 Task: Find connections with filter location Saint-Ouen-l'Aumône with filter topic #contentmarketingwith filter profile language English with filter current company Vitra with filter school AAKASH INSTITUTE with filter industry IT System Design Services with filter service category Product Marketing with filter keywords title Architect
Action: Mouse moved to (290, 235)
Screenshot: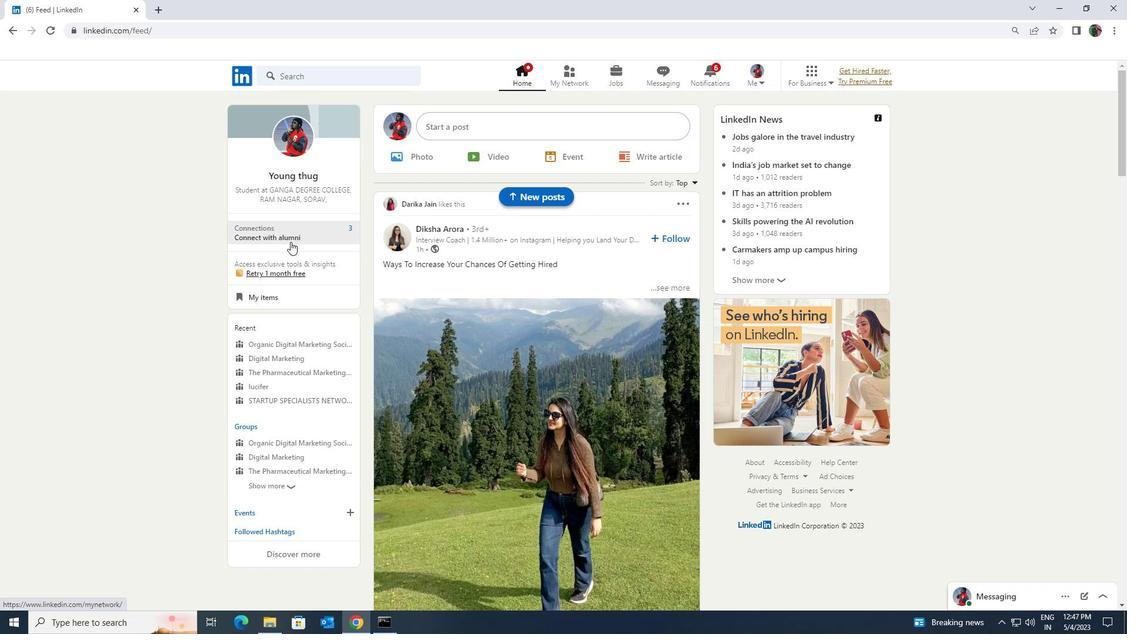 
Action: Mouse pressed left at (290, 235)
Screenshot: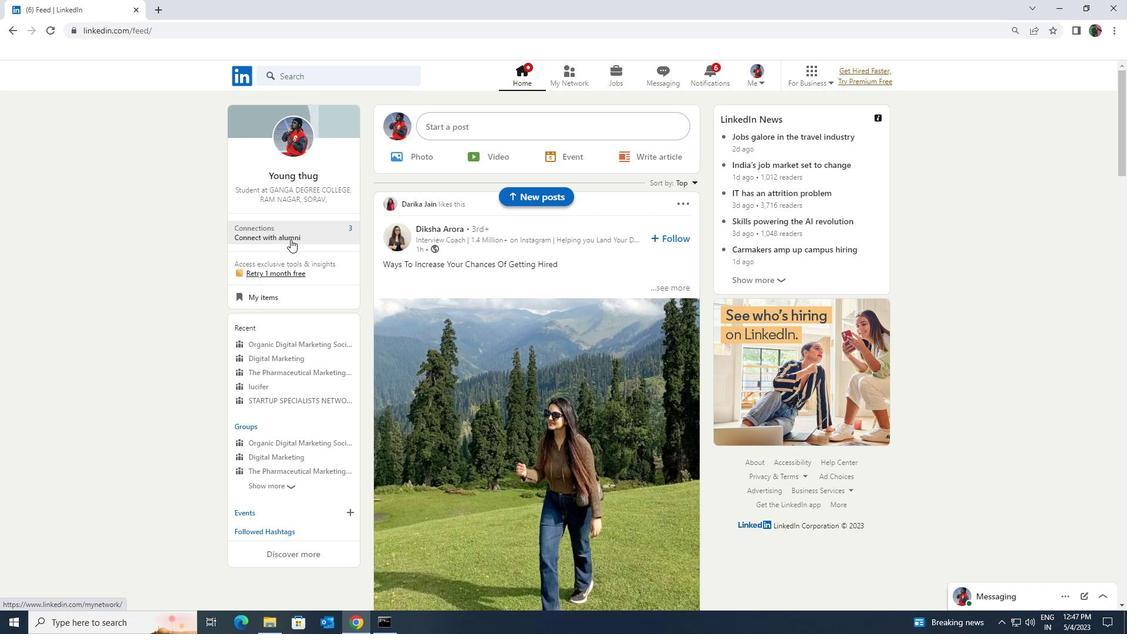 
Action: Mouse moved to (295, 147)
Screenshot: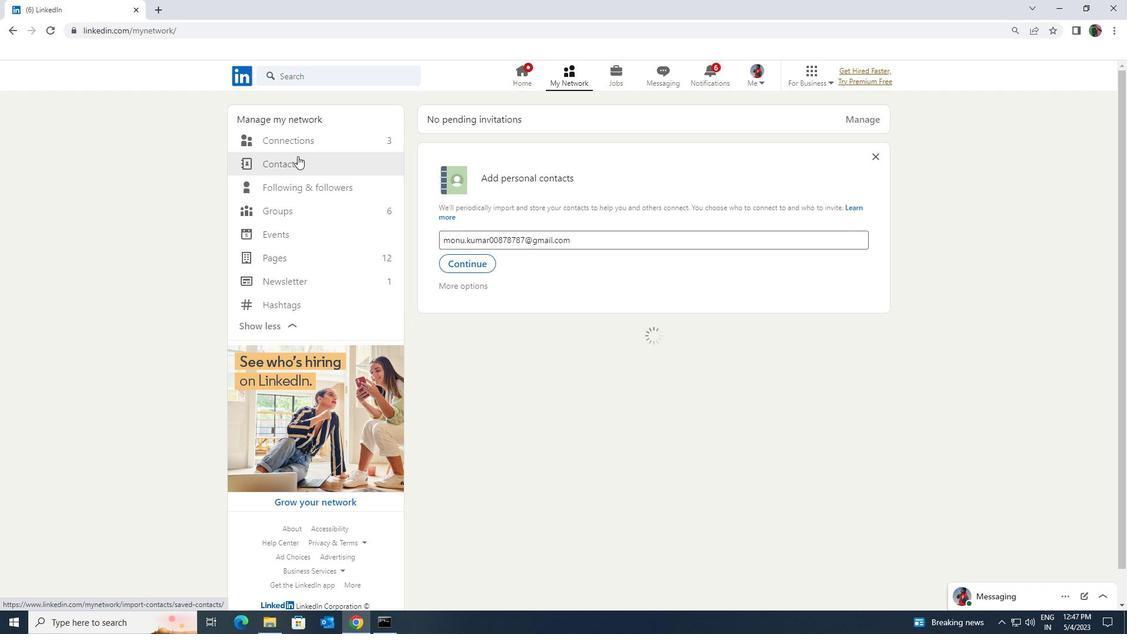 
Action: Mouse pressed left at (295, 147)
Screenshot: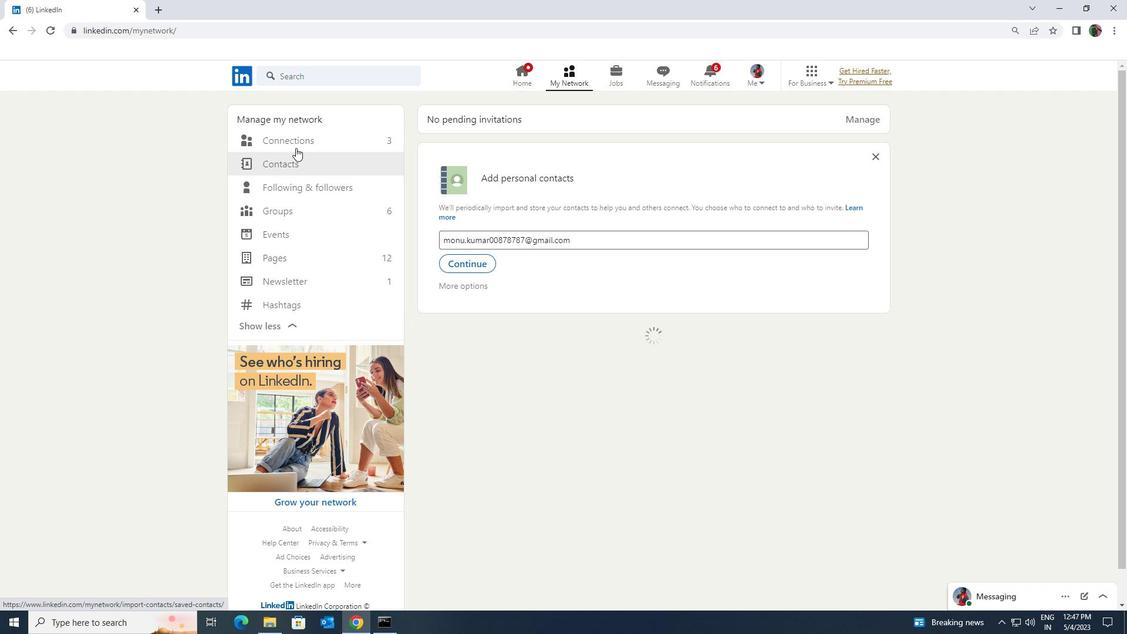 
Action: Mouse moved to (295, 142)
Screenshot: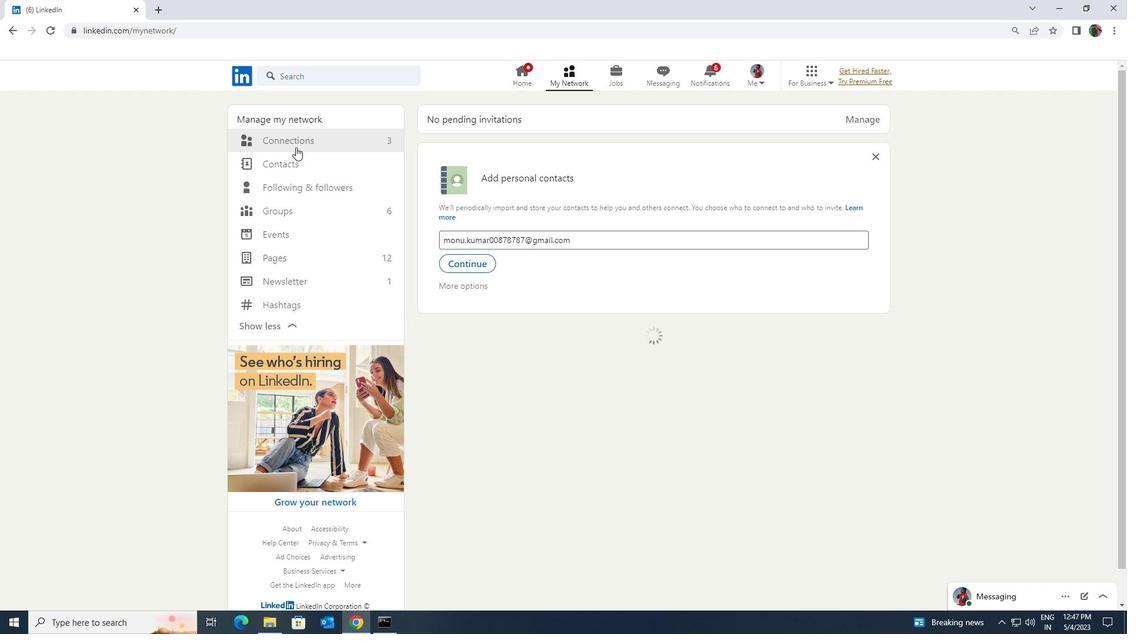 
Action: Mouse pressed left at (295, 142)
Screenshot: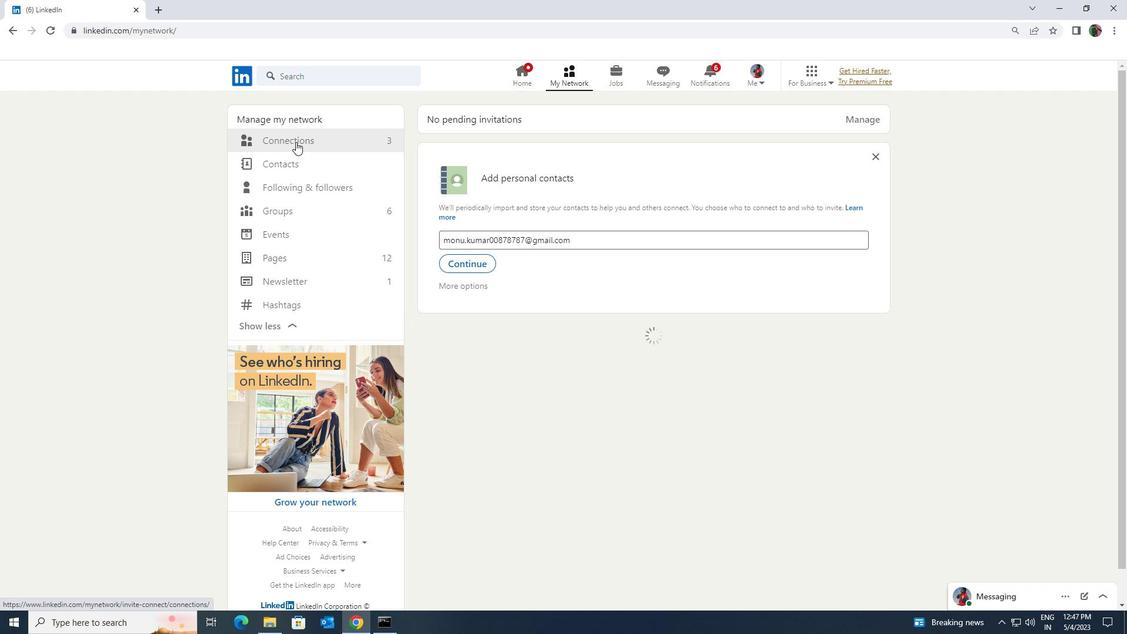 
Action: Mouse moved to (635, 142)
Screenshot: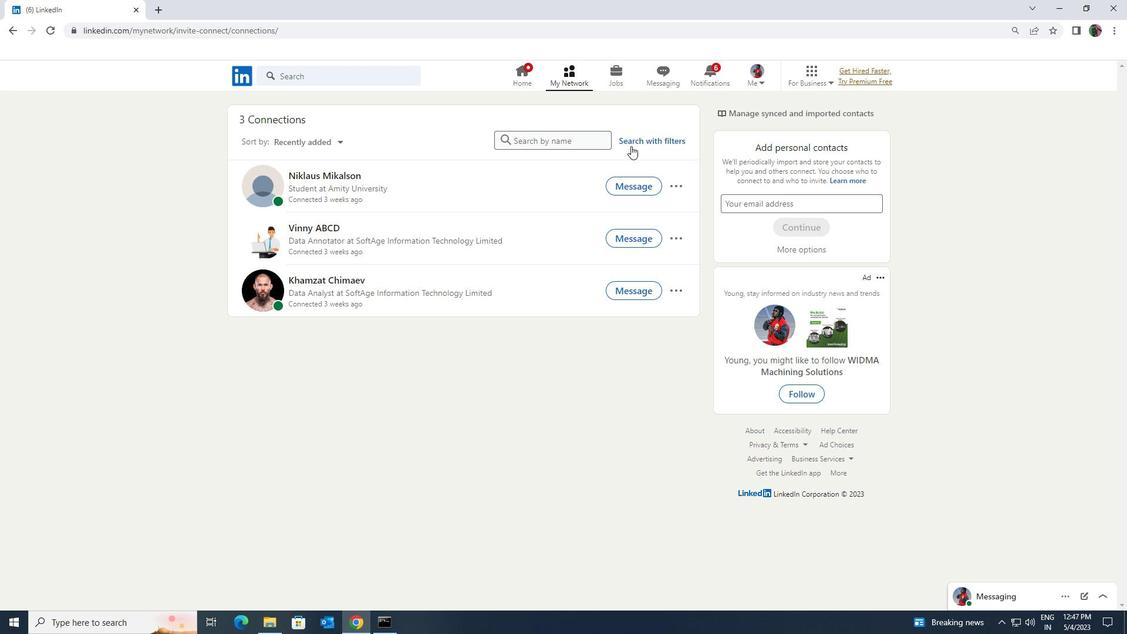 
Action: Mouse pressed left at (635, 142)
Screenshot: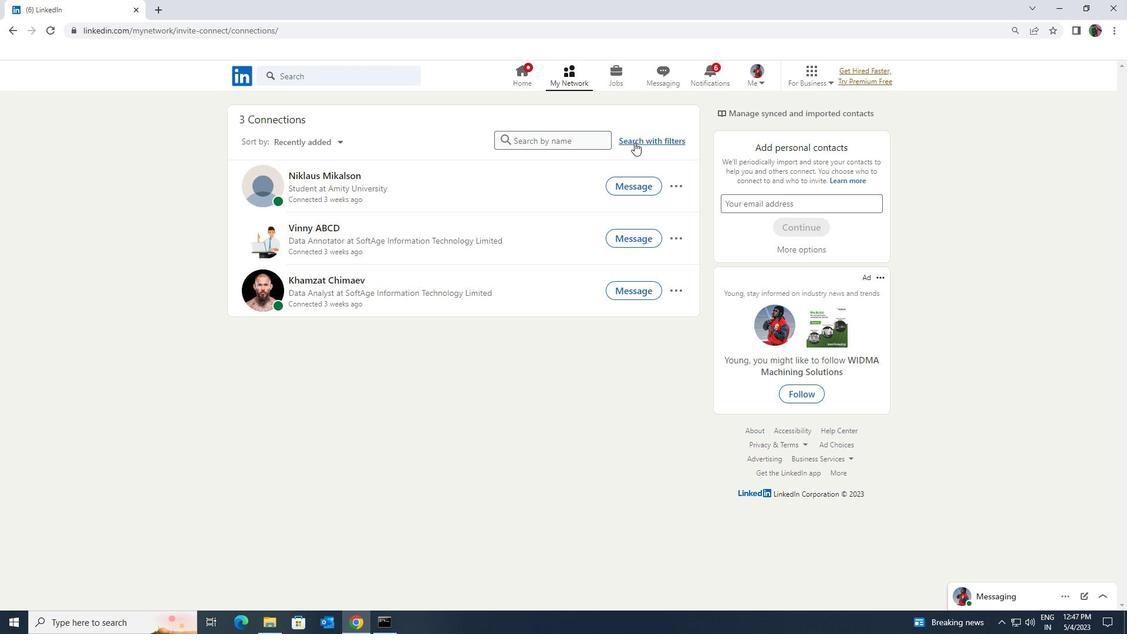 
Action: Mouse moved to (593, 110)
Screenshot: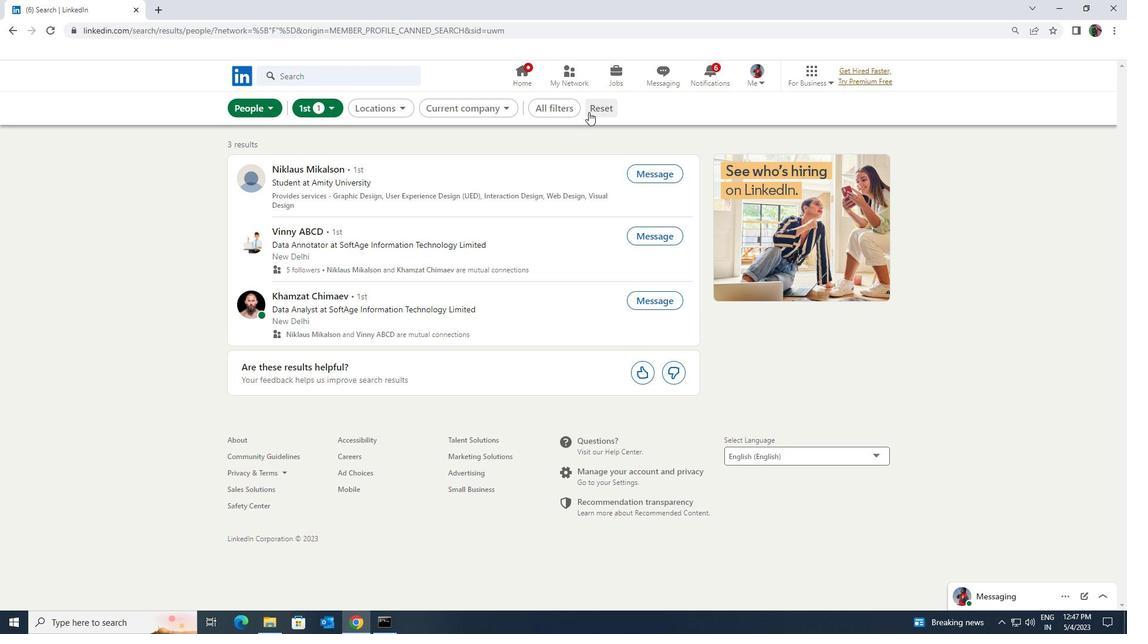 
Action: Mouse pressed left at (593, 110)
Screenshot: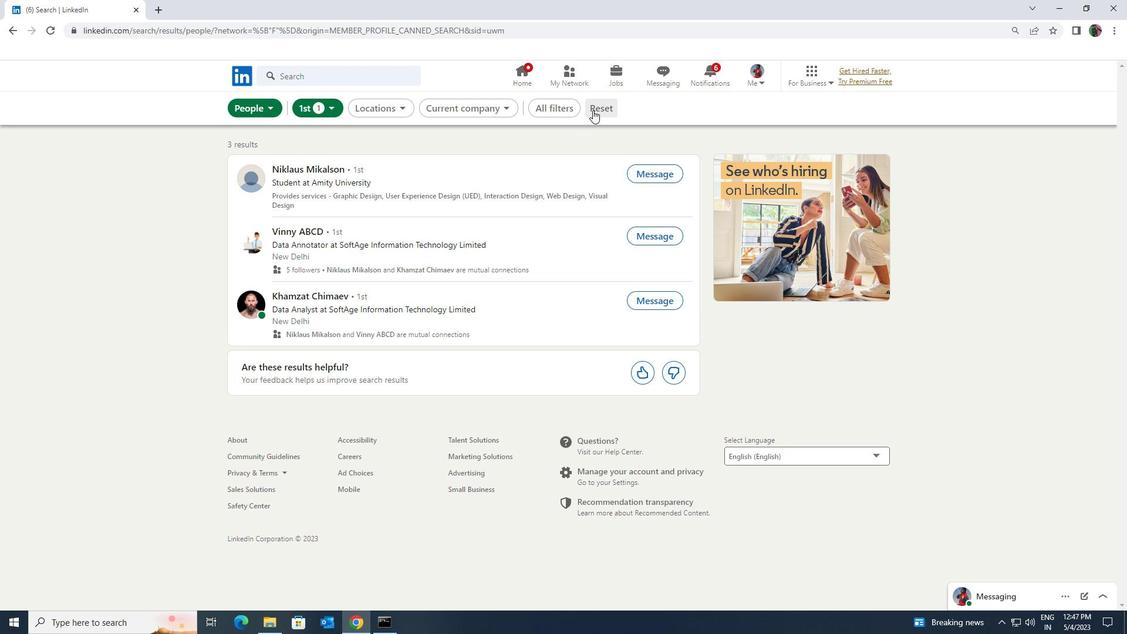 
Action: Mouse moved to (587, 109)
Screenshot: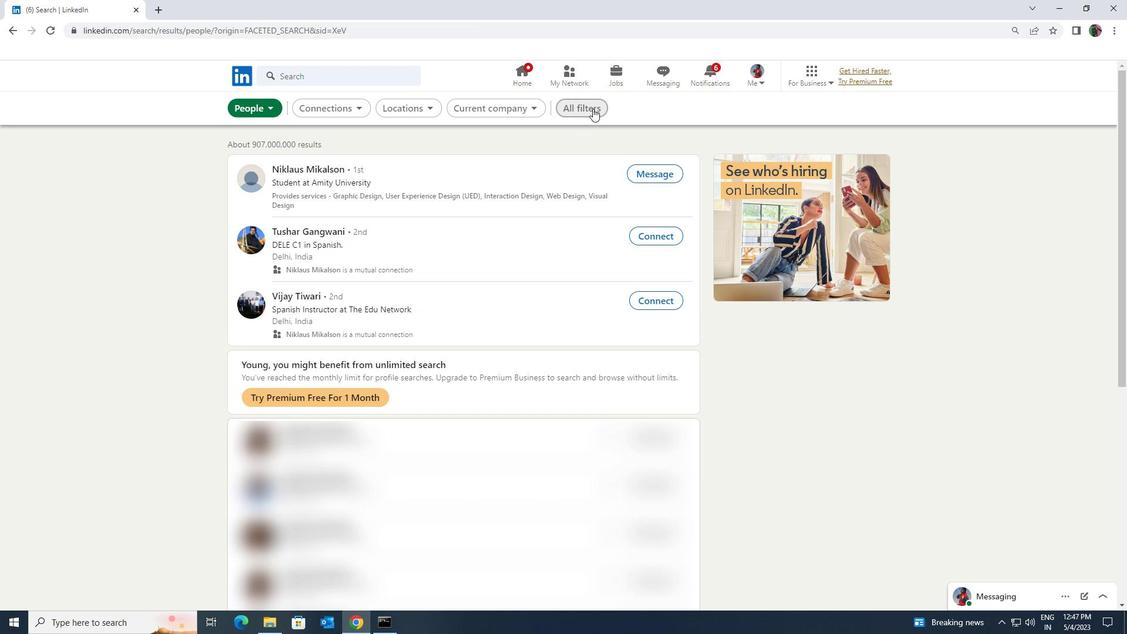 
Action: Mouse pressed left at (587, 109)
Screenshot: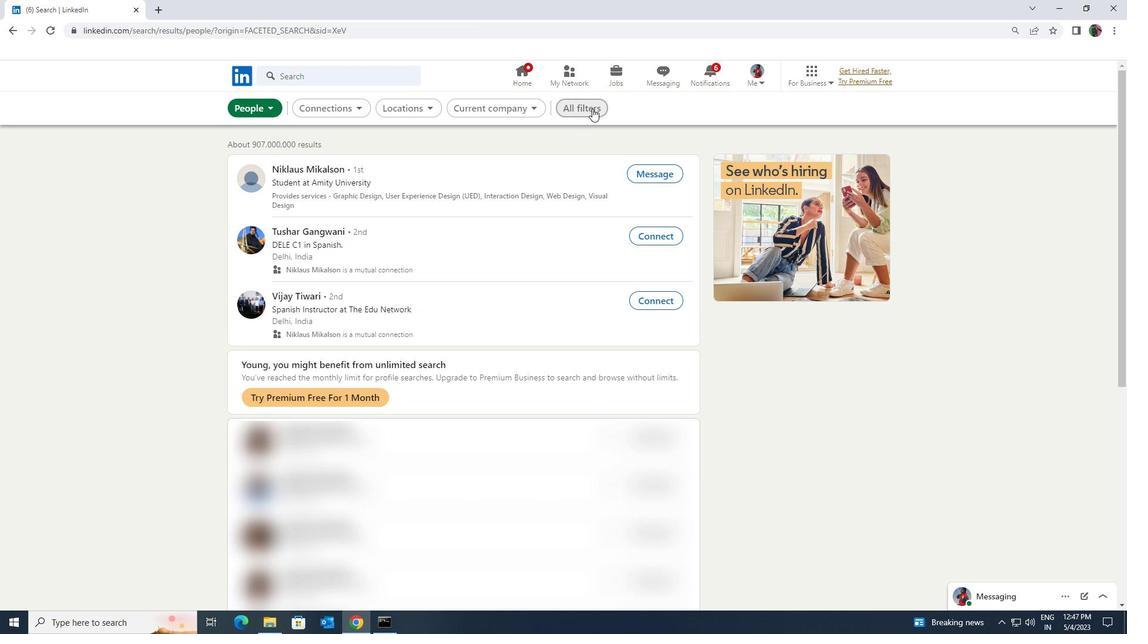 
Action: Mouse moved to (1011, 466)
Screenshot: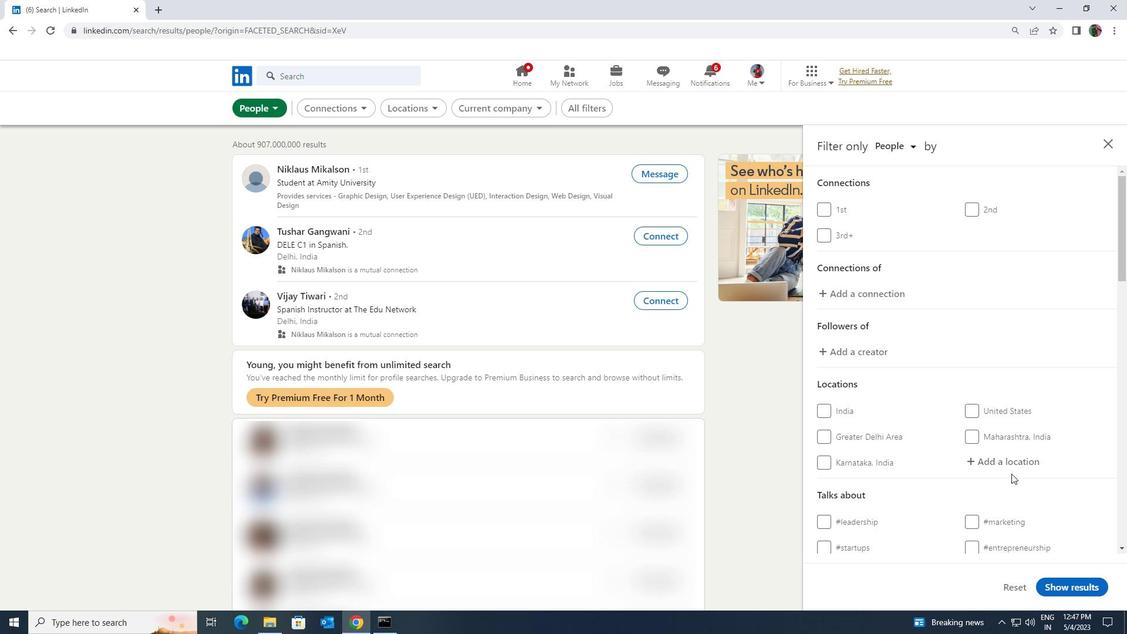 
Action: Mouse pressed left at (1011, 466)
Screenshot: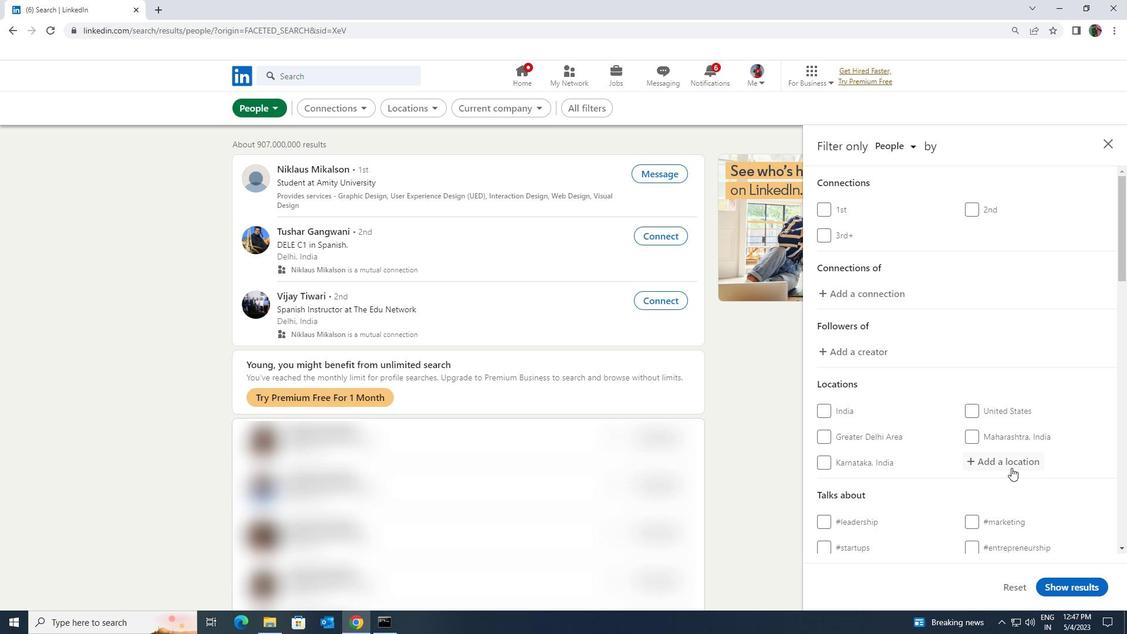 
Action: Key pressed <Key.shift>SAINT<Key.space><Key.shift><Key.shift>QUEN
Screenshot: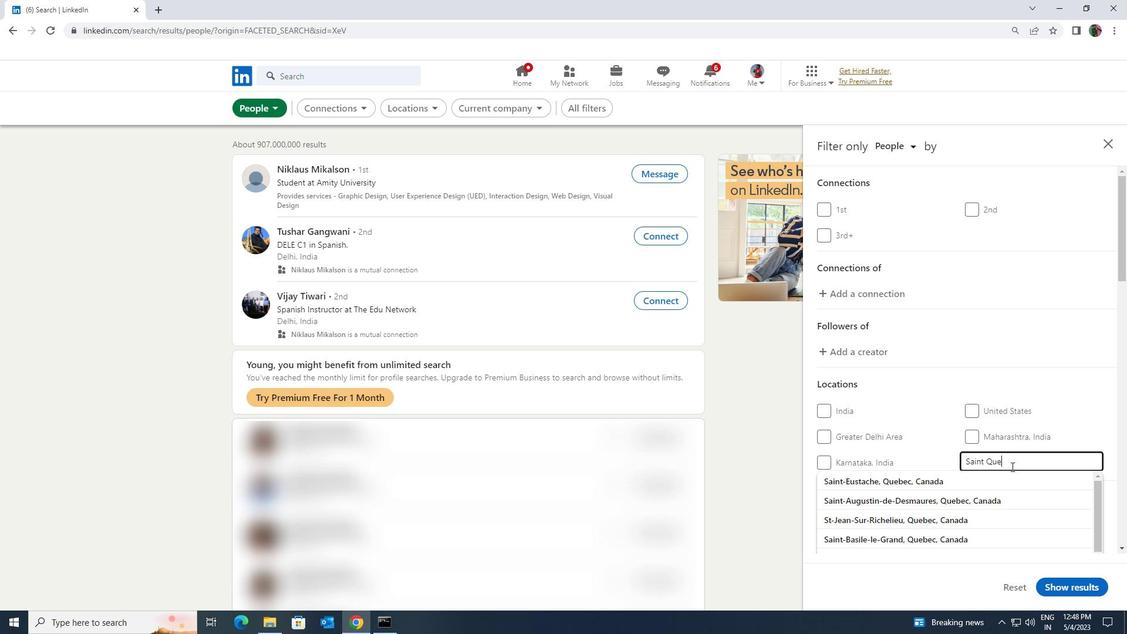 
Action: Mouse moved to (1000, 499)
Screenshot: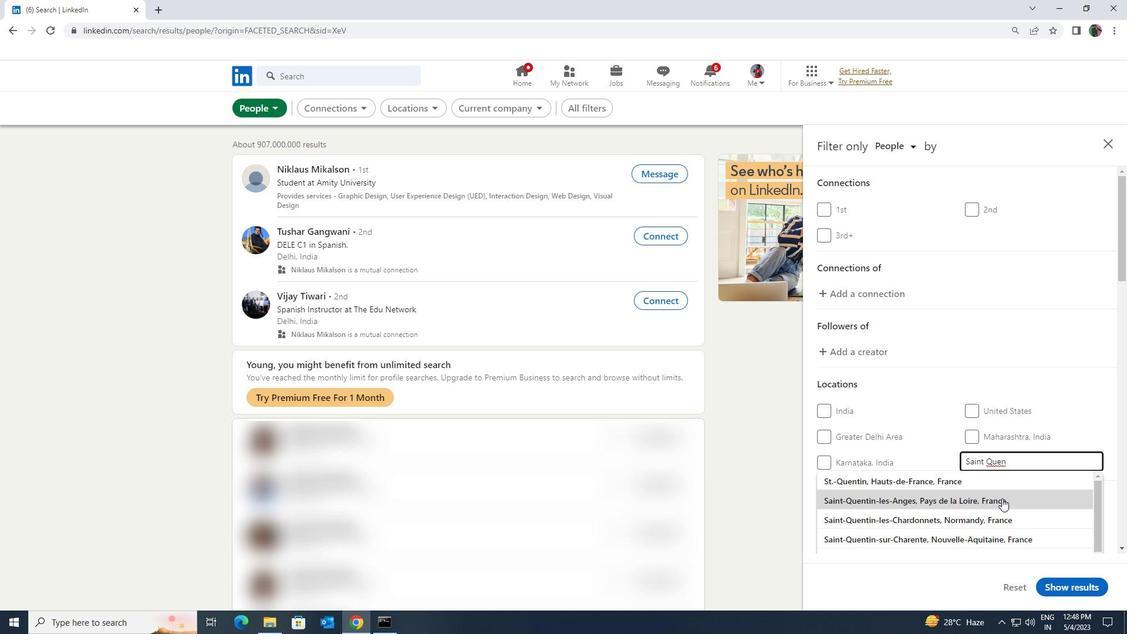 
Action: Key pressed <Key.space><Key.shift>AUM<Key.backspace><Key.backspace><Key.backspace><Key.backspace>
Screenshot: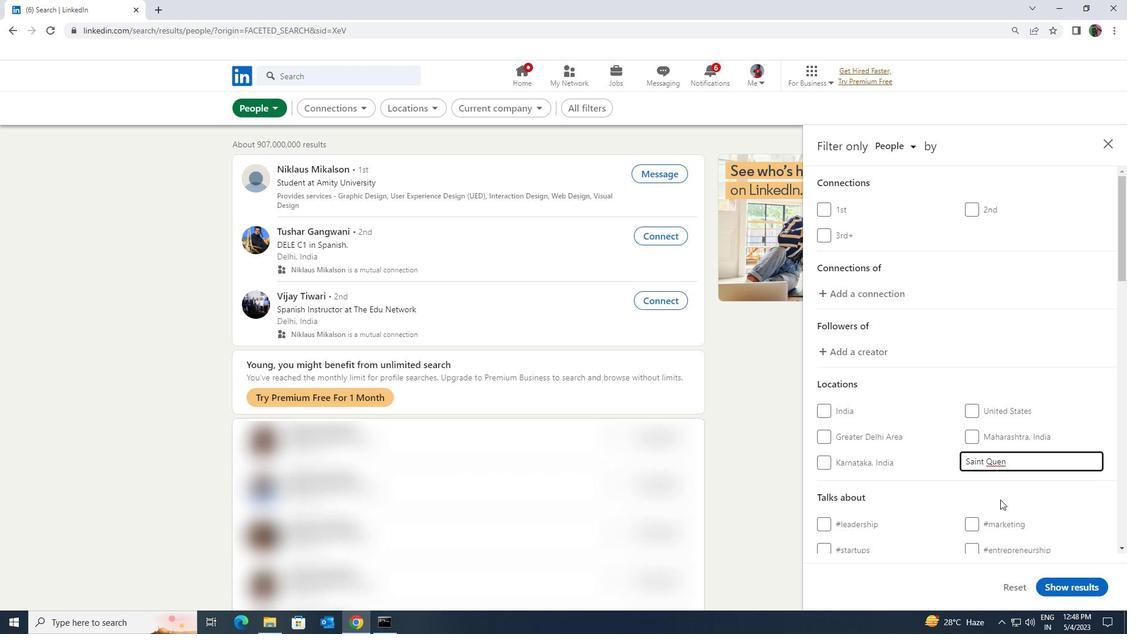 
Action: Mouse pressed left at (1000, 499)
Screenshot: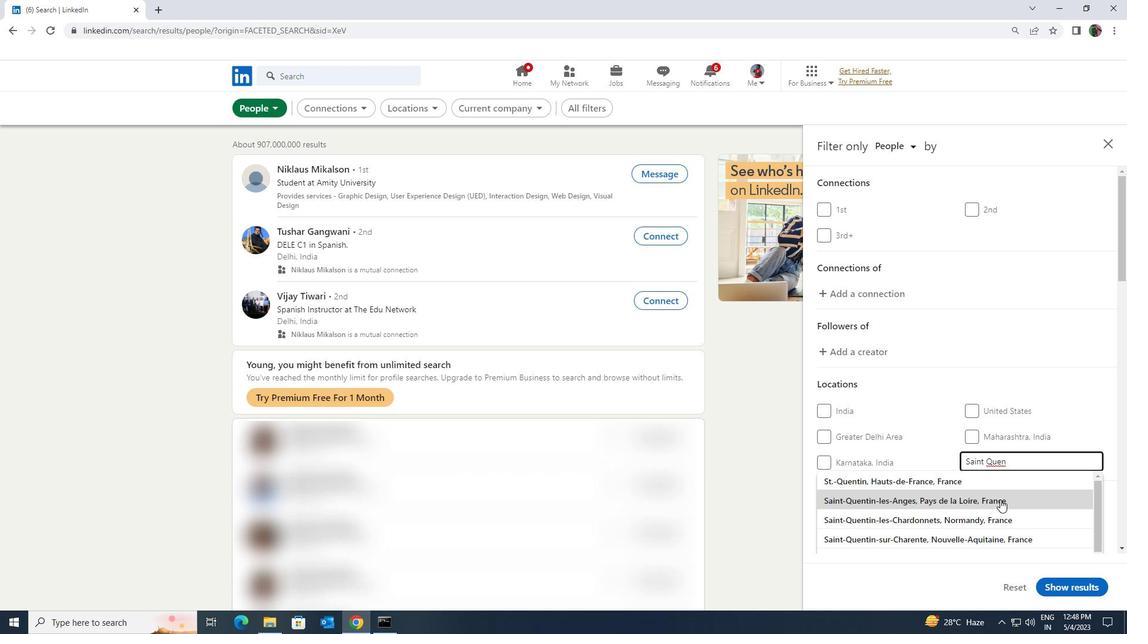 
Action: Mouse scrolled (1000, 499) with delta (0, 0)
Screenshot: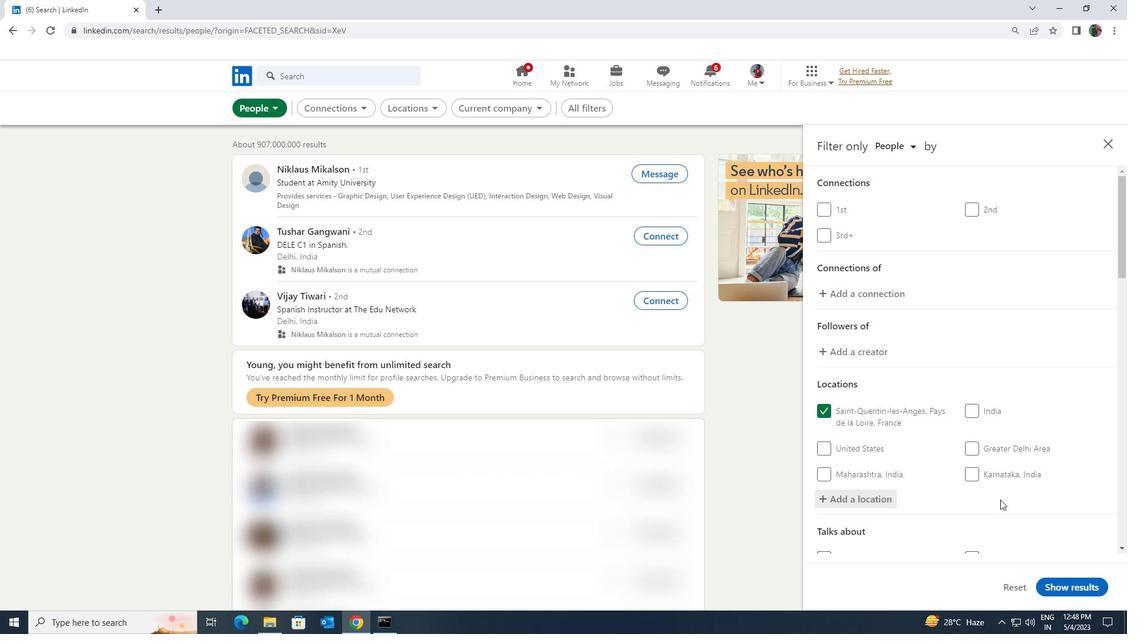 
Action: Mouse moved to (996, 504)
Screenshot: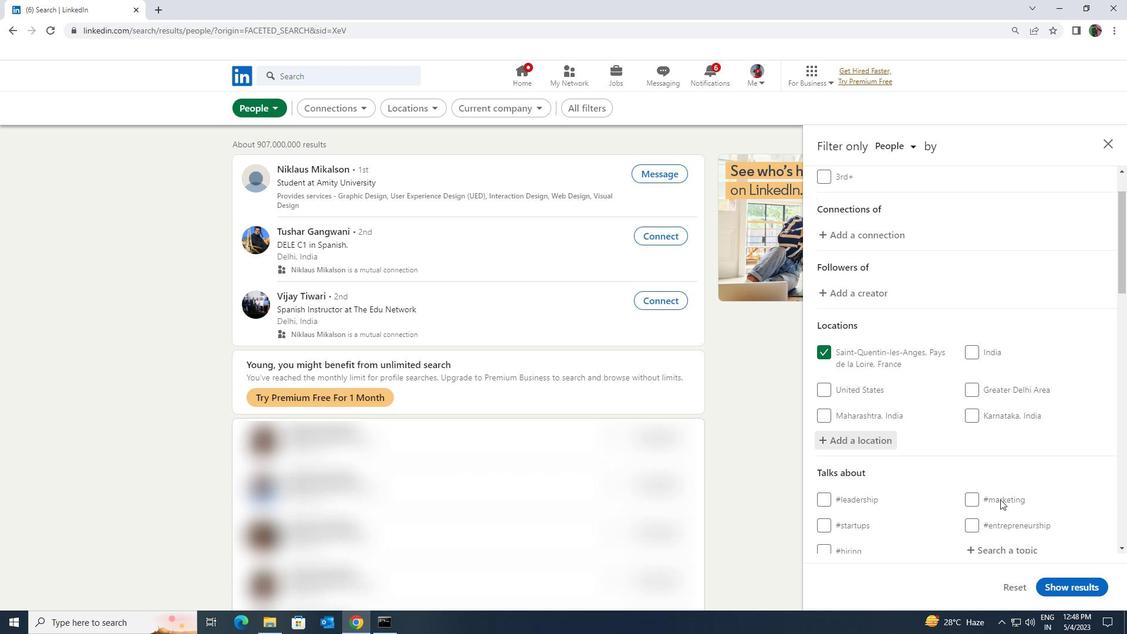 
Action: Mouse scrolled (996, 503) with delta (0, 0)
Screenshot: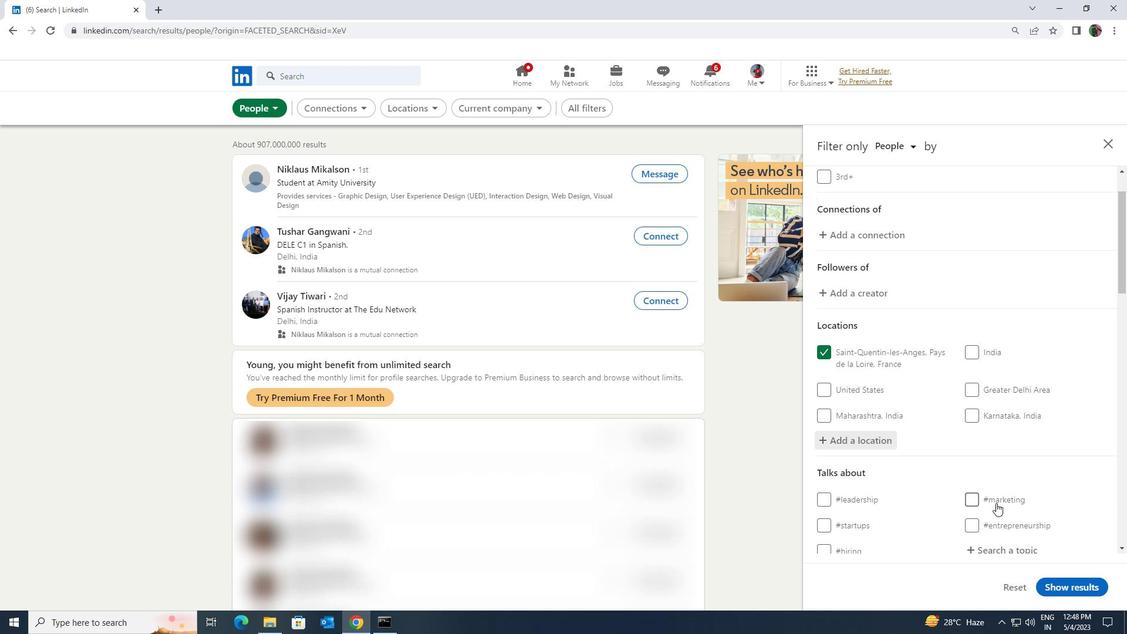 
Action: Mouse moved to (1000, 492)
Screenshot: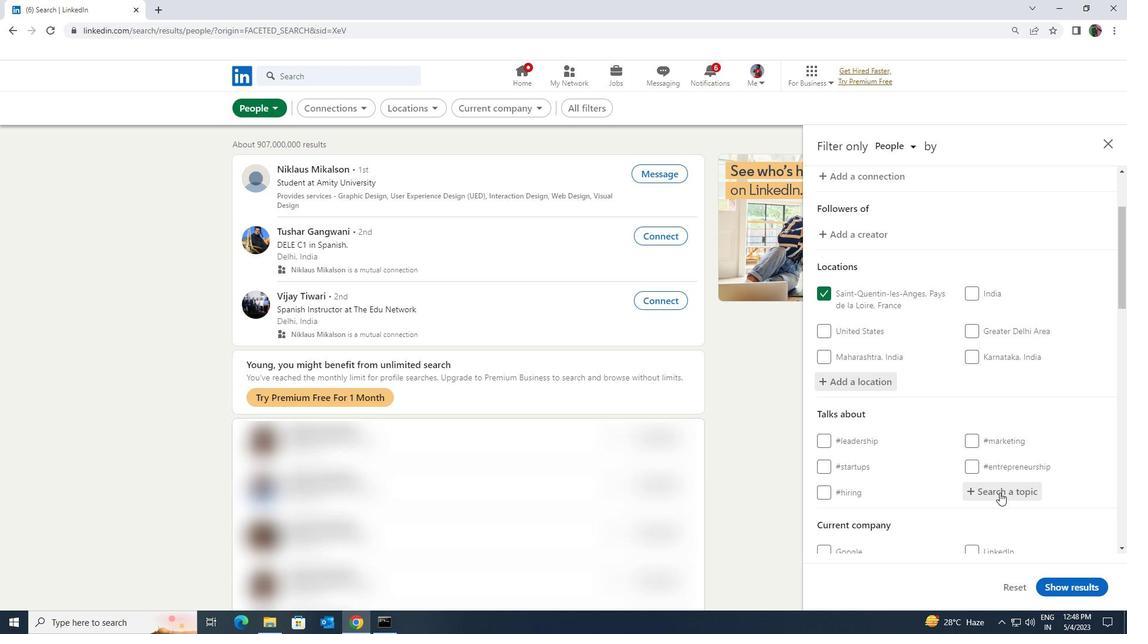 
Action: Mouse pressed left at (1000, 492)
Screenshot: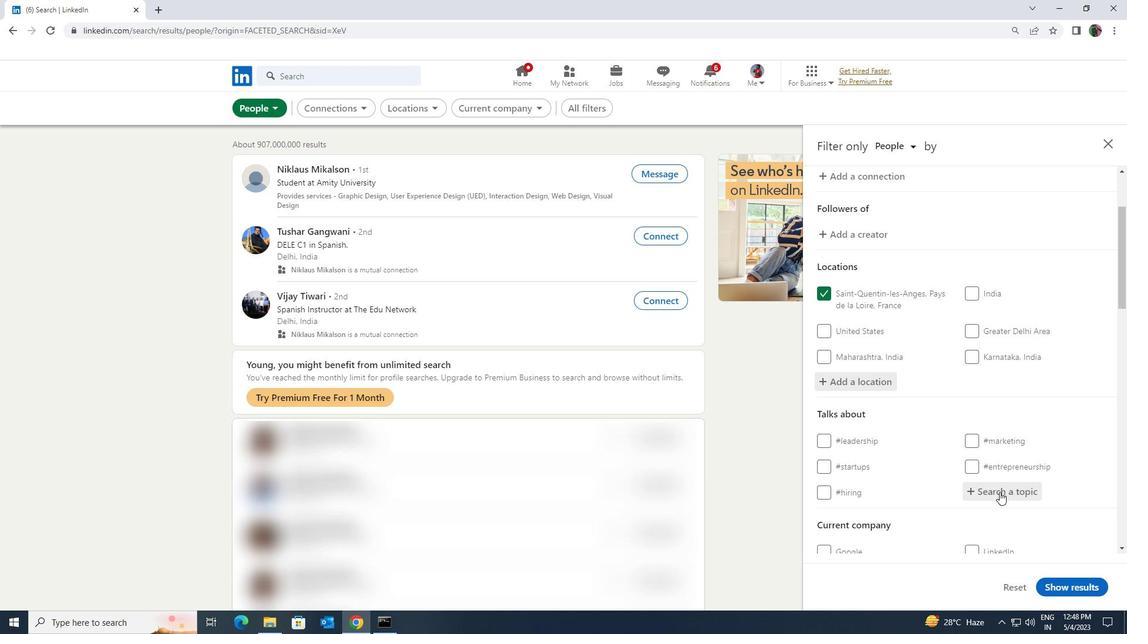 
Action: Mouse moved to (1000, 492)
Screenshot: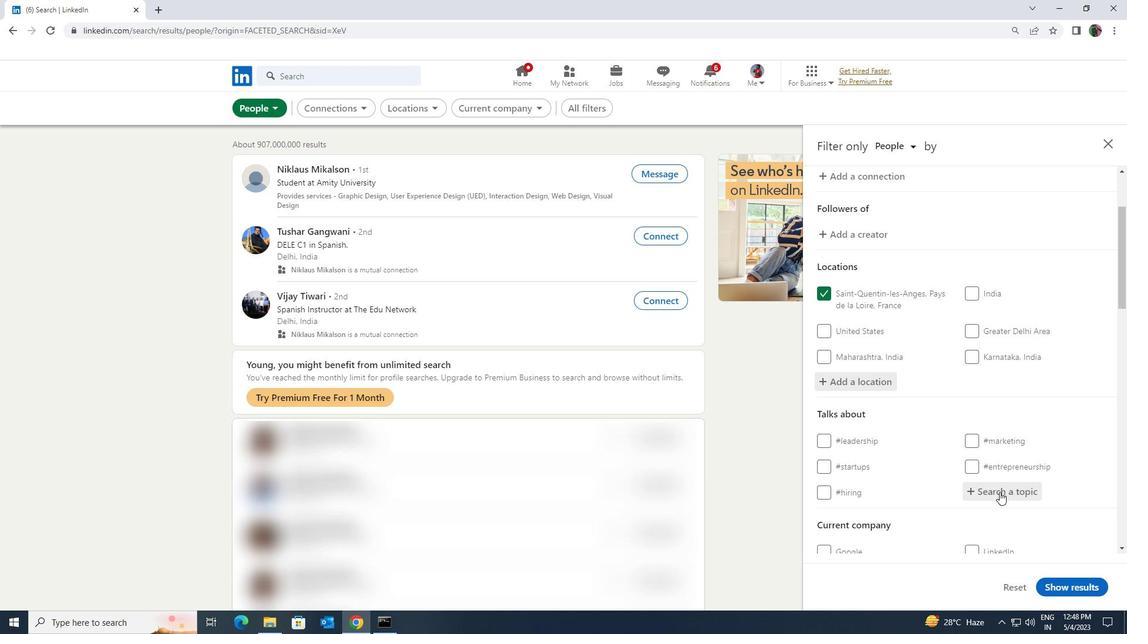 
Action: Key pressed <Key.shift><Key.shift><Key.shift><Key.shift>CONTENT<Key.shift>MARKETI
Screenshot: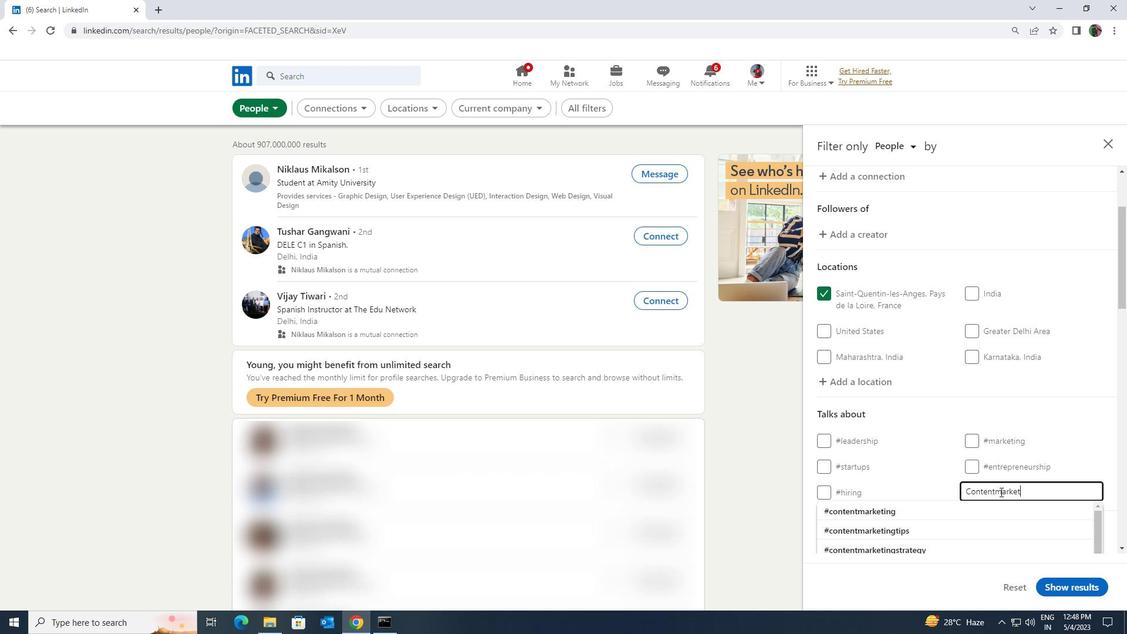
Action: Mouse moved to (981, 510)
Screenshot: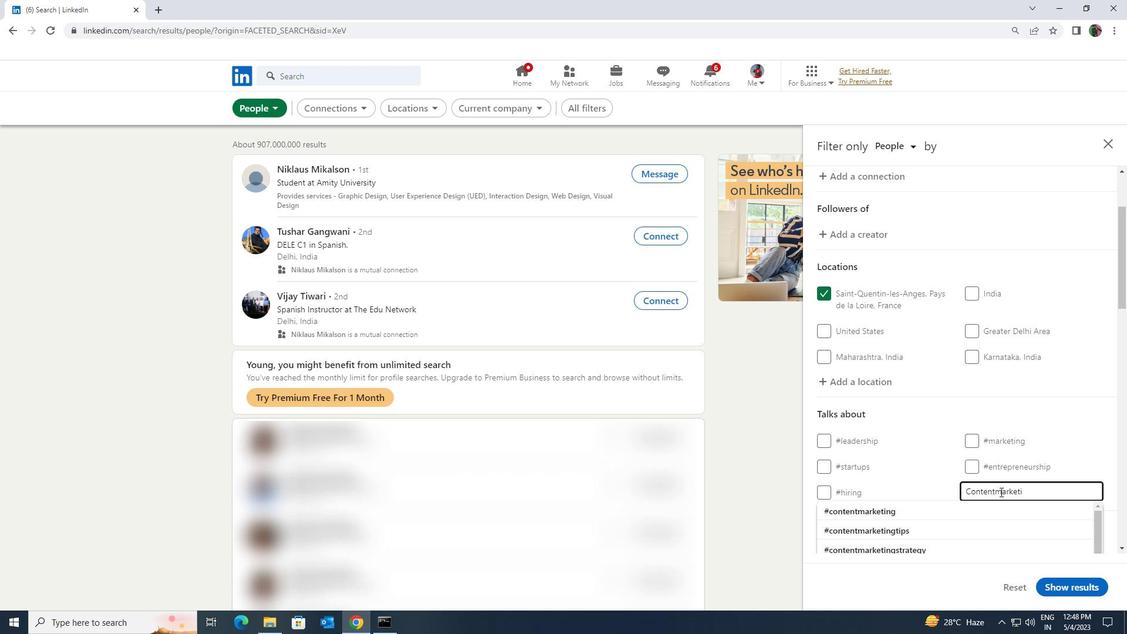 
Action: Mouse pressed left at (981, 510)
Screenshot: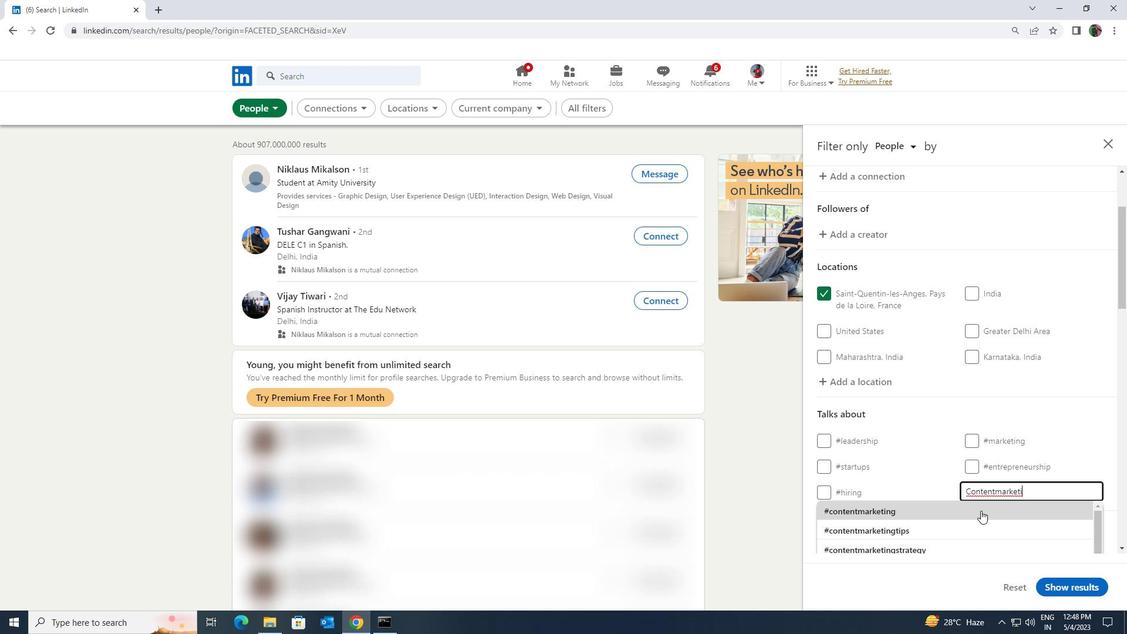 
Action: Mouse scrolled (981, 510) with delta (0, 0)
Screenshot: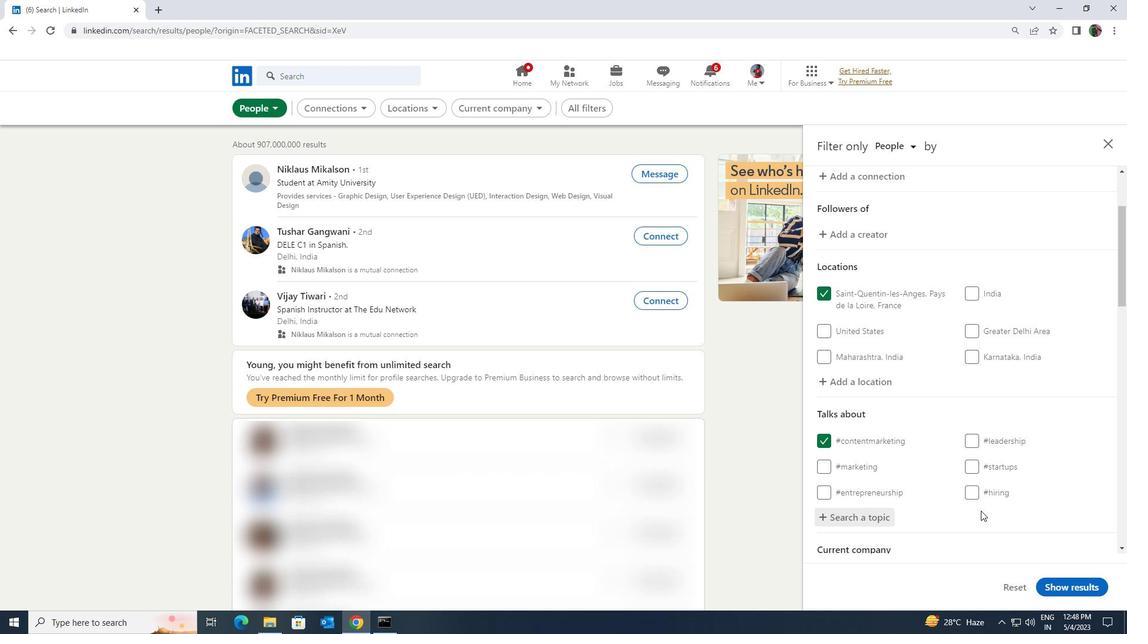 
Action: Mouse scrolled (981, 510) with delta (0, 0)
Screenshot: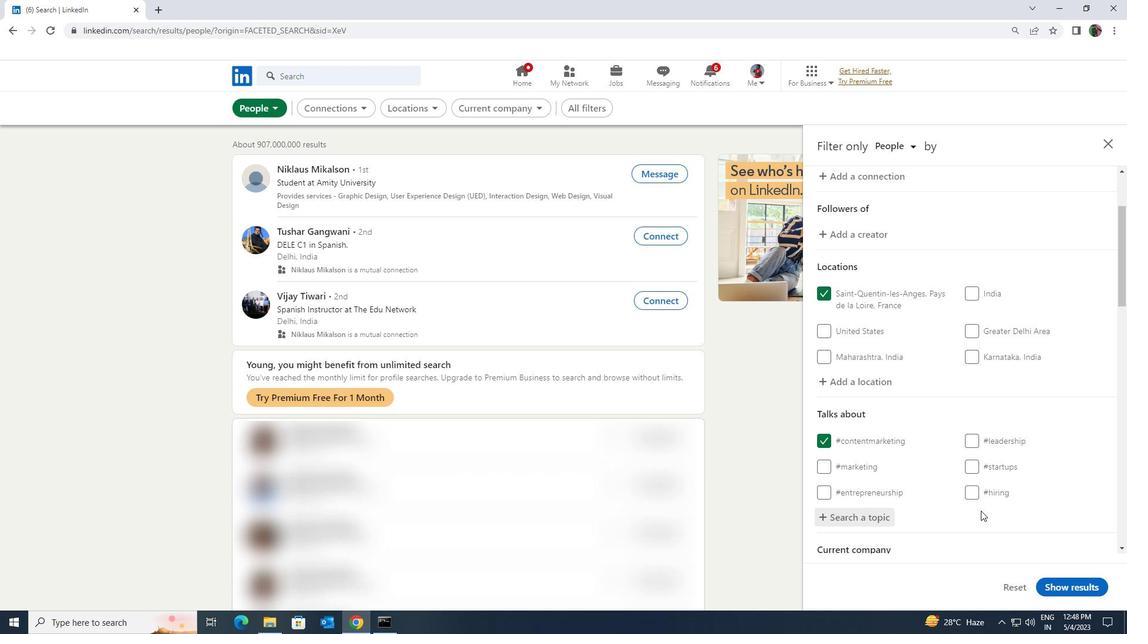 
Action: Mouse scrolled (981, 510) with delta (0, 0)
Screenshot: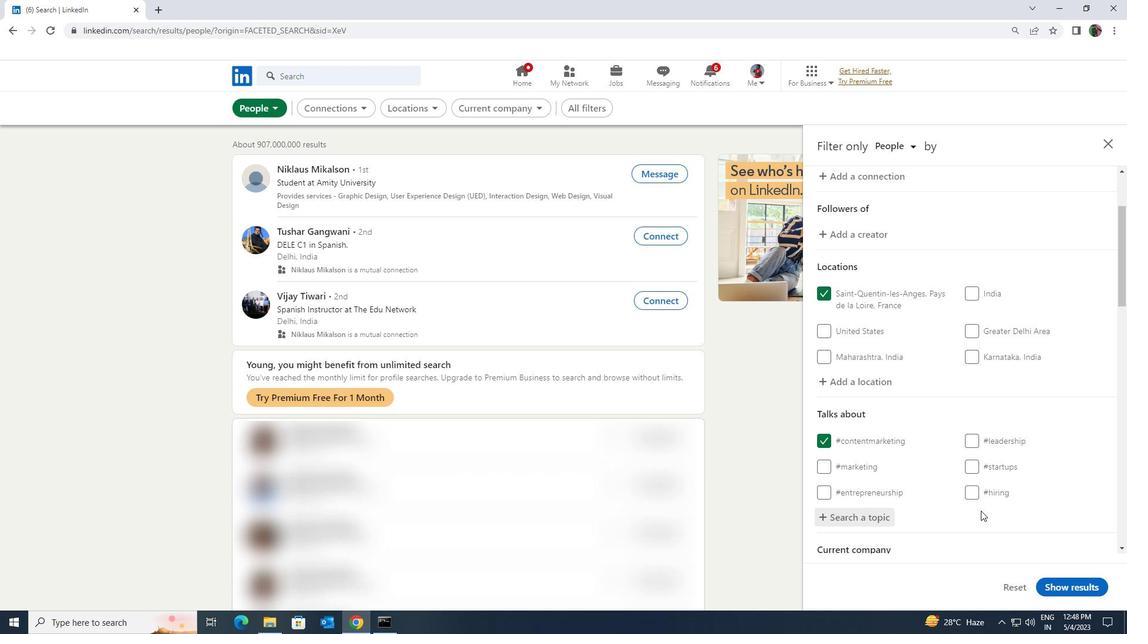 
Action: Mouse scrolled (981, 510) with delta (0, 0)
Screenshot: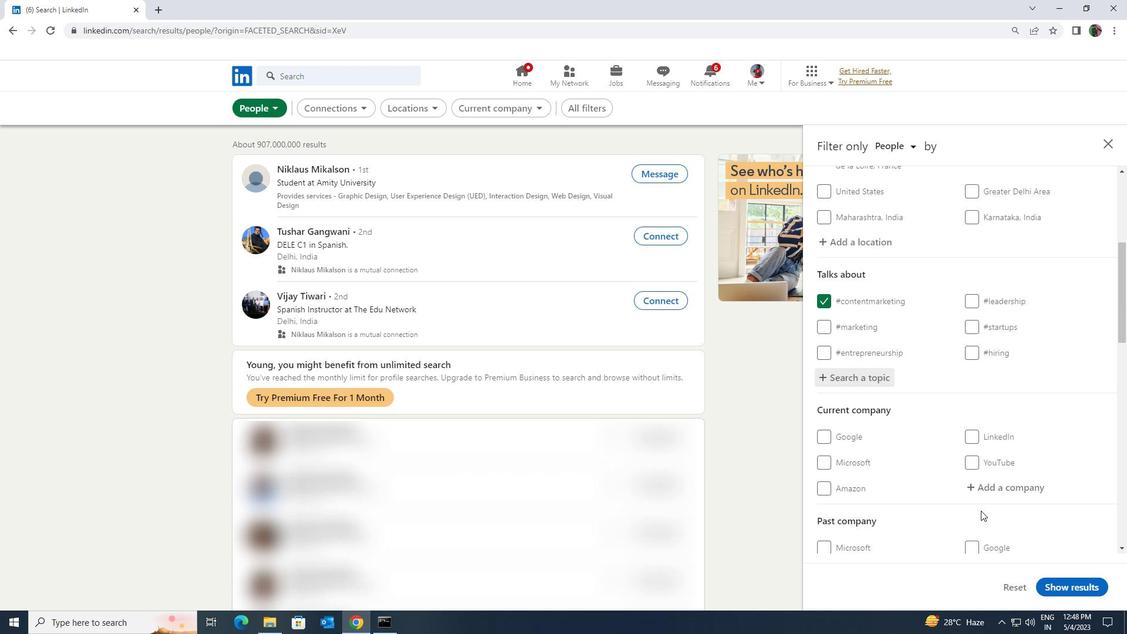 
Action: Mouse scrolled (981, 510) with delta (0, 0)
Screenshot: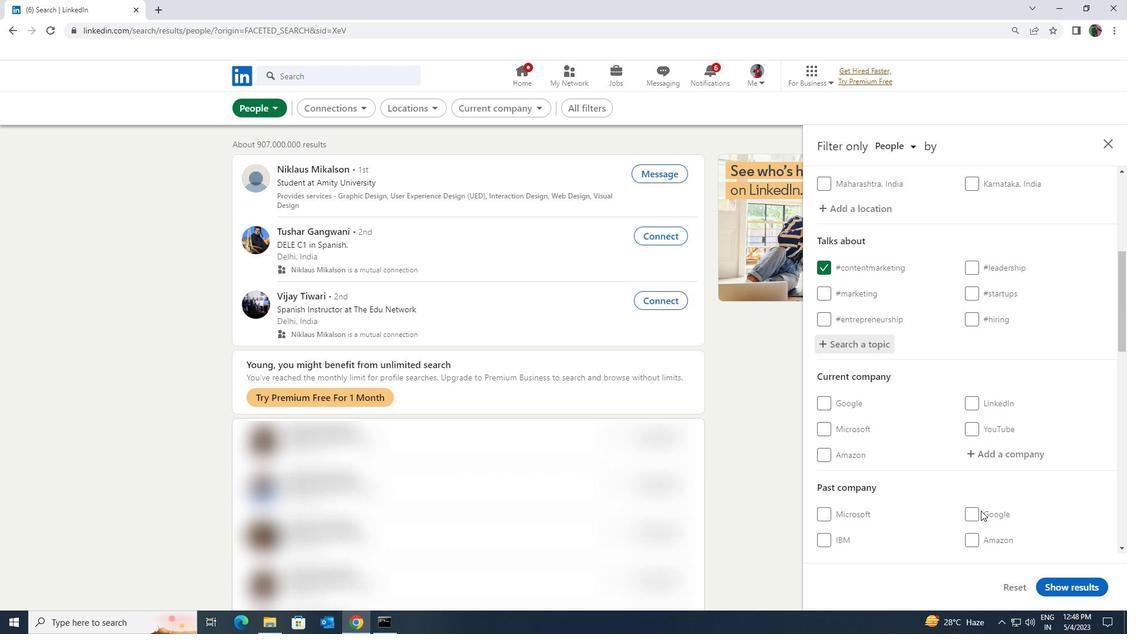 
Action: Mouse scrolled (981, 510) with delta (0, 0)
Screenshot: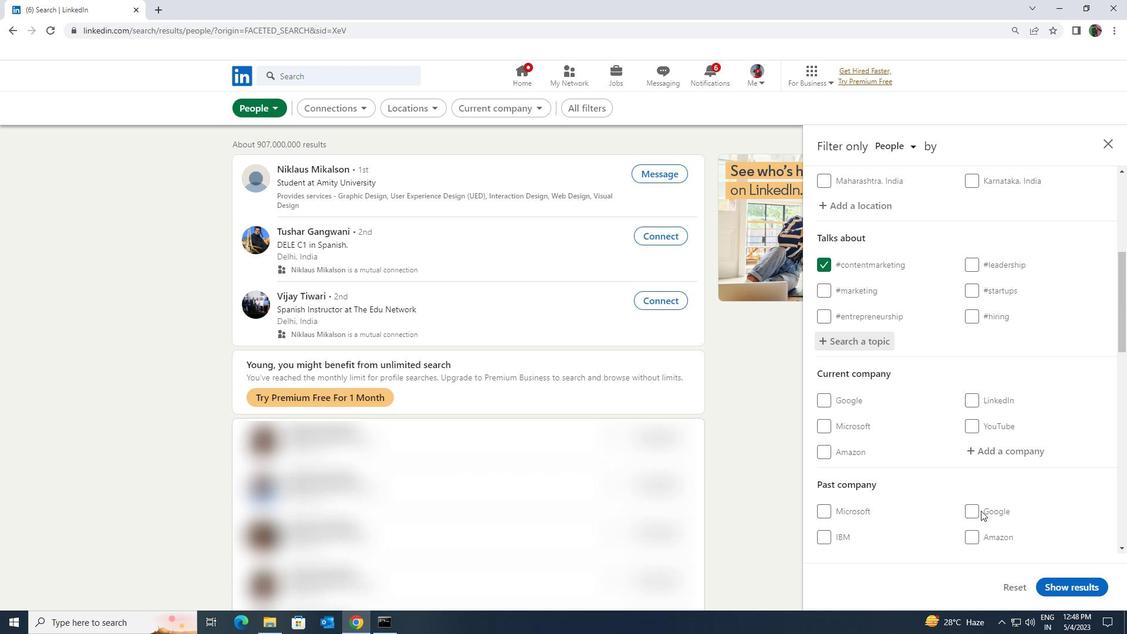 
Action: Mouse scrolled (981, 510) with delta (0, 0)
Screenshot: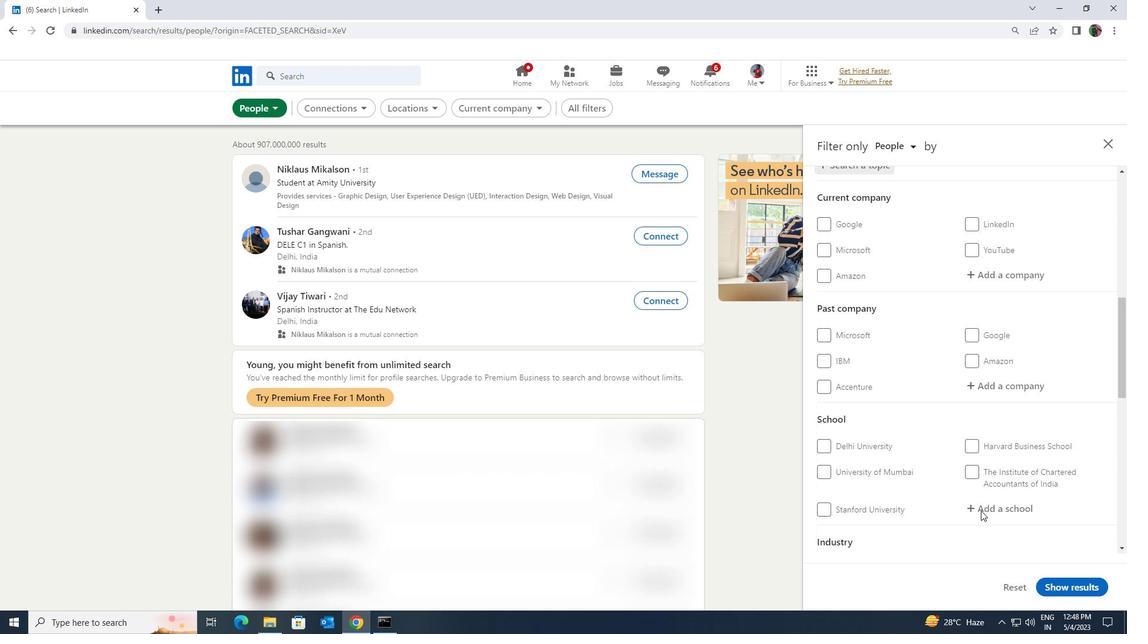 
Action: Mouse scrolled (981, 510) with delta (0, 0)
Screenshot: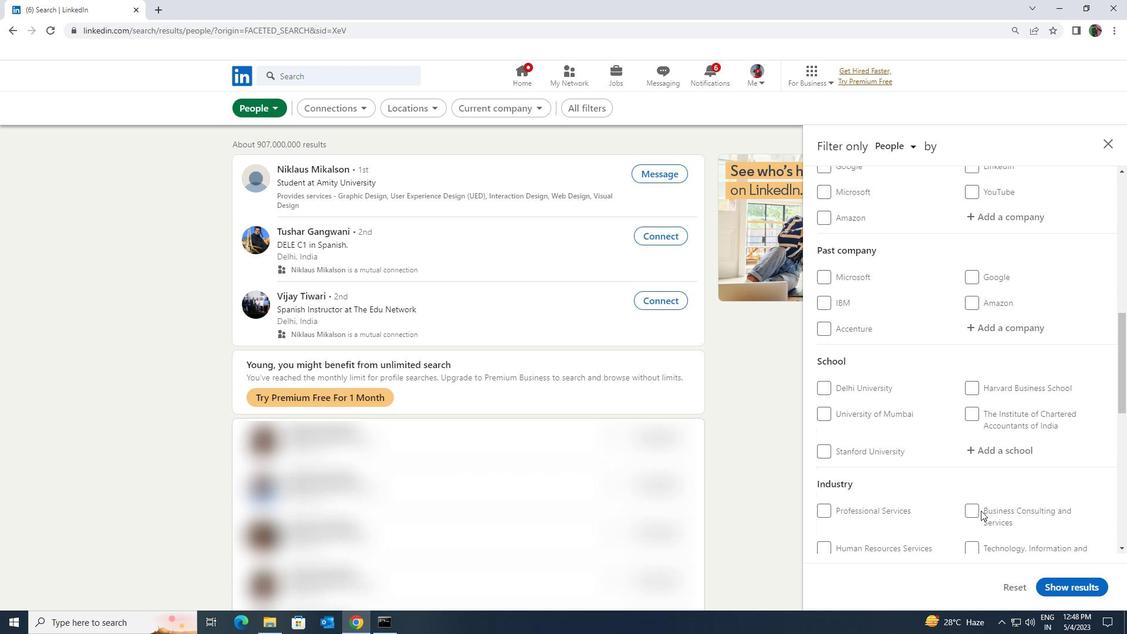 
Action: Mouse scrolled (981, 510) with delta (0, 0)
Screenshot: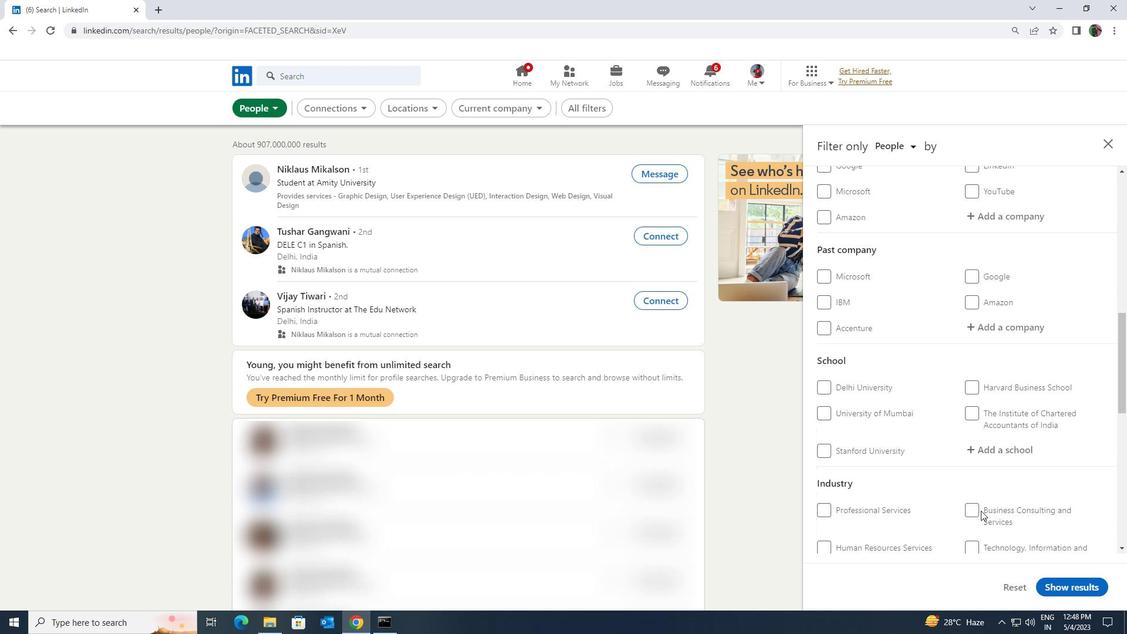 
Action: Mouse scrolled (981, 510) with delta (0, 0)
Screenshot: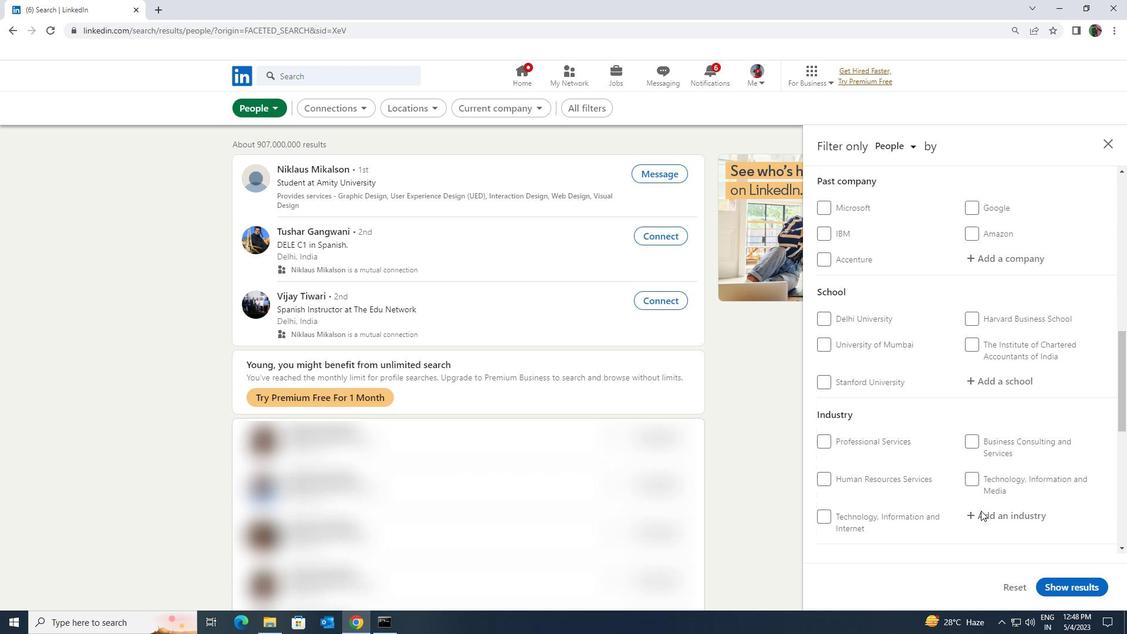 
Action: Mouse moved to (830, 478)
Screenshot: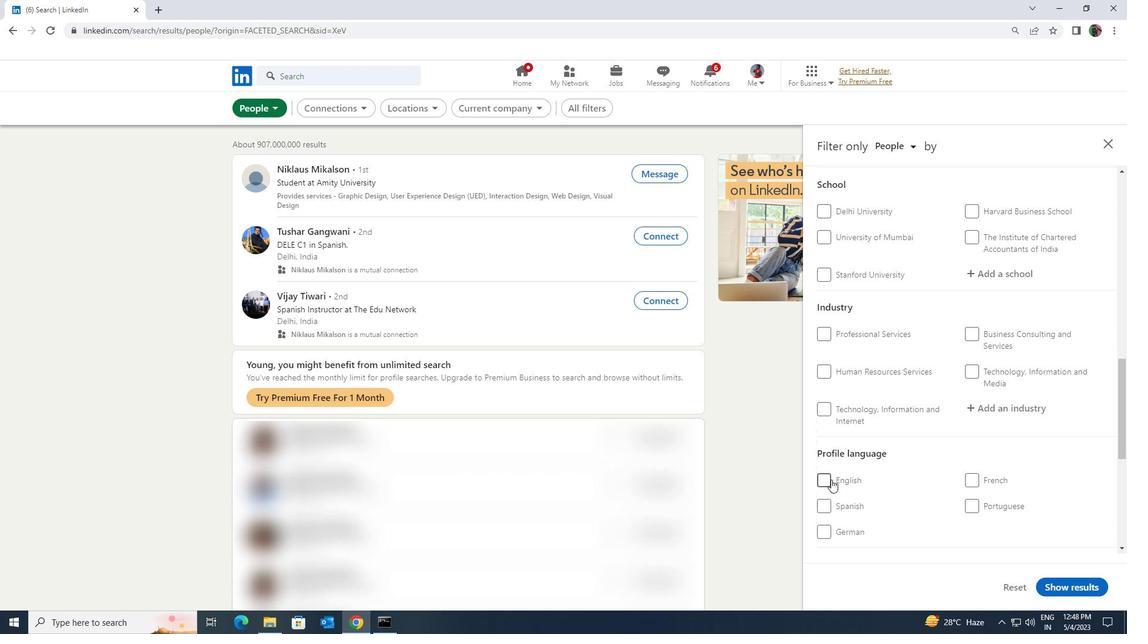 
Action: Mouse pressed left at (830, 478)
Screenshot: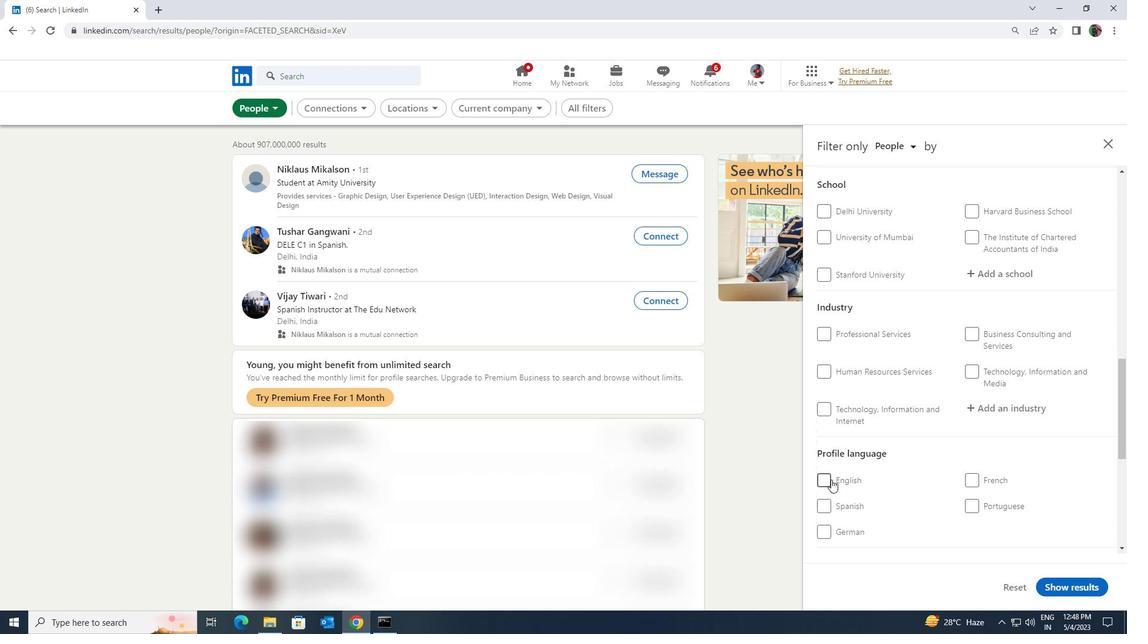 
Action: Mouse moved to (949, 482)
Screenshot: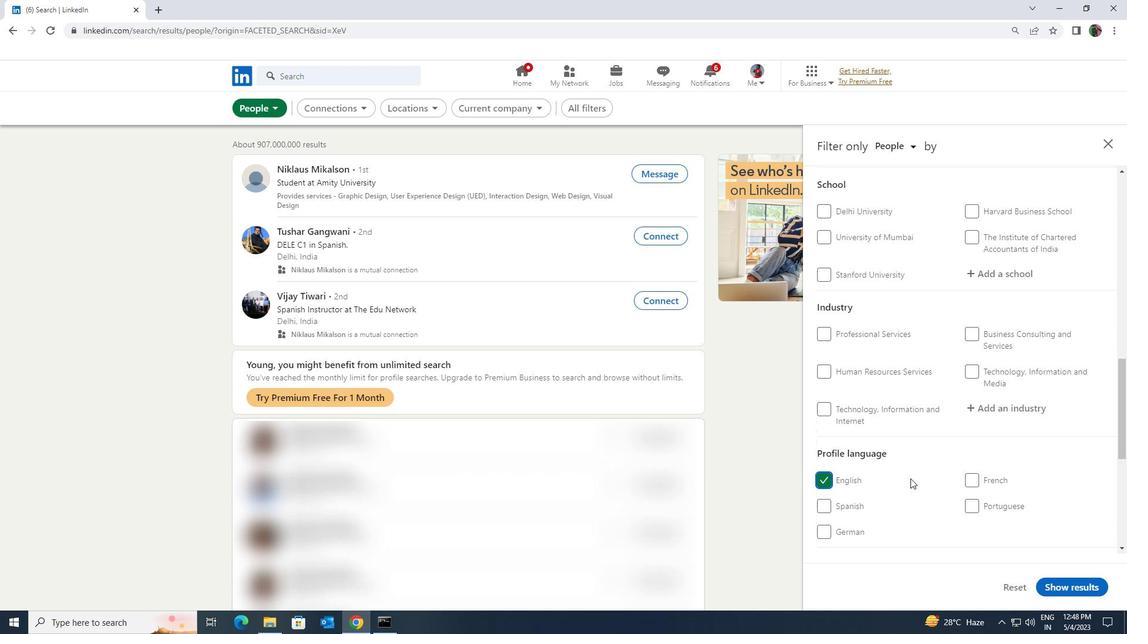 
Action: Mouse scrolled (949, 482) with delta (0, 0)
Screenshot: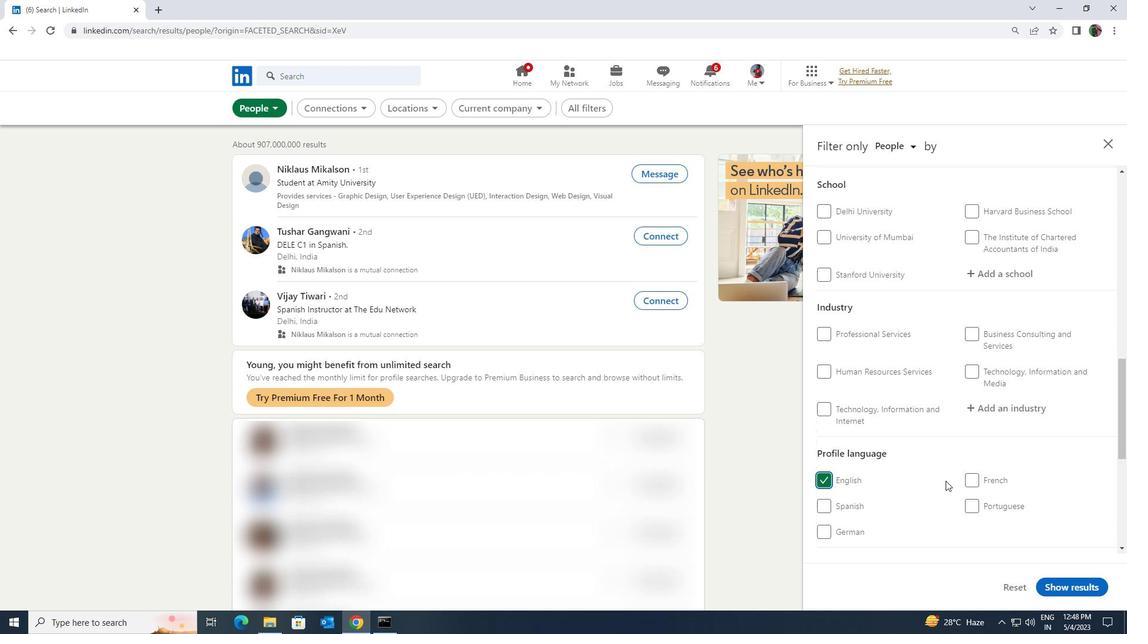 
Action: Mouse scrolled (949, 482) with delta (0, 0)
Screenshot: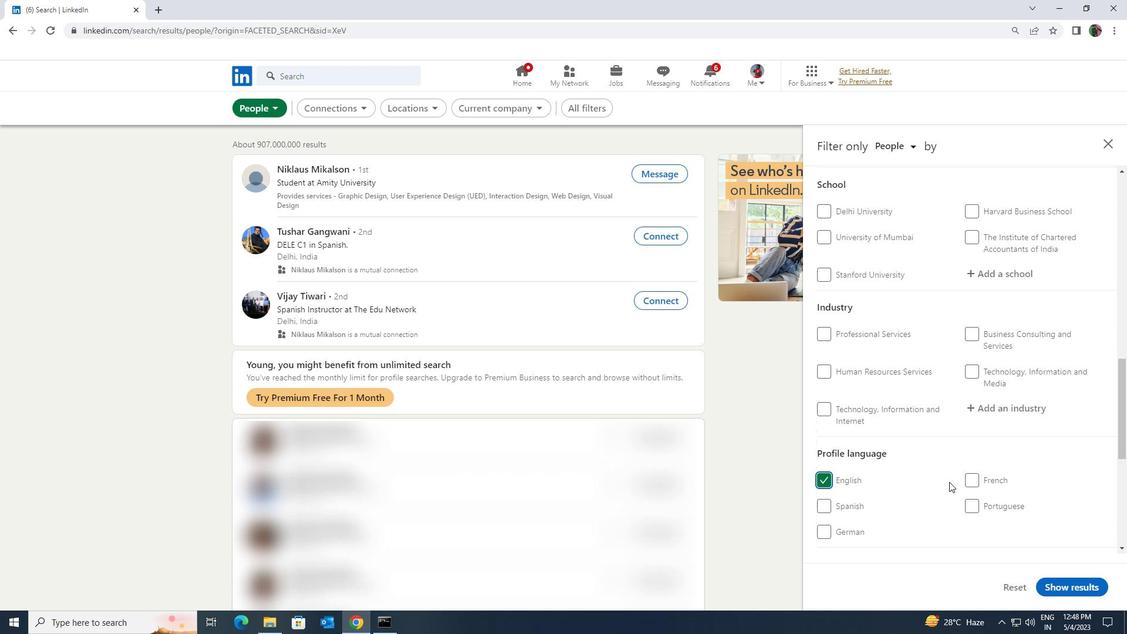 
Action: Mouse scrolled (949, 482) with delta (0, 0)
Screenshot: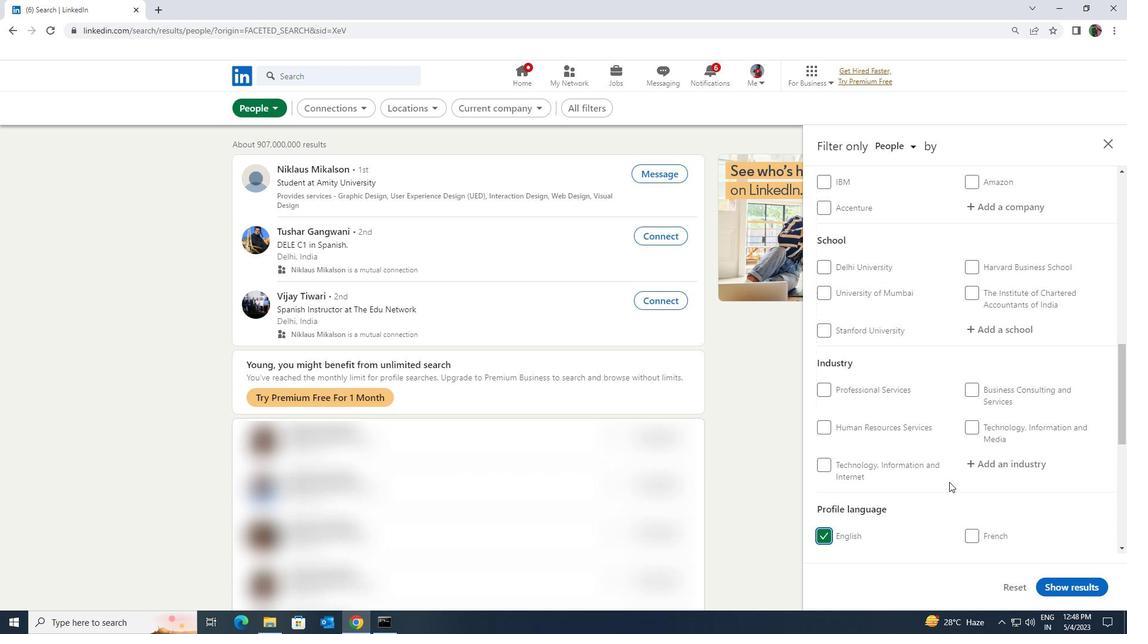 
Action: Mouse scrolled (949, 482) with delta (0, 0)
Screenshot: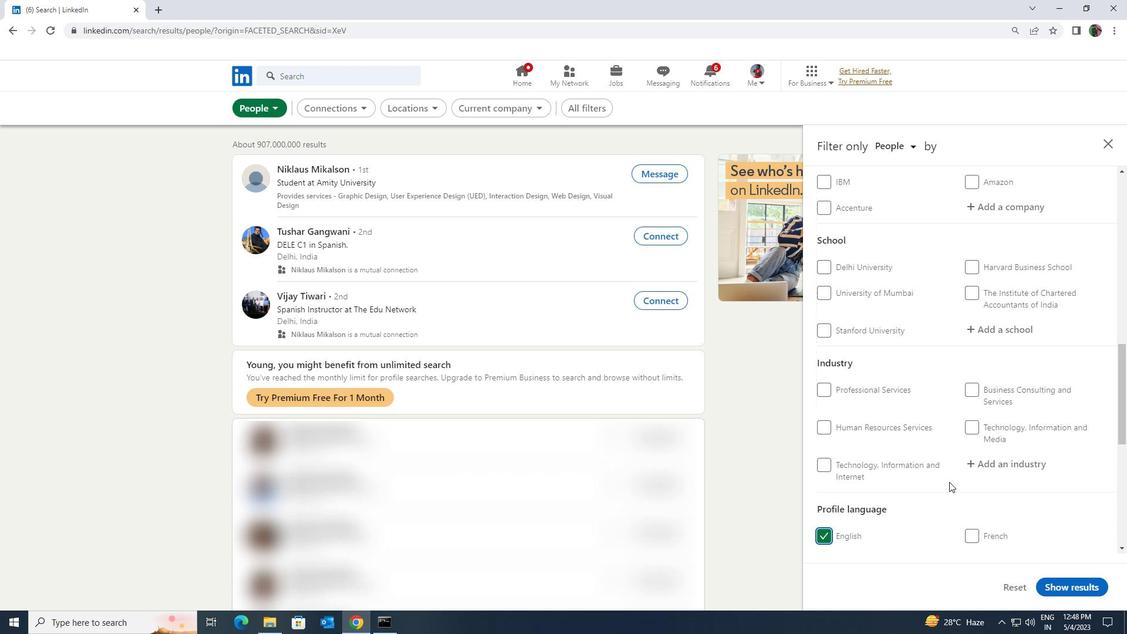 
Action: Mouse scrolled (949, 482) with delta (0, 0)
Screenshot: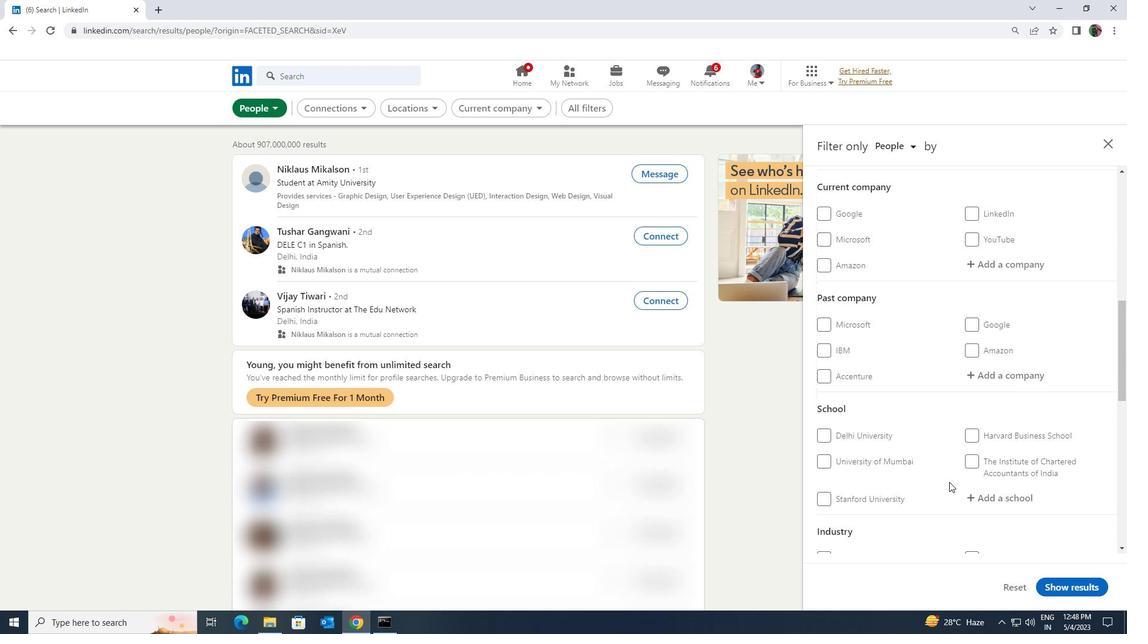 
Action: Mouse scrolled (949, 482) with delta (0, 0)
Screenshot: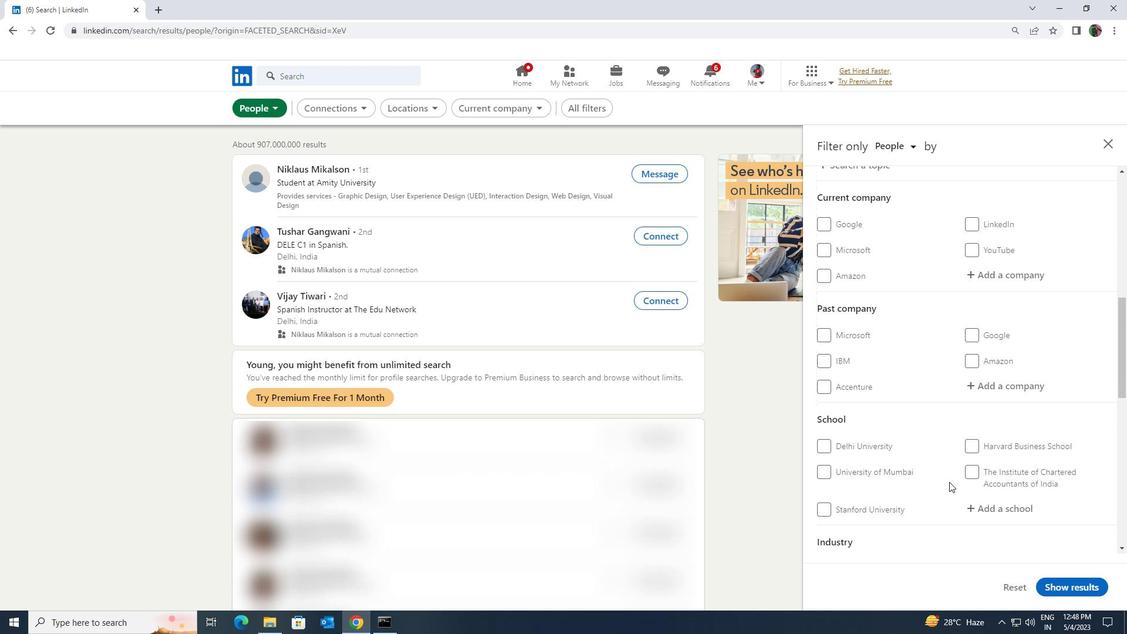 
Action: Mouse scrolled (949, 482) with delta (0, 0)
Screenshot: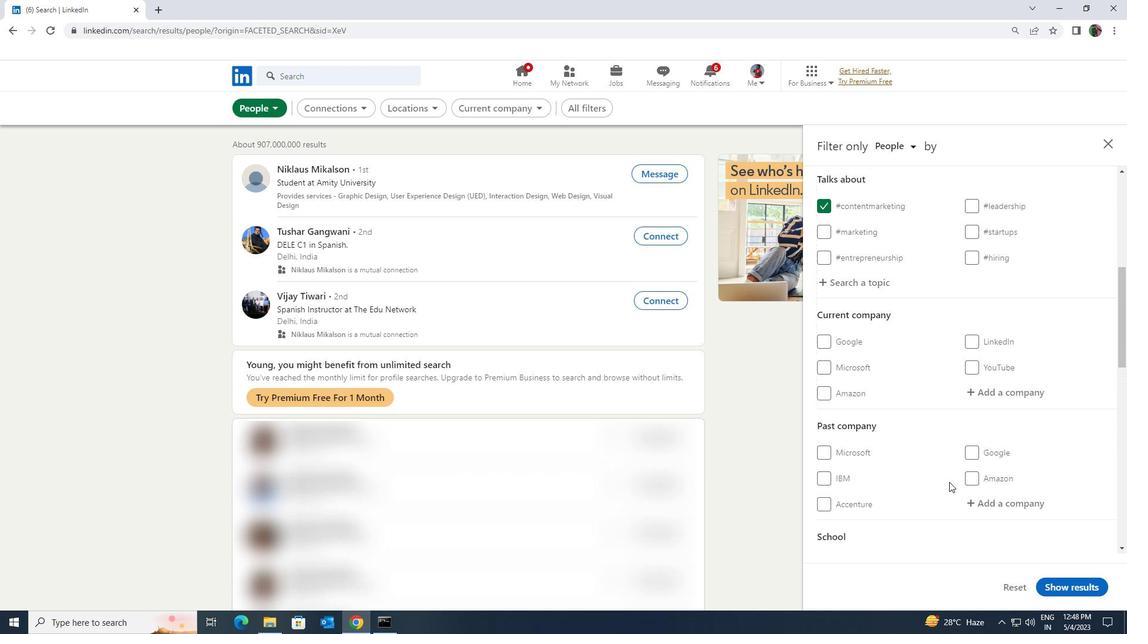 
Action: Mouse scrolled (949, 482) with delta (0, 0)
Screenshot: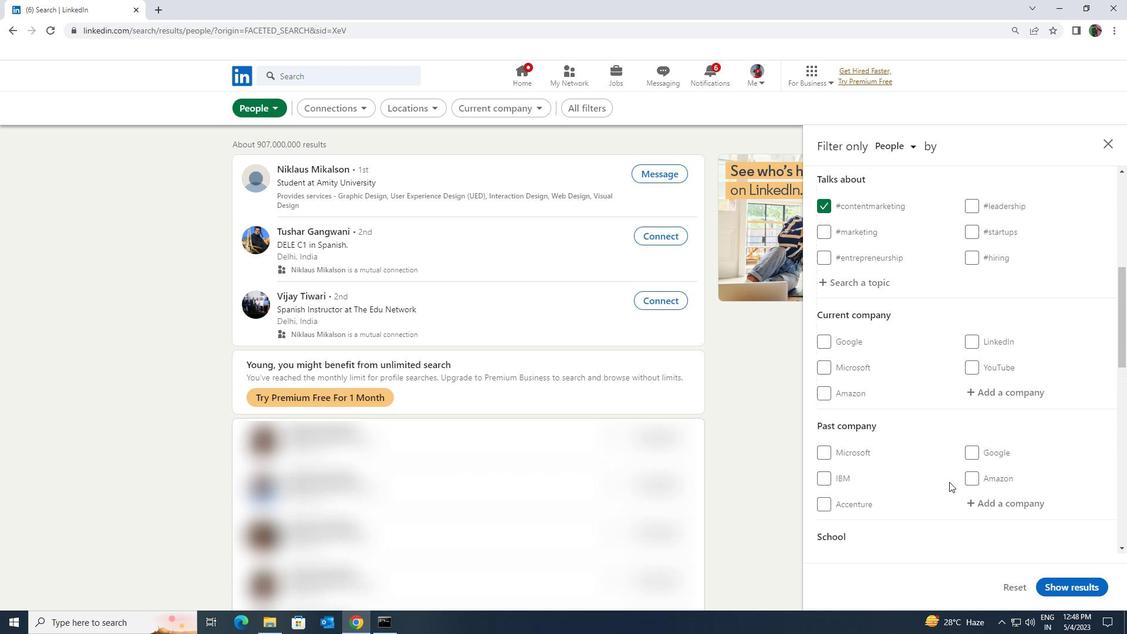 
Action: Mouse moved to (966, 505)
Screenshot: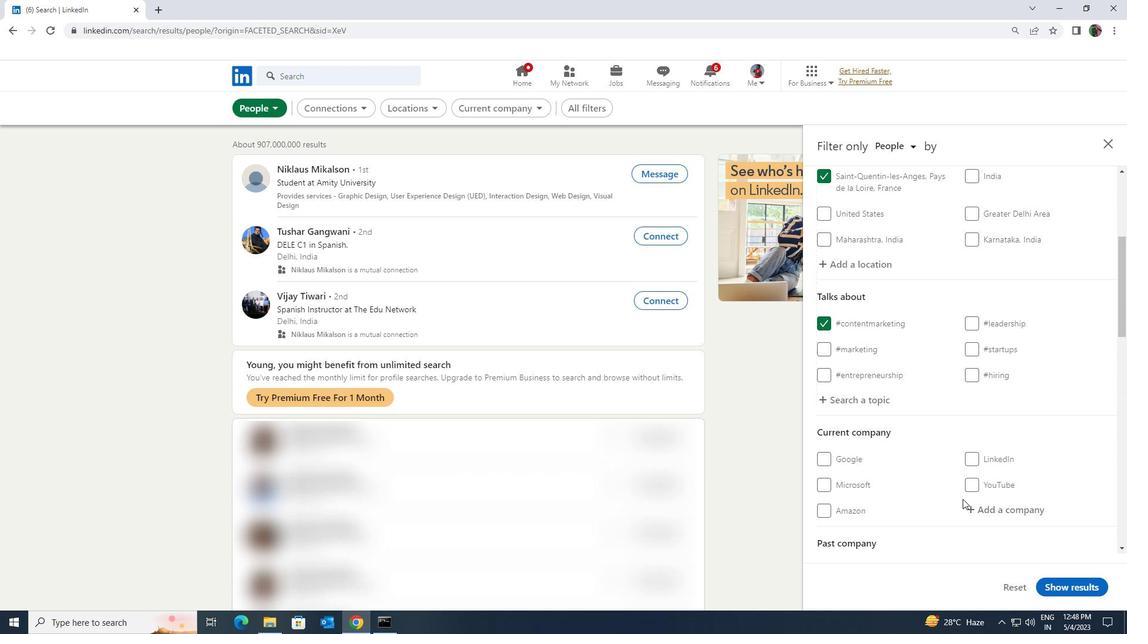
Action: Mouse pressed left at (966, 505)
Screenshot: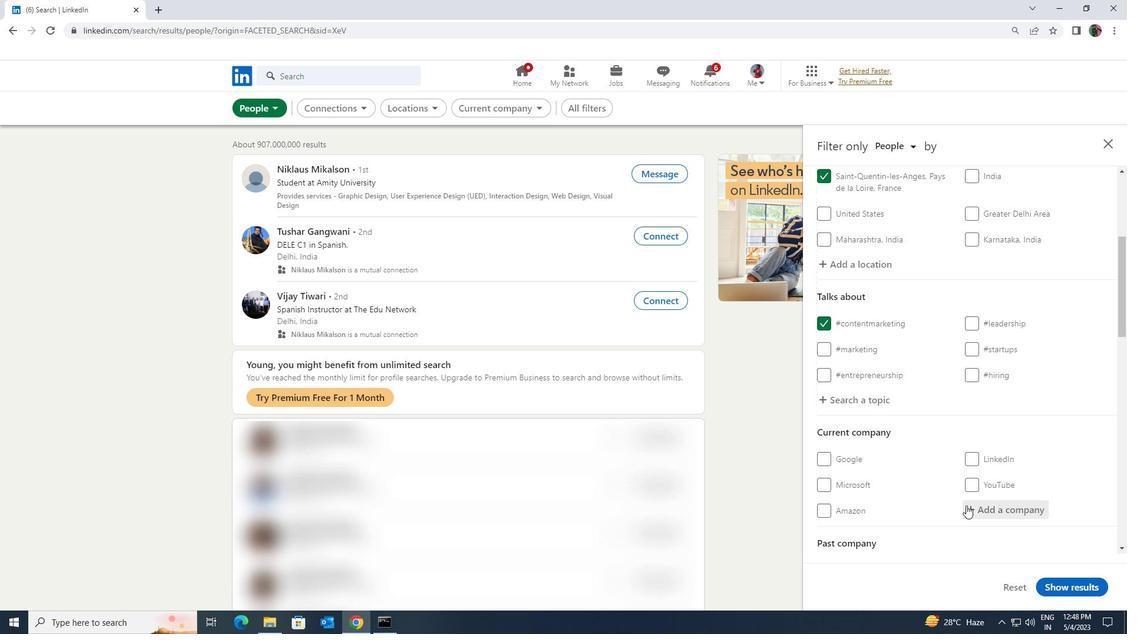 
Action: Key pressed <Key.shift><Key.shift><Key.shift><Key.shift><Key.shift><Key.shift><Key.shift><Key.shift><Key.shift><Key.shift><Key.shift><Key.shift><Key.shift><Key.shift><Key.shift><Key.shift><Key.shift><Key.shift><Key.shift><Key.shift><Key.shift><Key.shift><Key.shift>VITRA
Screenshot: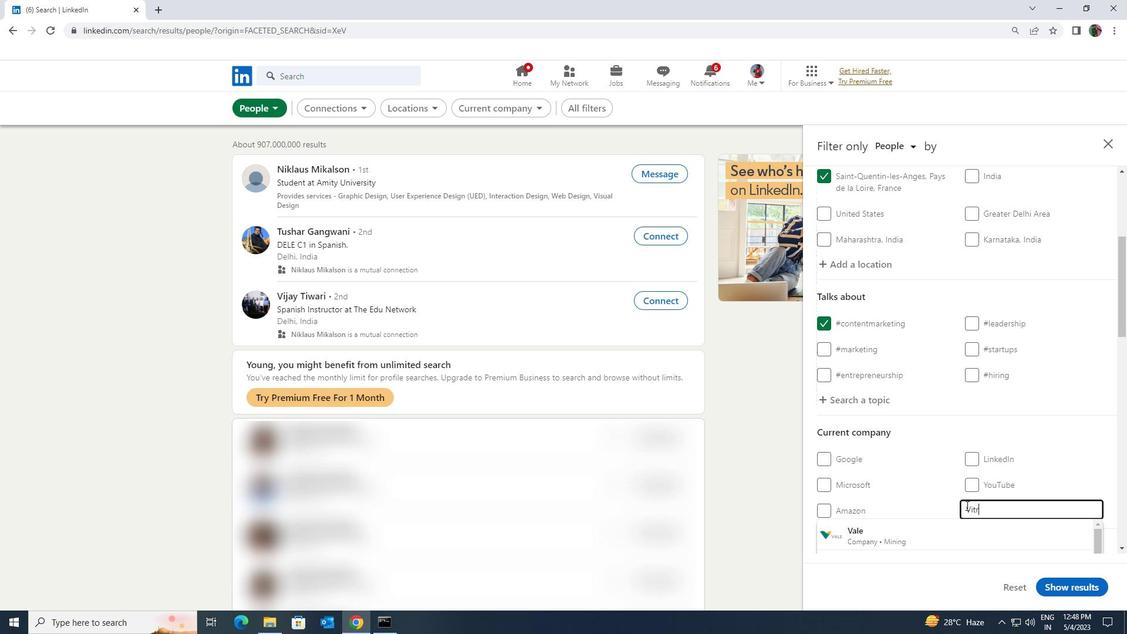 
Action: Mouse moved to (958, 527)
Screenshot: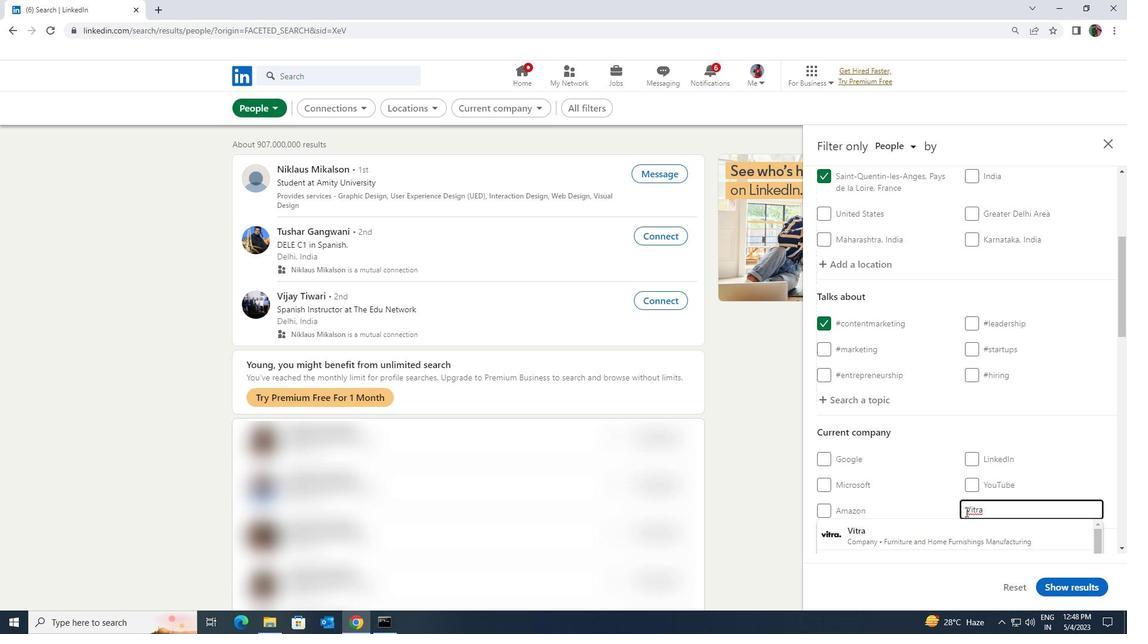 
Action: Mouse pressed left at (958, 527)
Screenshot: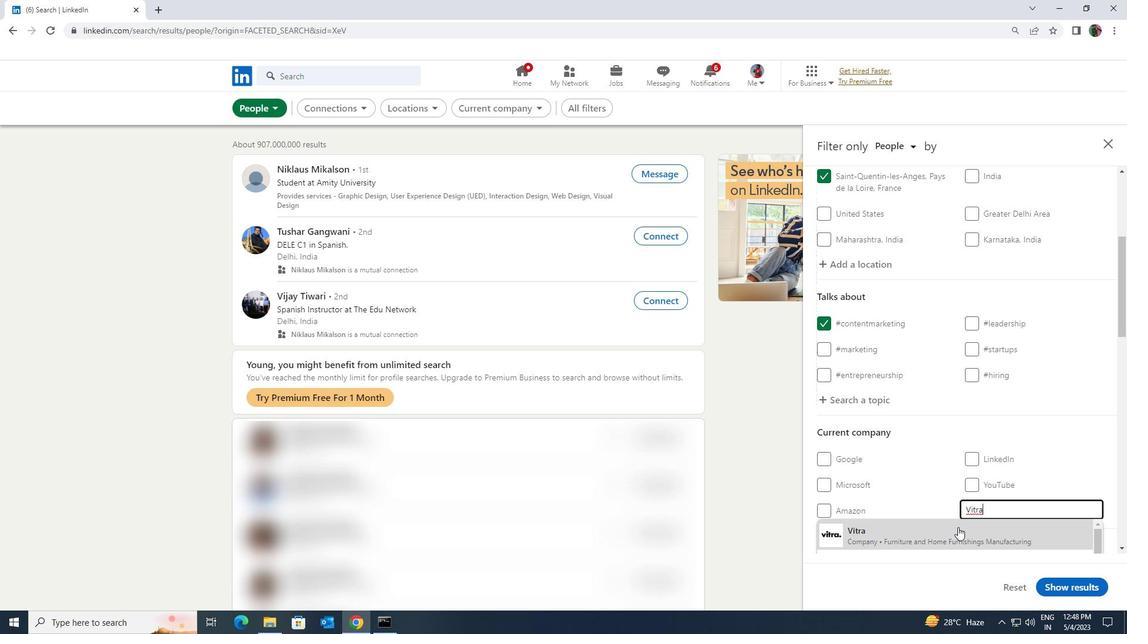 
Action: Mouse scrolled (958, 526) with delta (0, 0)
Screenshot: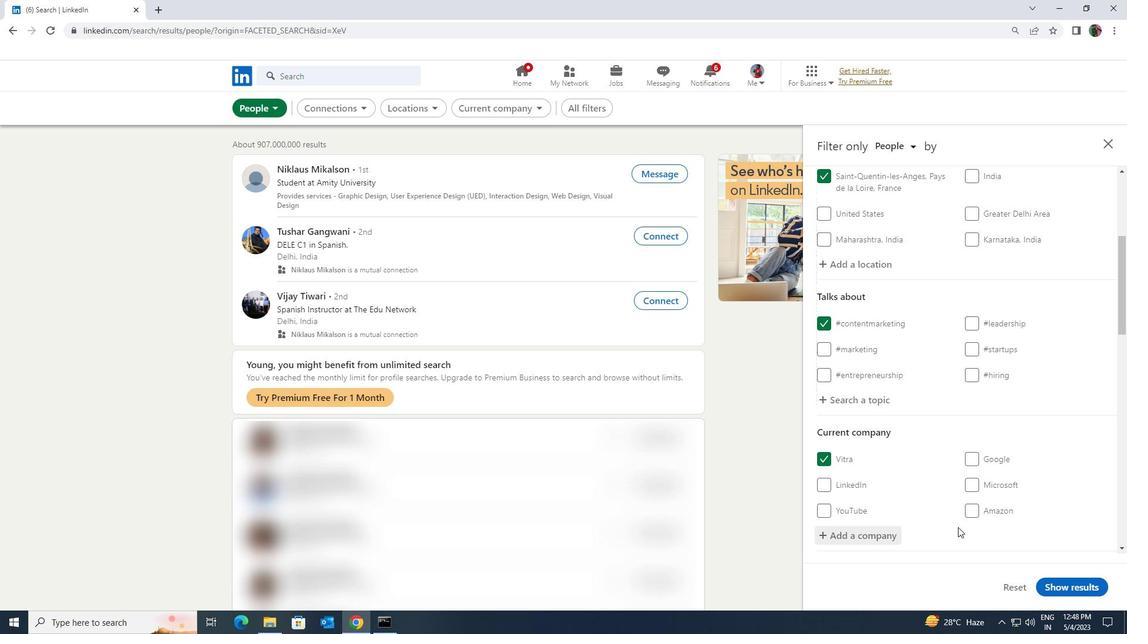 
Action: Mouse scrolled (958, 526) with delta (0, 0)
Screenshot: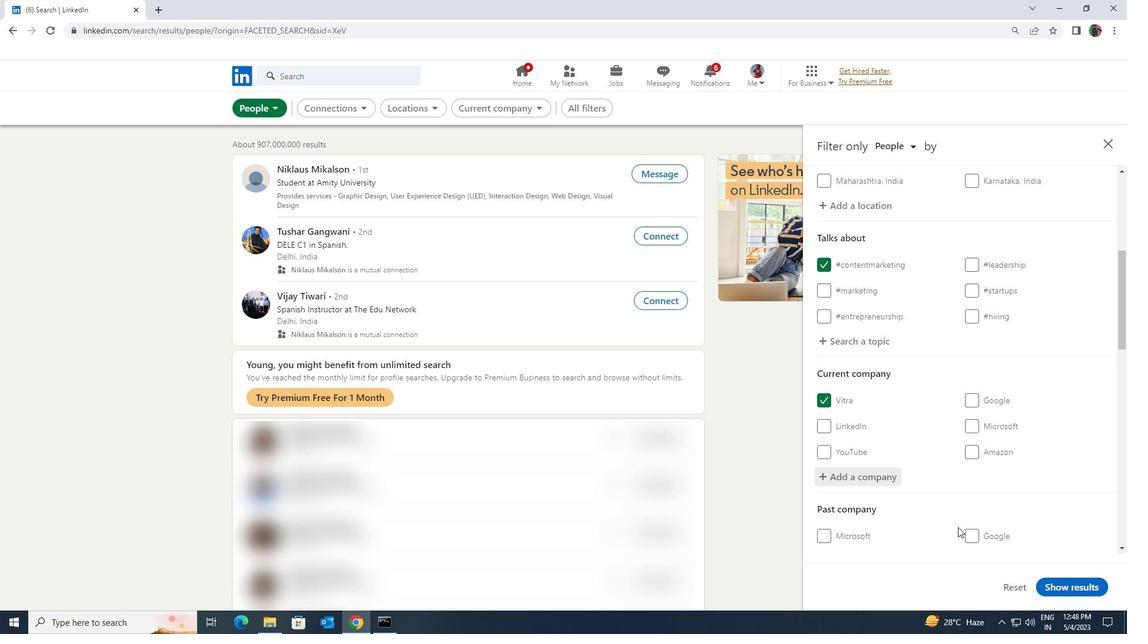 
Action: Mouse scrolled (958, 526) with delta (0, 0)
Screenshot: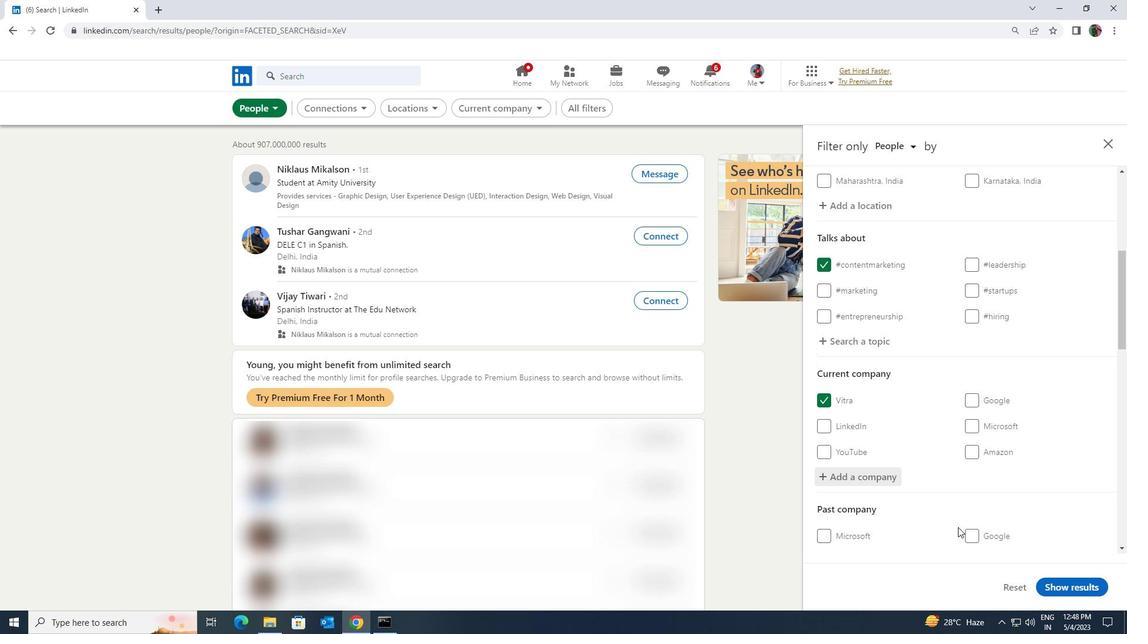 
Action: Mouse scrolled (958, 526) with delta (0, 0)
Screenshot: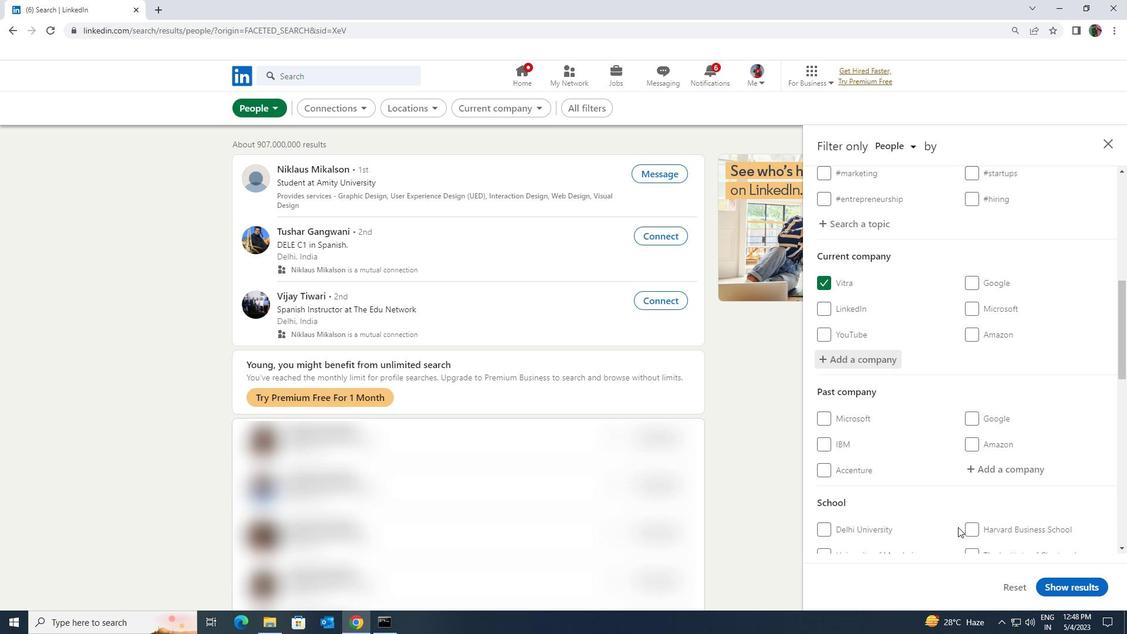
Action: Mouse moved to (964, 532)
Screenshot: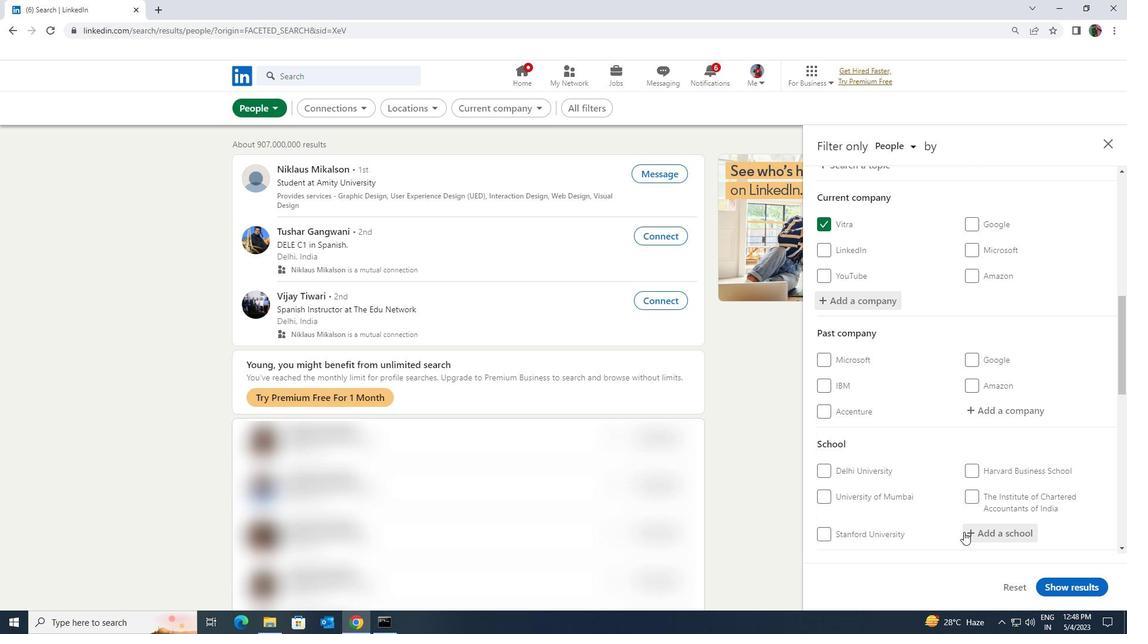 
Action: Mouse pressed left at (964, 532)
Screenshot: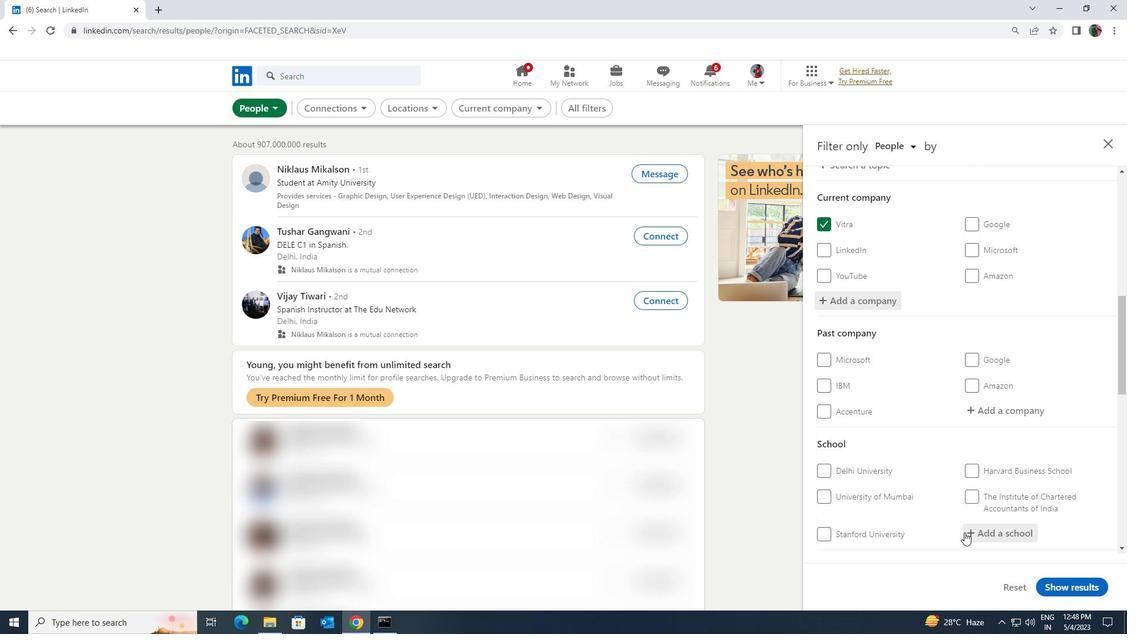 
Action: Key pressed <Key.shift><Key.shift><Key.shift><Key.shift>AAKASH<Key.space>
Screenshot: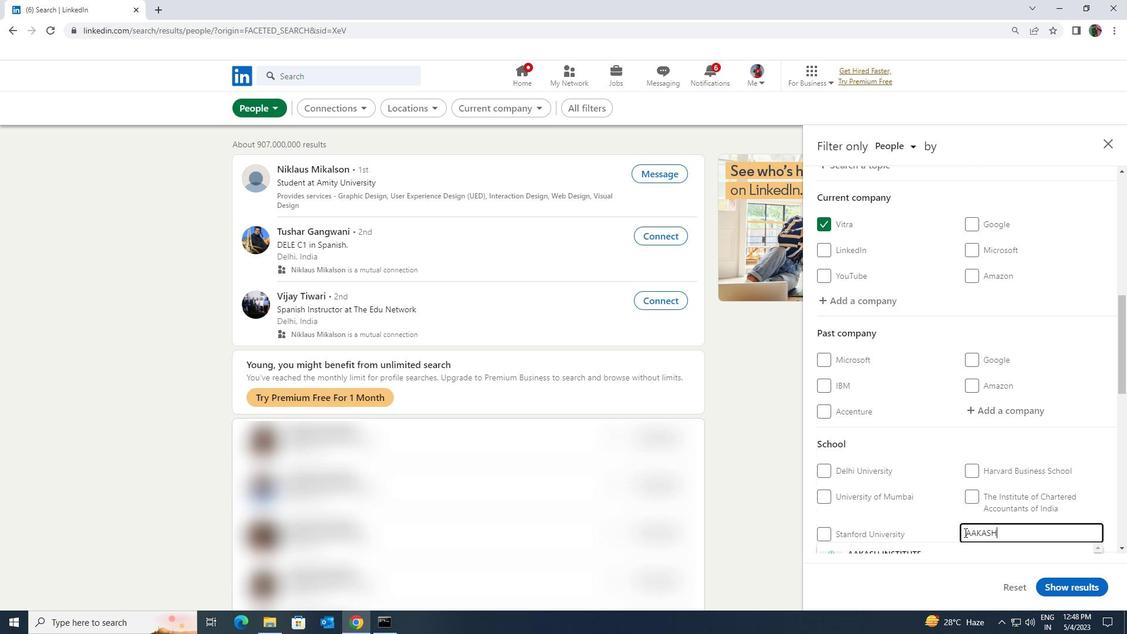 
Action: Mouse moved to (971, 529)
Screenshot: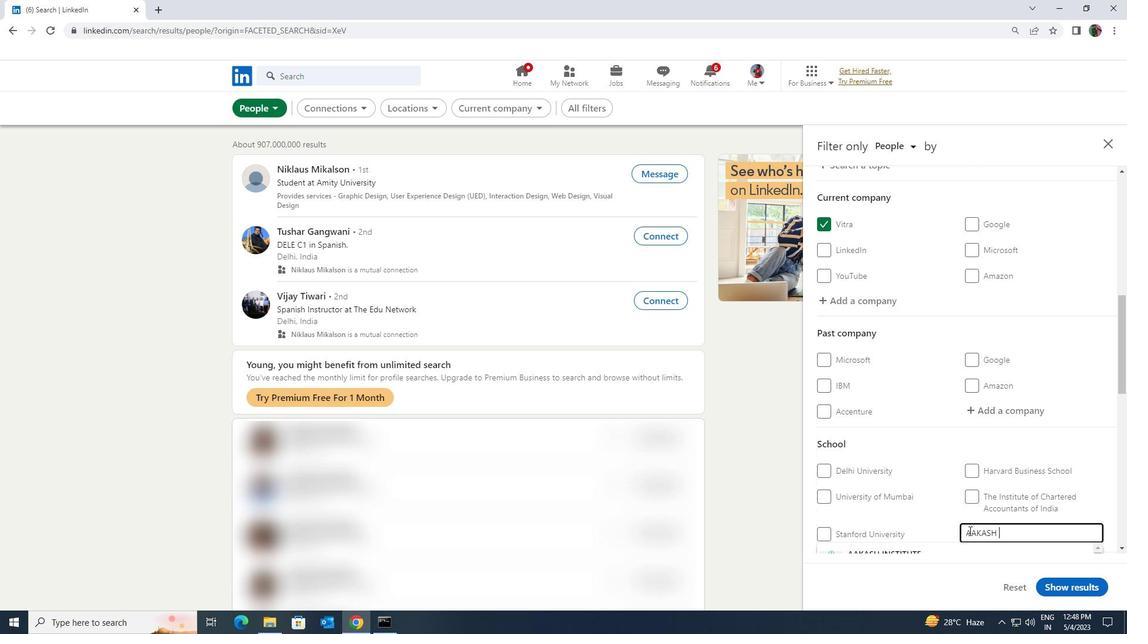 
Action: Mouse scrolled (971, 529) with delta (0, 0)
Screenshot: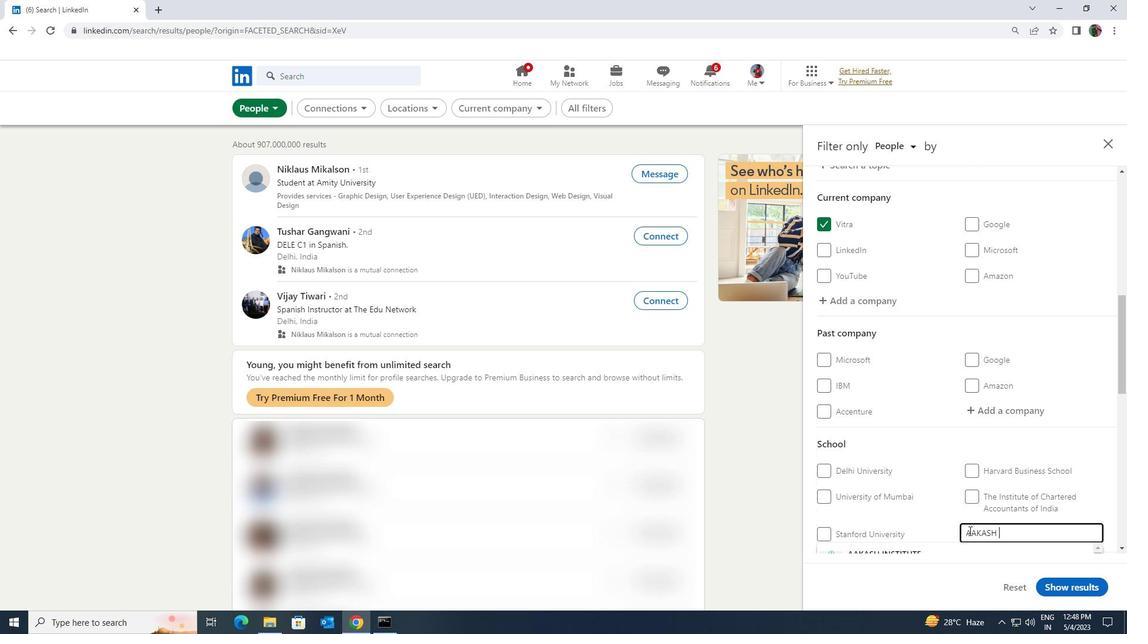 
Action: Mouse moved to (969, 506)
Screenshot: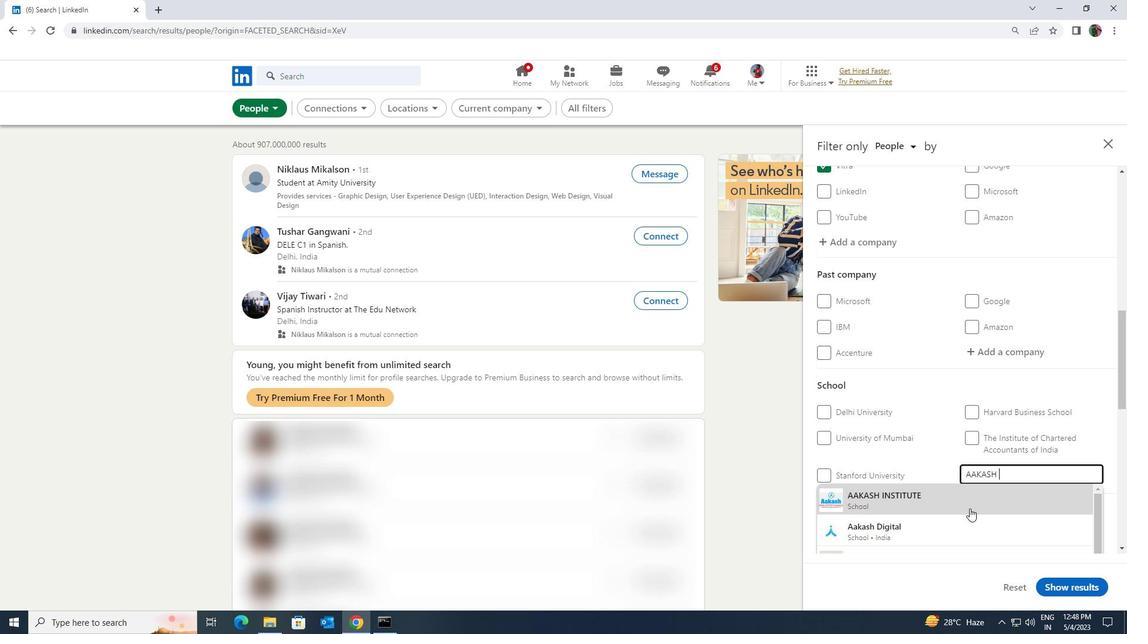
Action: Mouse pressed left at (969, 506)
Screenshot: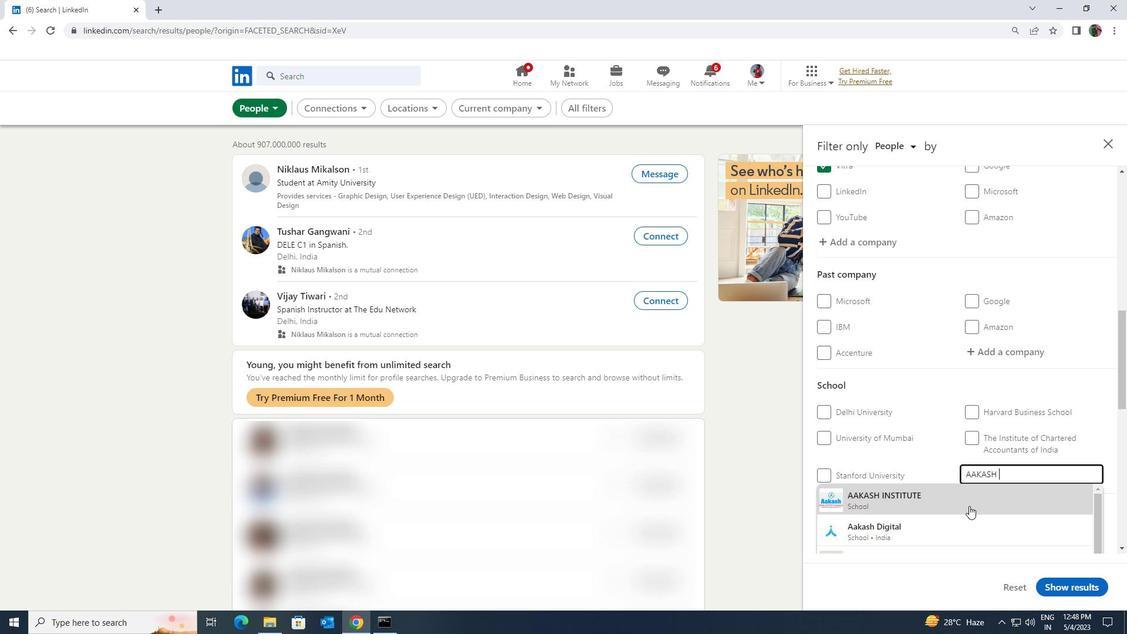
Action: Mouse scrolled (969, 505) with delta (0, 0)
Screenshot: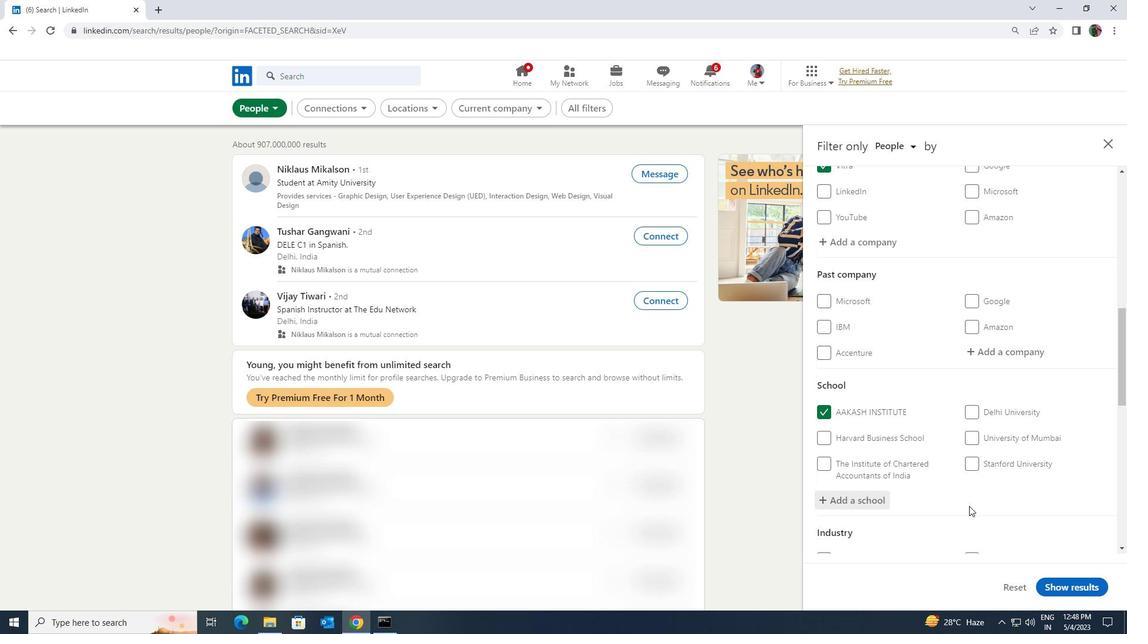 
Action: Mouse scrolled (969, 505) with delta (0, 0)
Screenshot: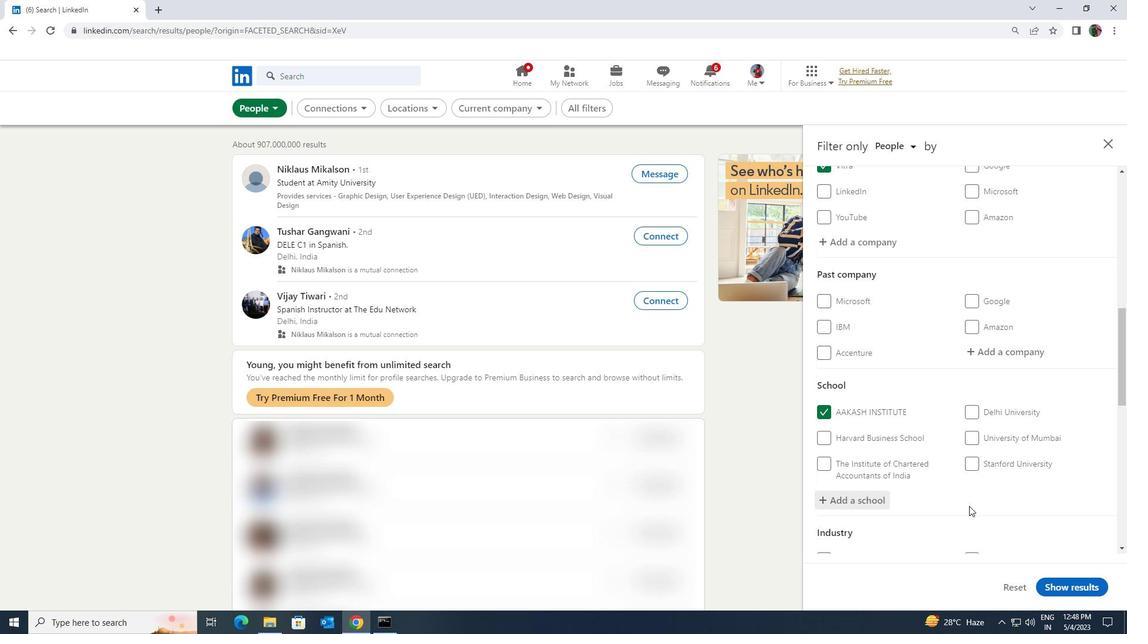 
Action: Mouse scrolled (969, 505) with delta (0, 0)
Screenshot: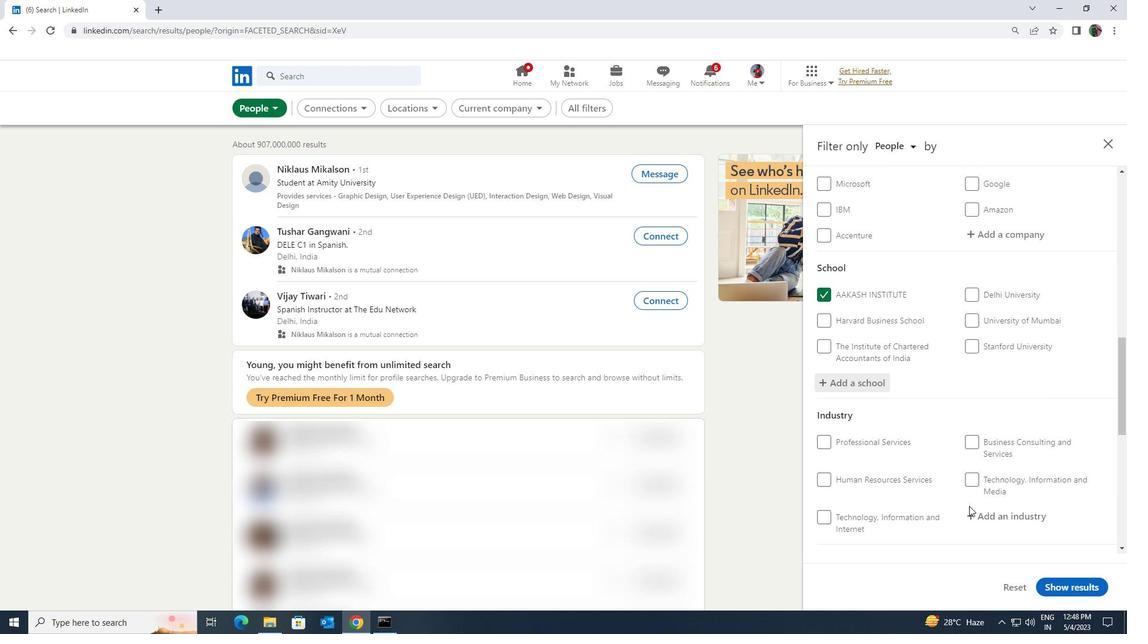 
Action: Mouse moved to (985, 458)
Screenshot: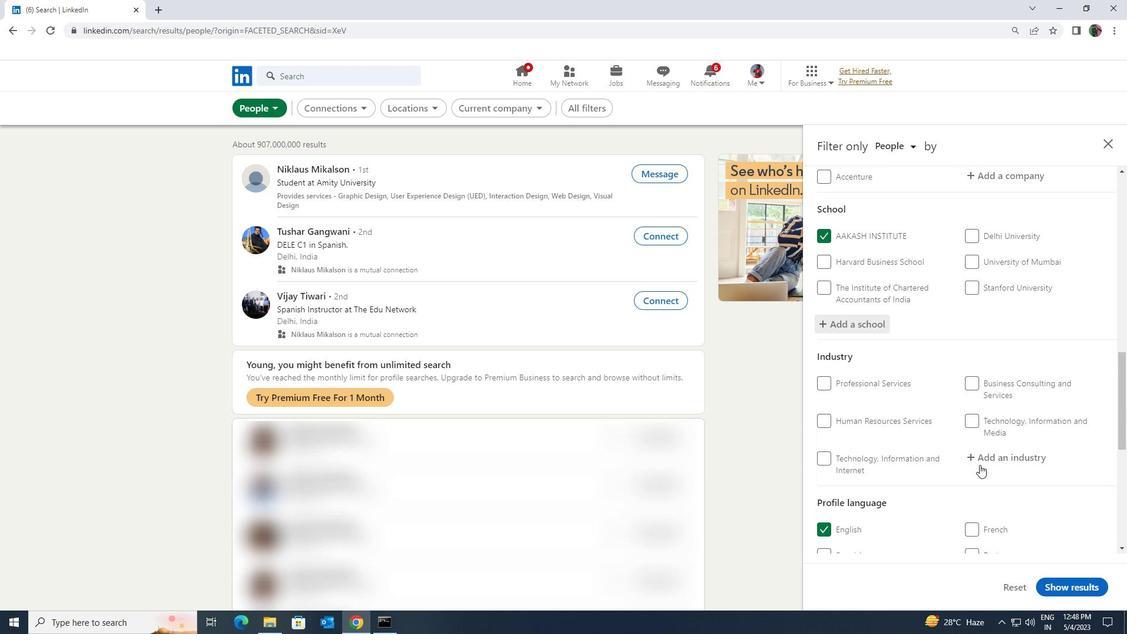 
Action: Mouse pressed left at (985, 458)
Screenshot: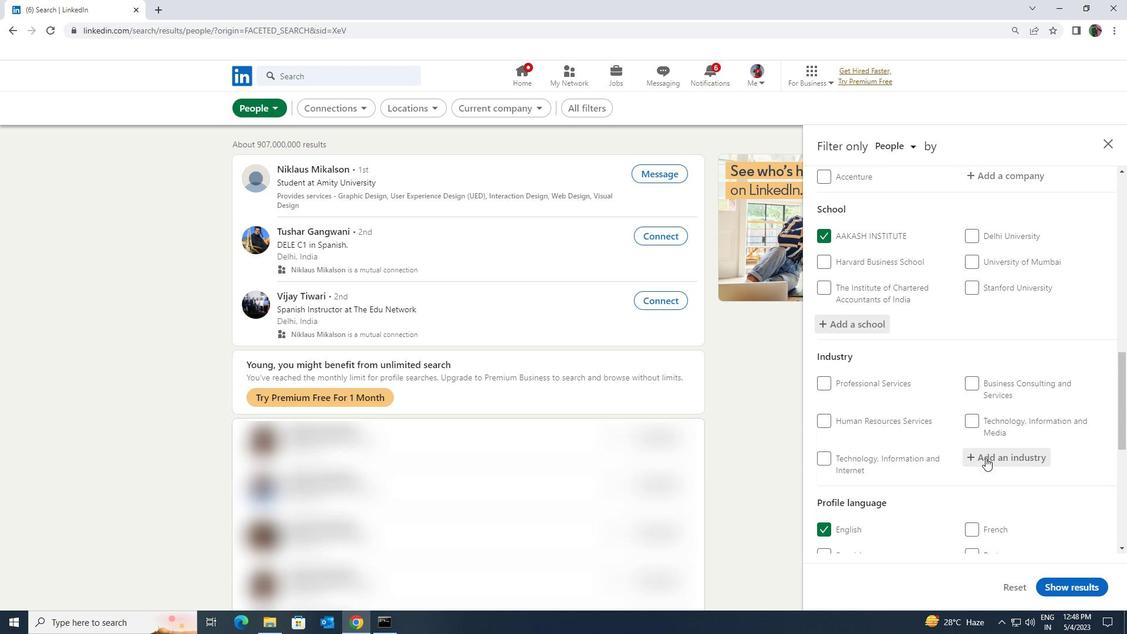 
Action: Key pressed <Key.shift><Key.shift><Key.shift><Key.shift><Key.shift><Key.shift><Key.shift><Key.shift>IT<Key.space>SYSTEM<Key.space><Key.shift>DESIGN
Screenshot: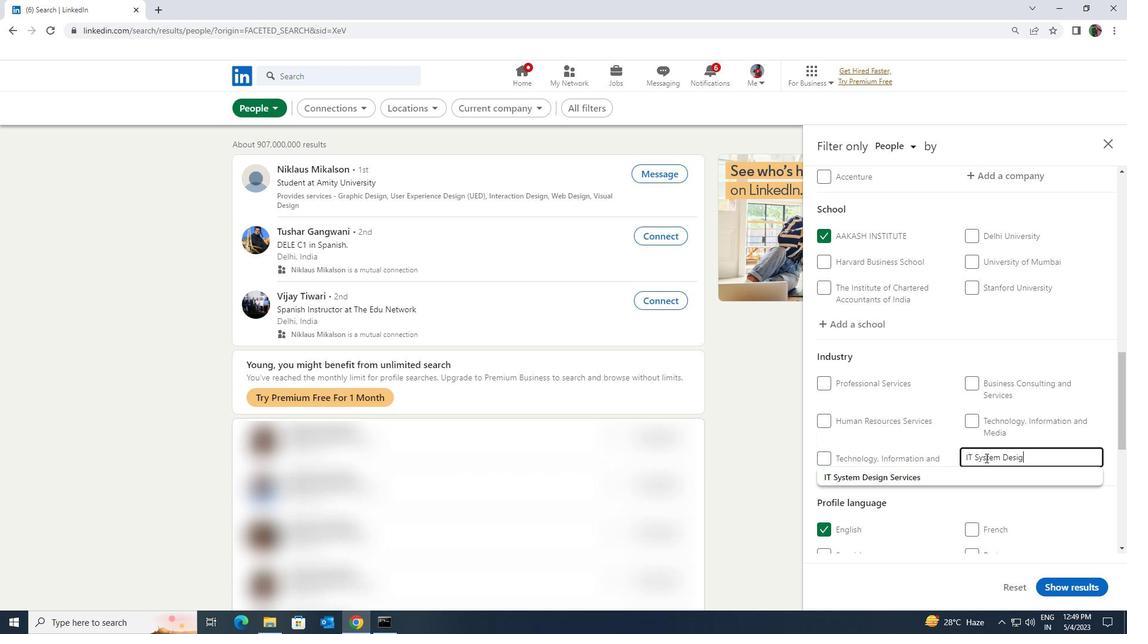 
Action: Mouse moved to (975, 473)
Screenshot: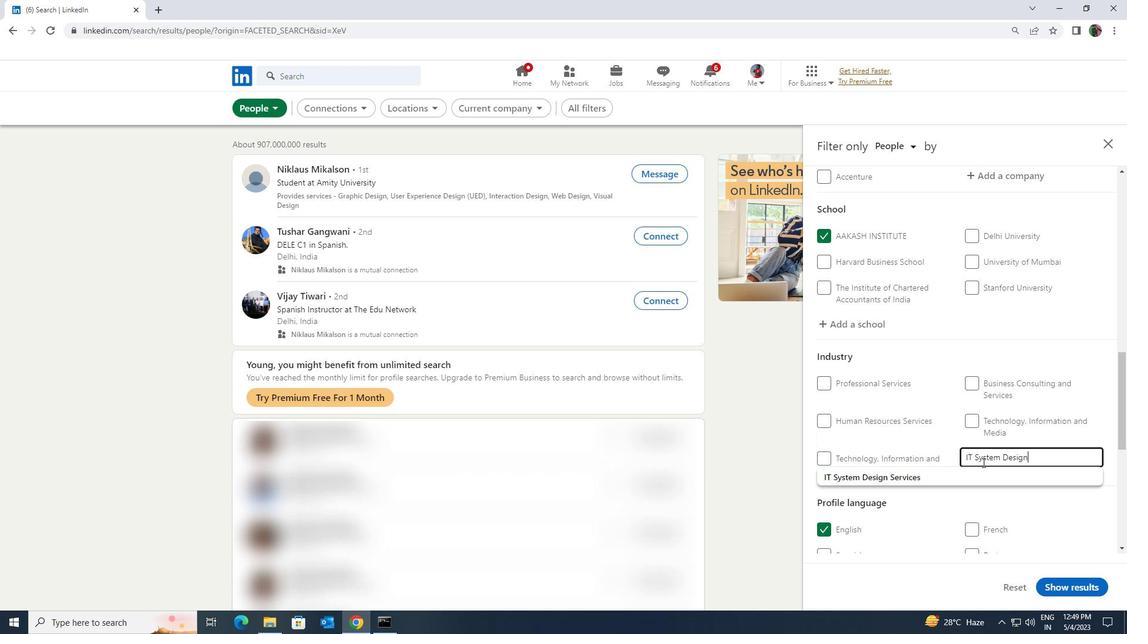 
Action: Mouse pressed left at (975, 473)
Screenshot: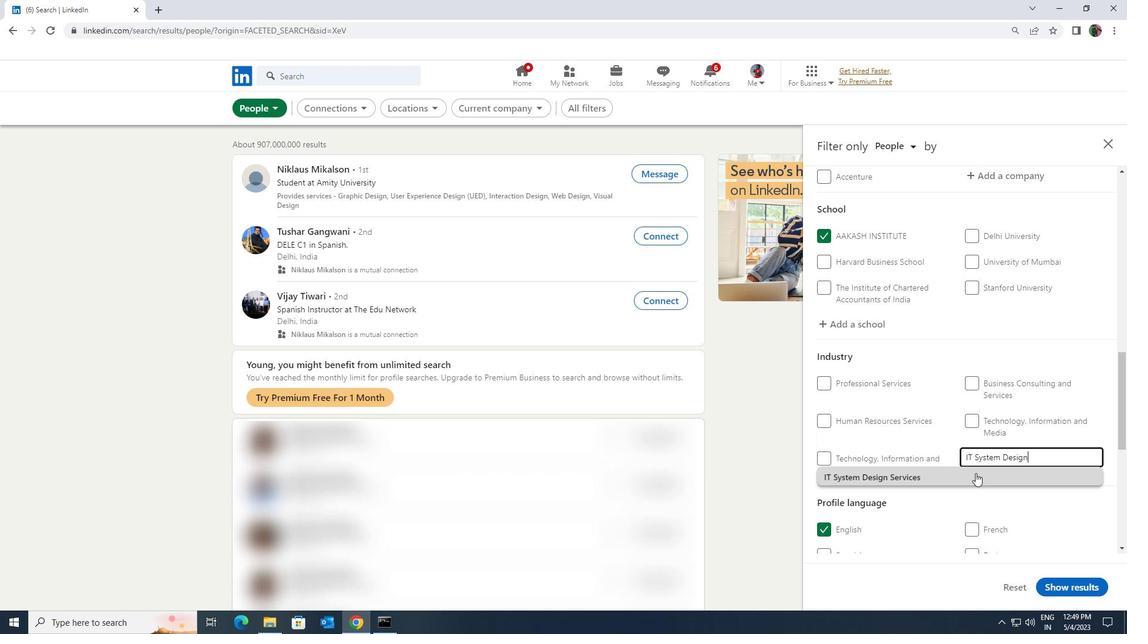
Action: Mouse moved to (975, 473)
Screenshot: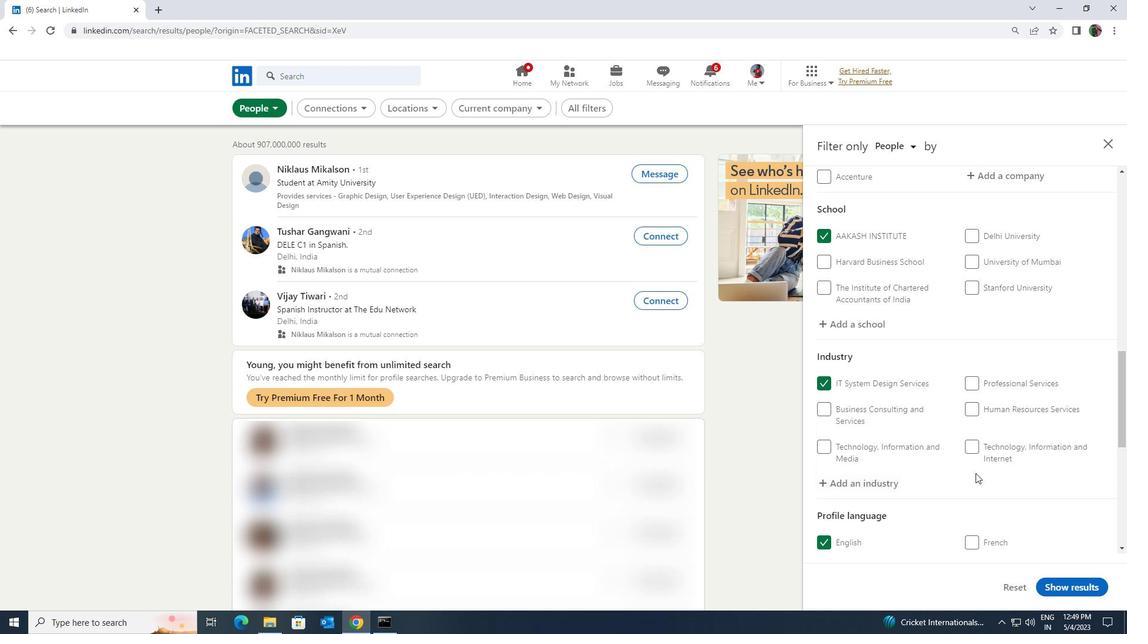 
Action: Mouse scrolled (975, 472) with delta (0, 0)
Screenshot: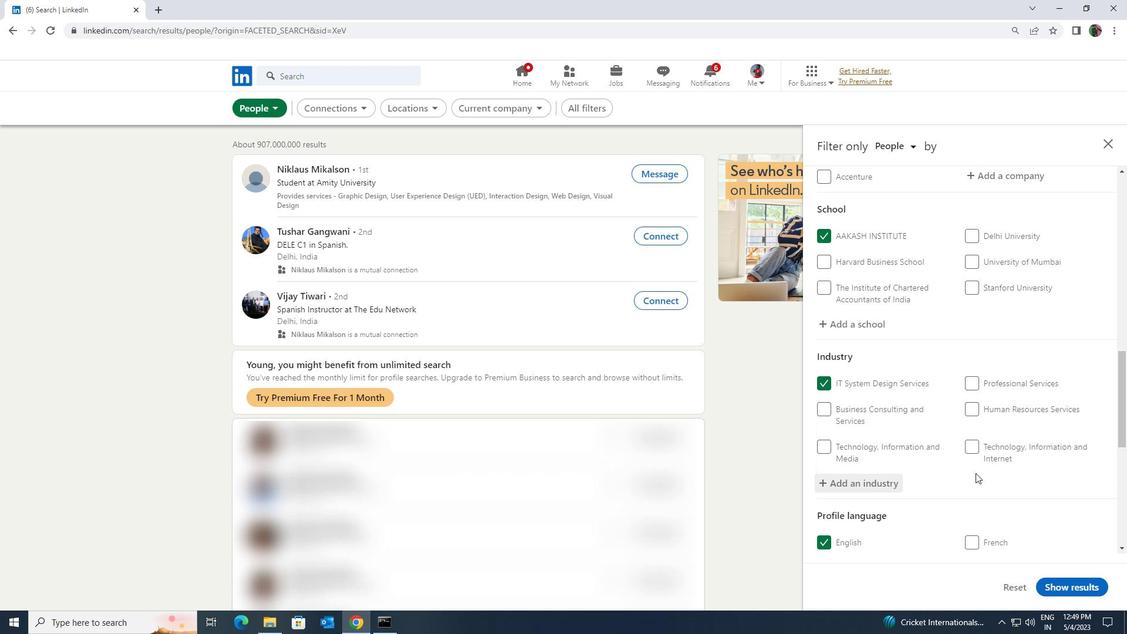 
Action: Mouse moved to (975, 472)
Screenshot: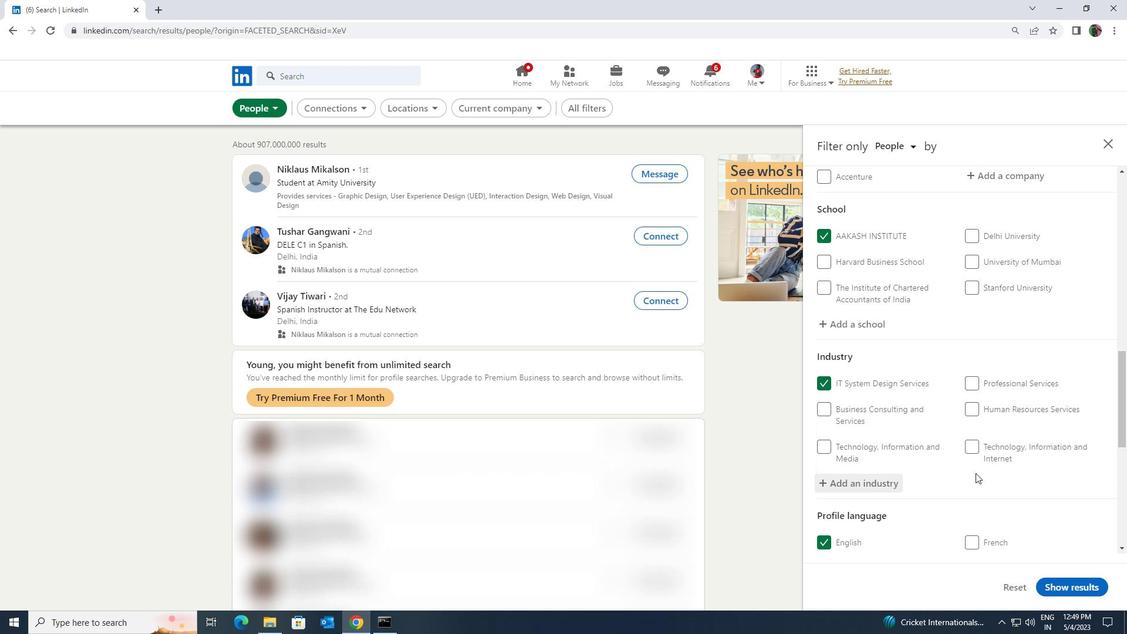
Action: Mouse scrolled (975, 472) with delta (0, 0)
Screenshot: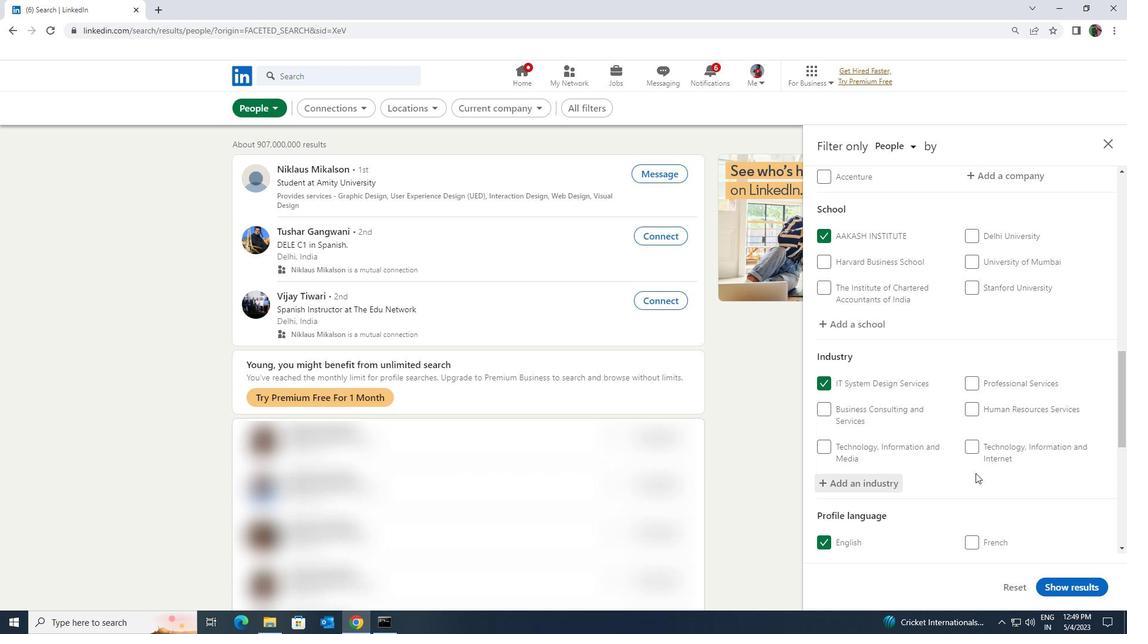 
Action: Mouse moved to (976, 472)
Screenshot: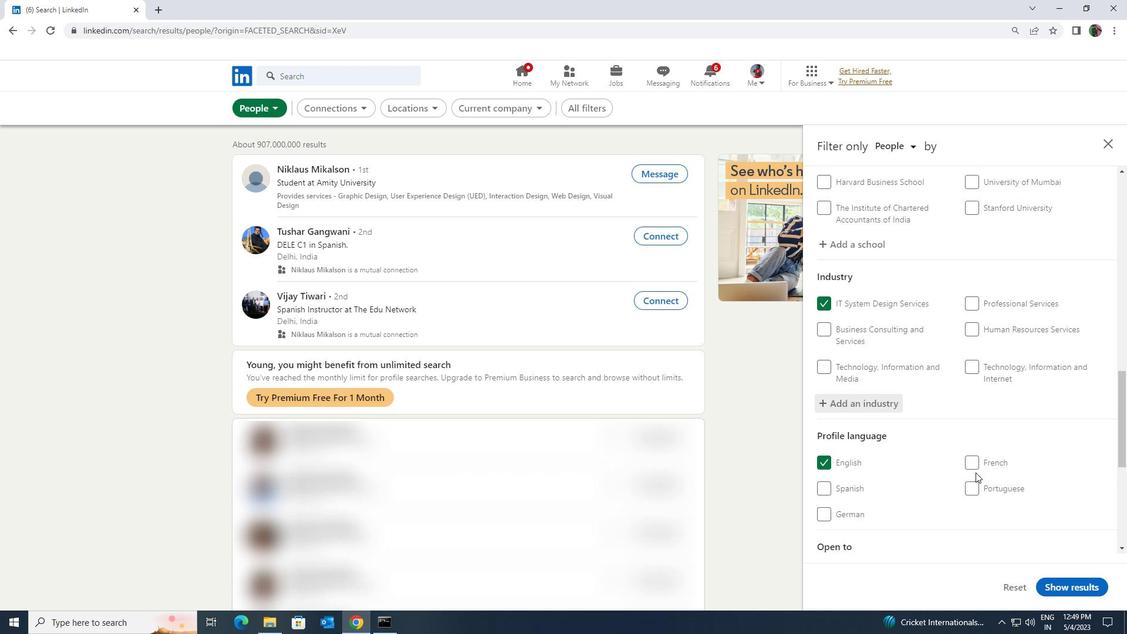 
Action: Mouse scrolled (976, 472) with delta (0, 0)
Screenshot: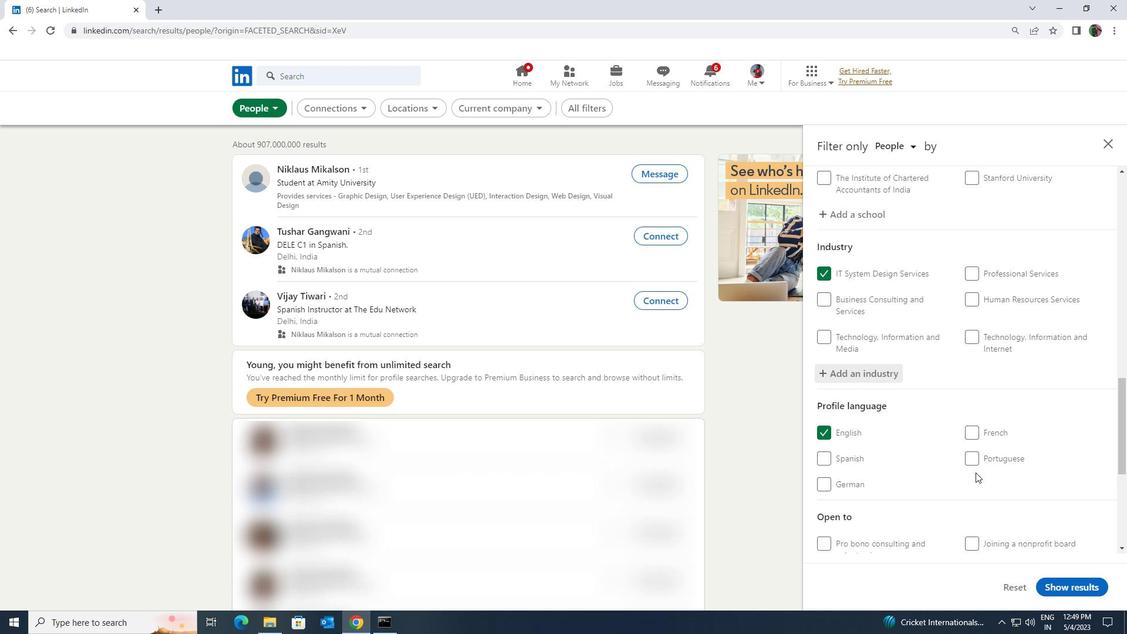 
Action: Mouse scrolled (976, 472) with delta (0, 0)
Screenshot: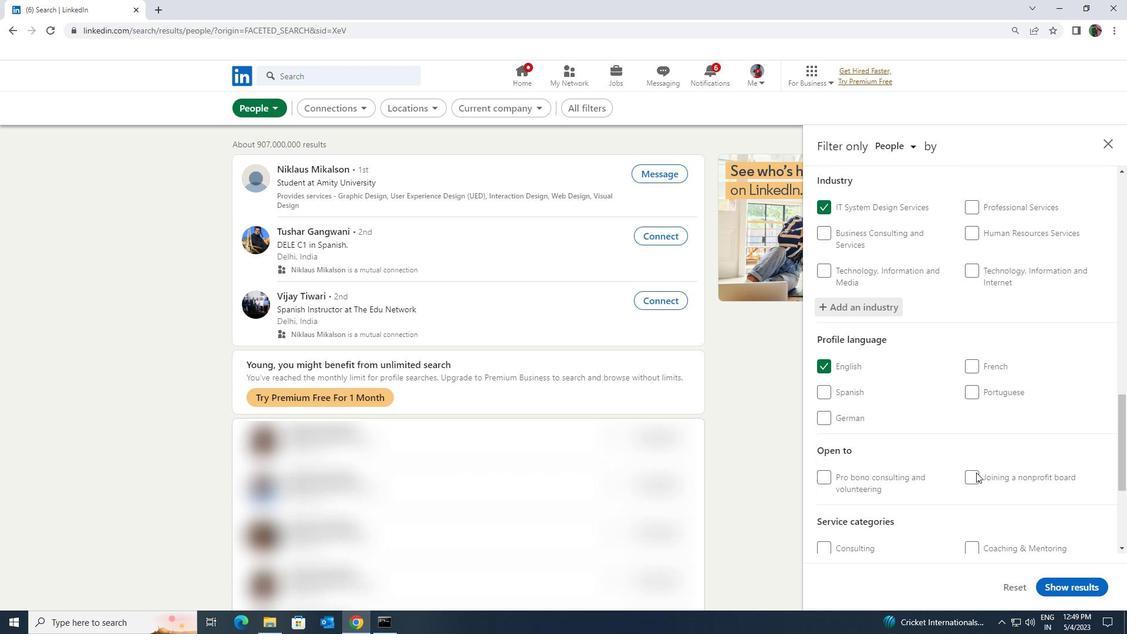 
Action: Mouse scrolled (976, 472) with delta (0, 0)
Screenshot: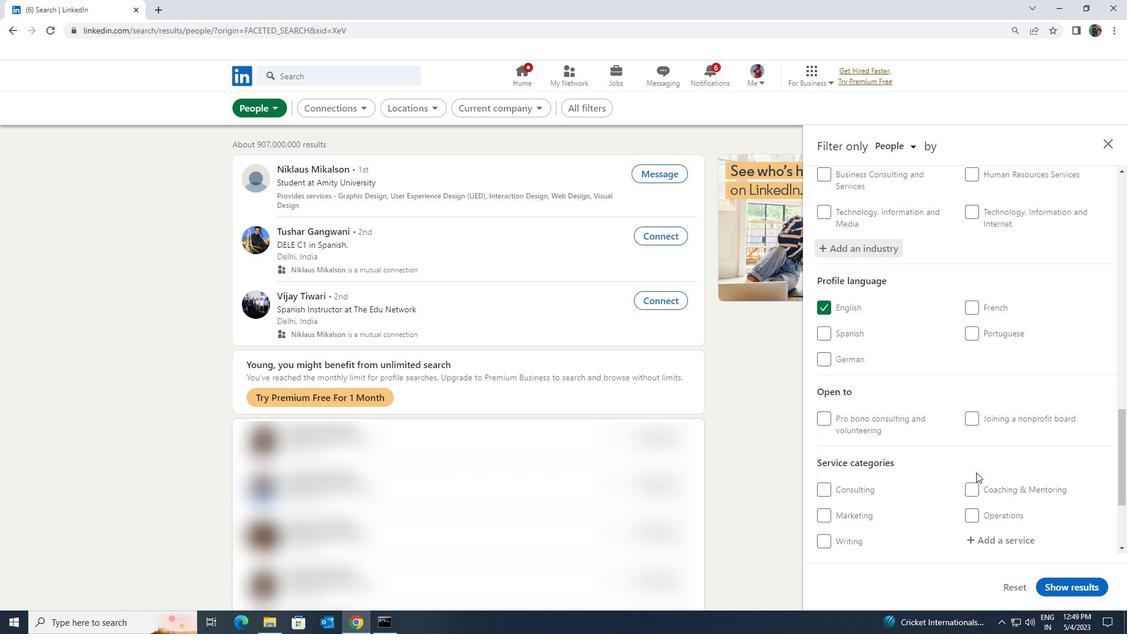
Action: Mouse scrolled (976, 472) with delta (0, 0)
Screenshot: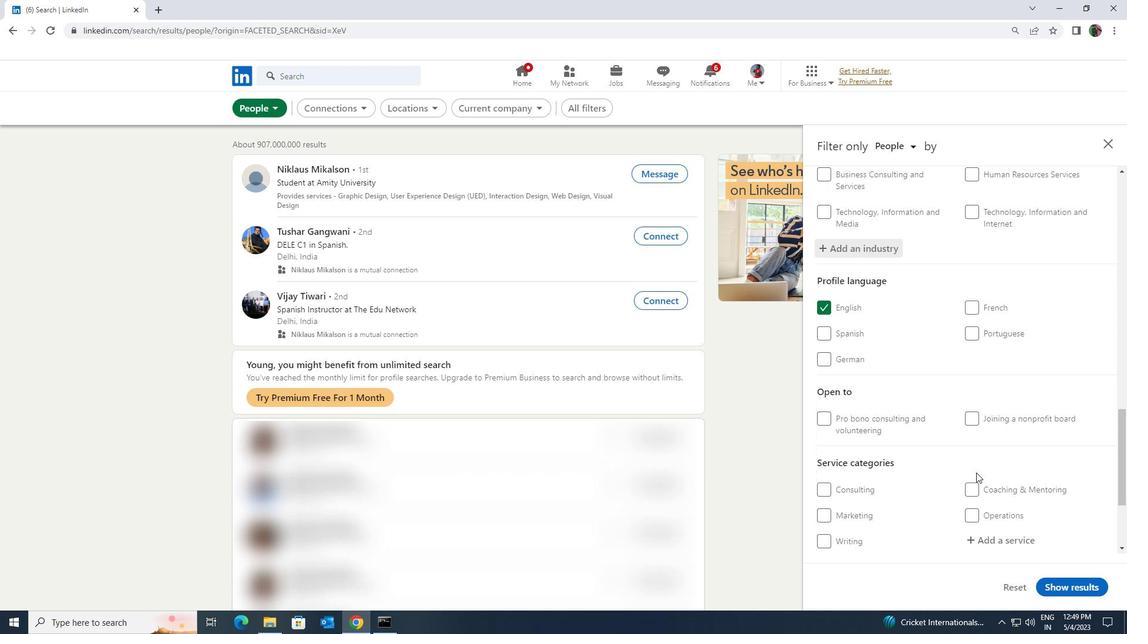 
Action: Mouse moved to (995, 426)
Screenshot: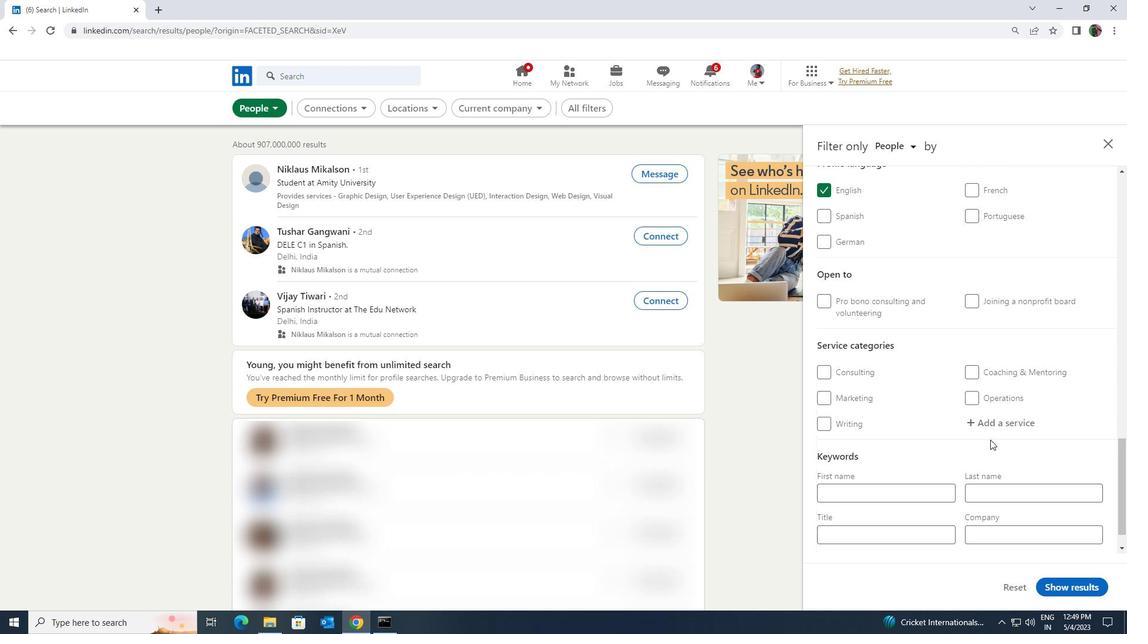 
Action: Mouse pressed left at (995, 426)
Screenshot: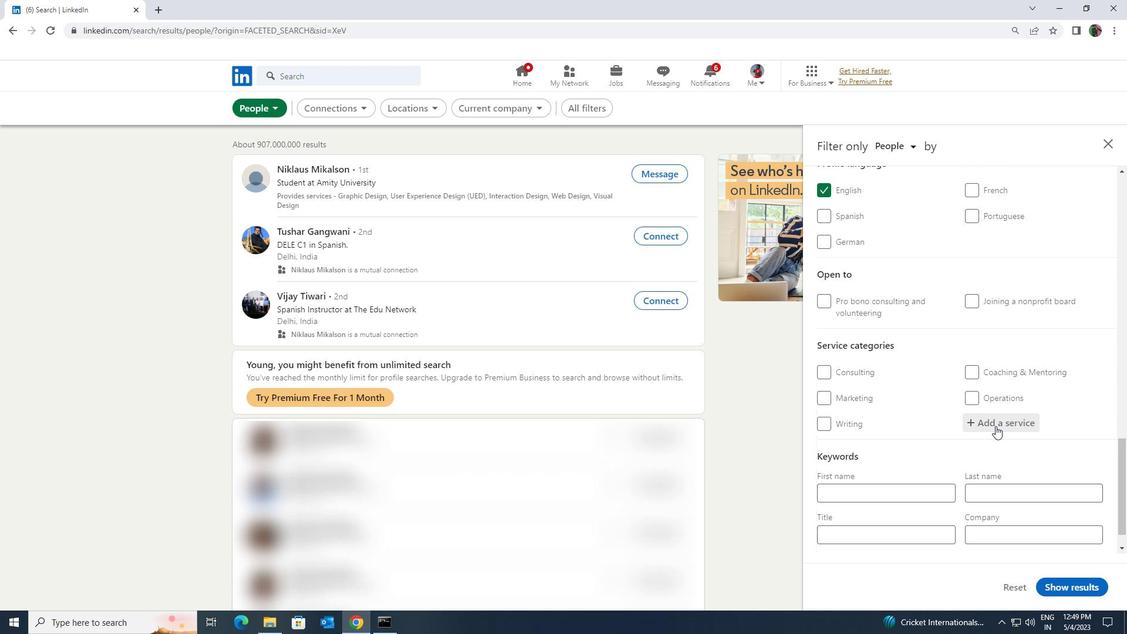 
Action: Key pressed <Key.shift><Key.shift>PRODUCT<Key.space>
Screenshot: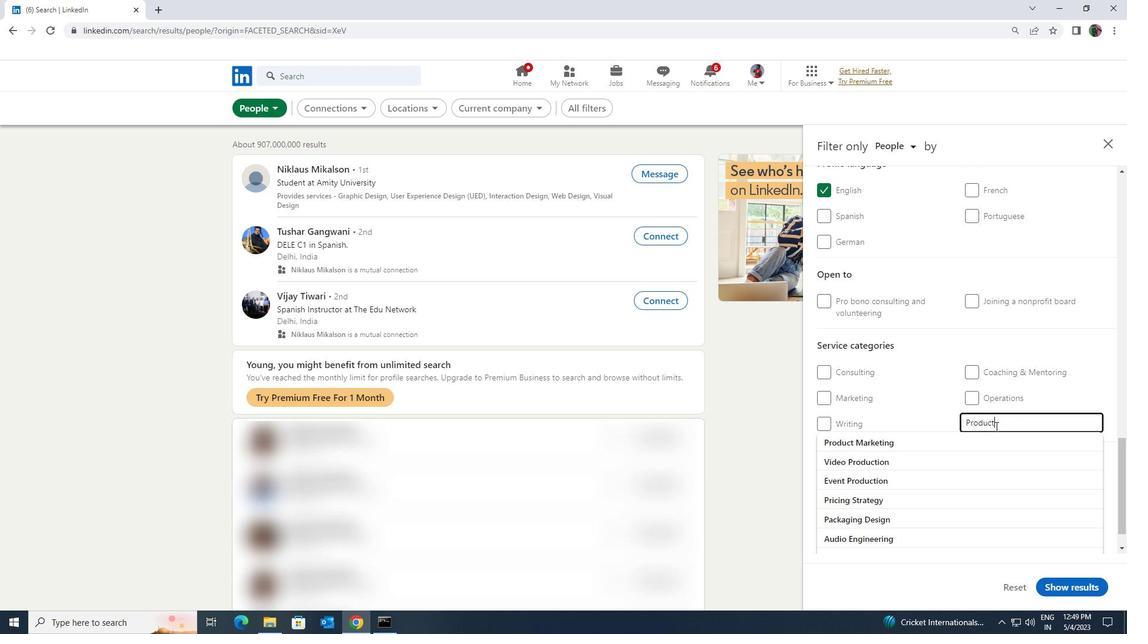 
Action: Mouse moved to (980, 448)
Screenshot: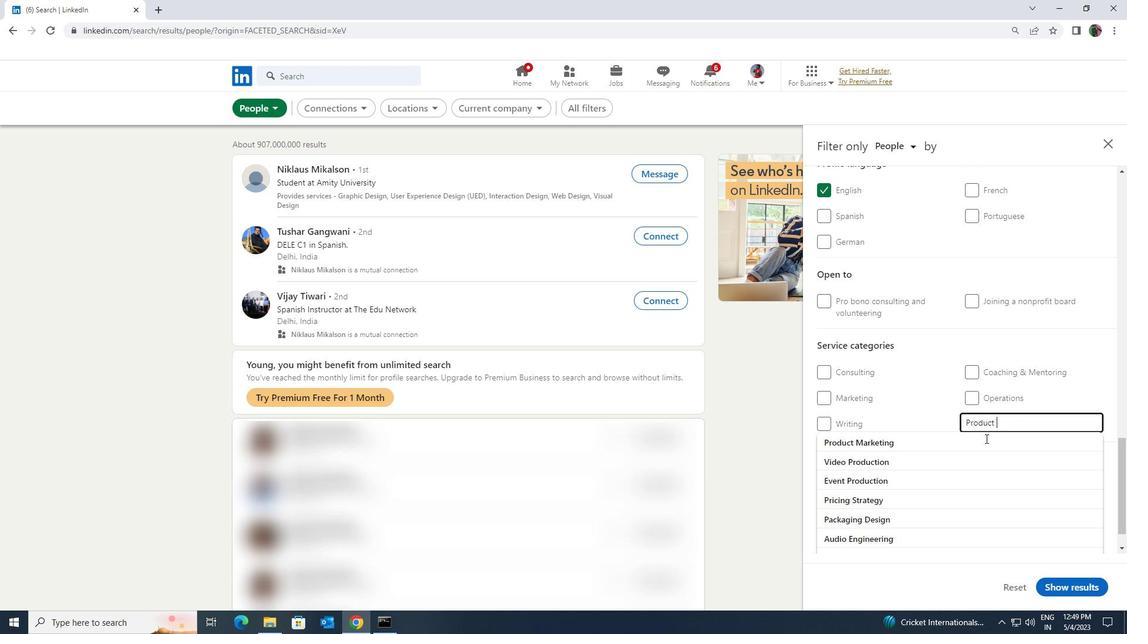 
Action: Mouse pressed left at (980, 448)
Screenshot: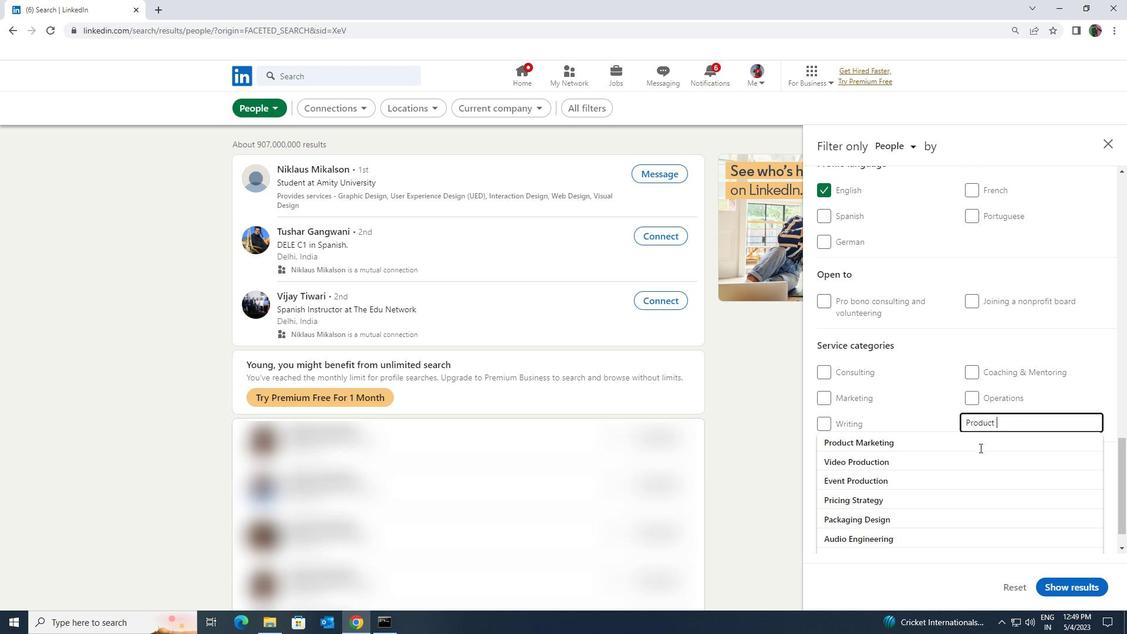 
Action: Mouse moved to (973, 439)
Screenshot: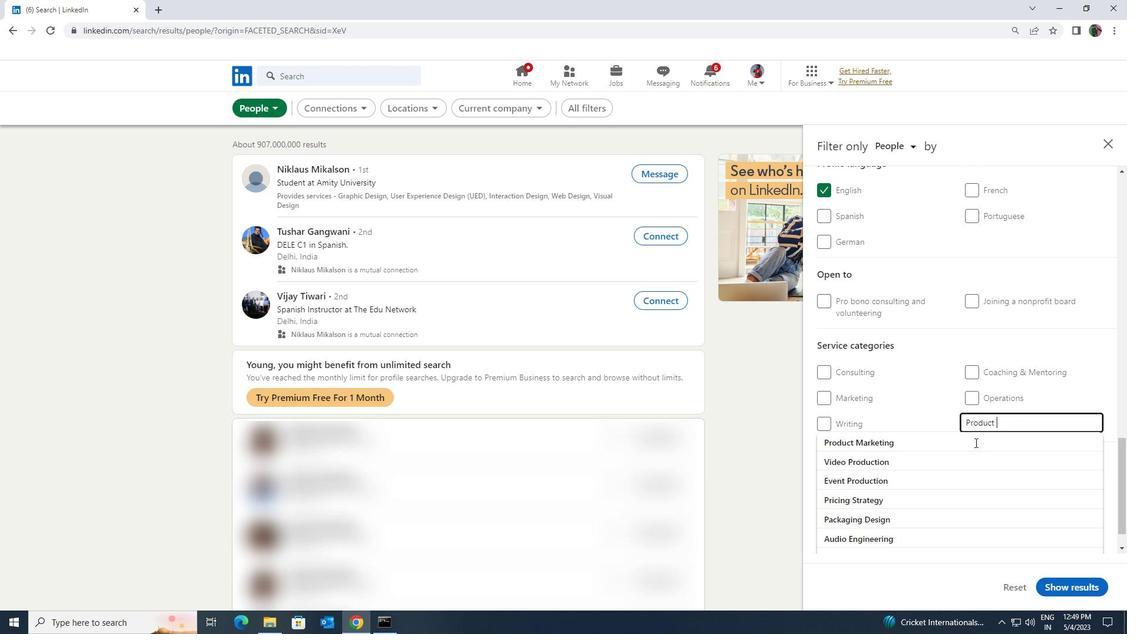 
Action: Mouse pressed left at (973, 439)
Screenshot: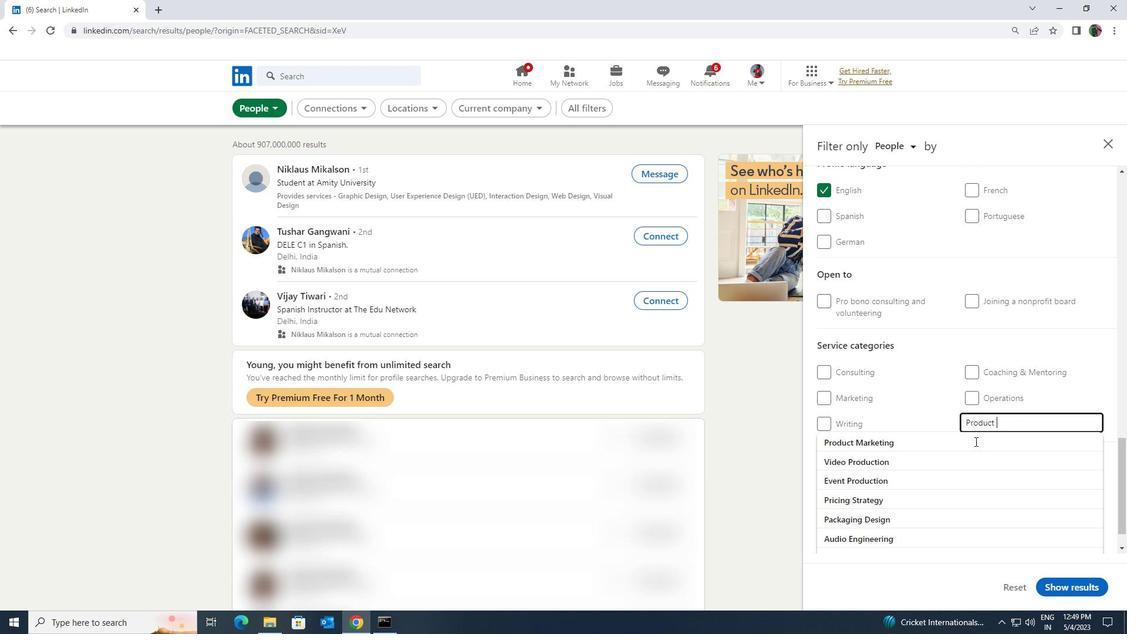 
Action: Mouse pressed left at (973, 439)
Screenshot: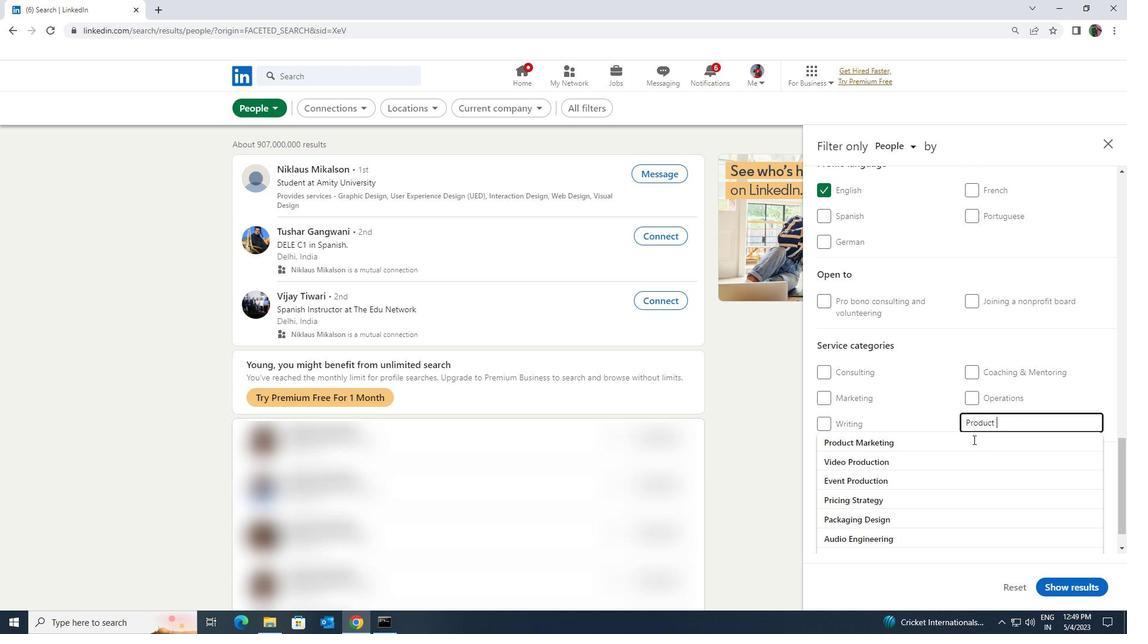 
Action: Mouse moved to (960, 433)
Screenshot: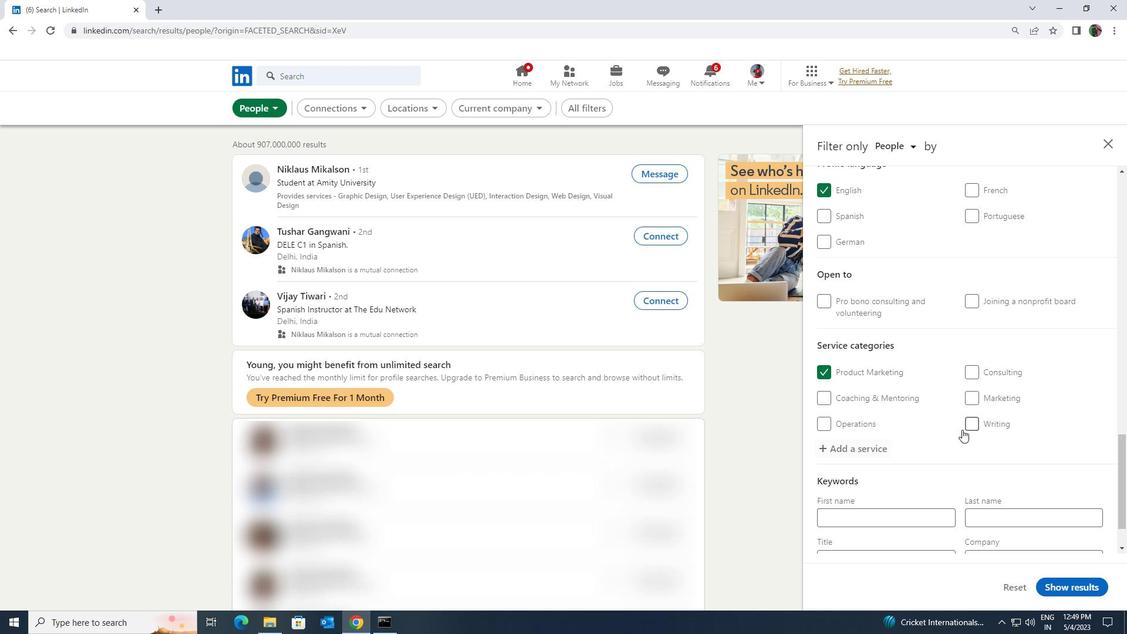 
Action: Mouse scrolled (960, 432) with delta (0, 0)
Screenshot: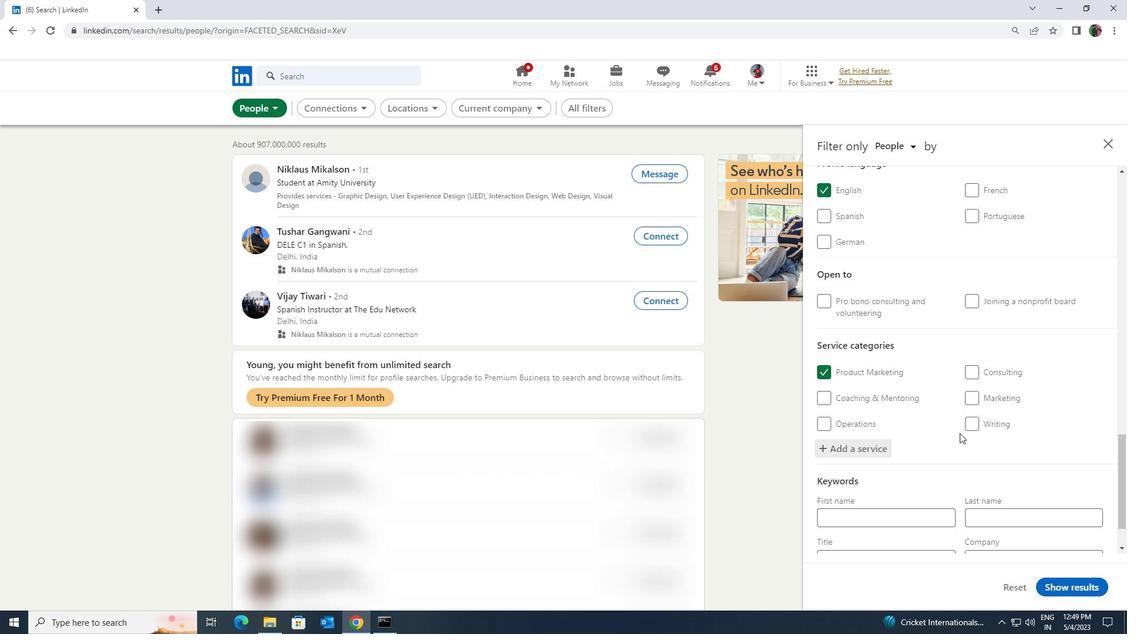 
Action: Mouse scrolled (960, 432) with delta (0, 0)
Screenshot: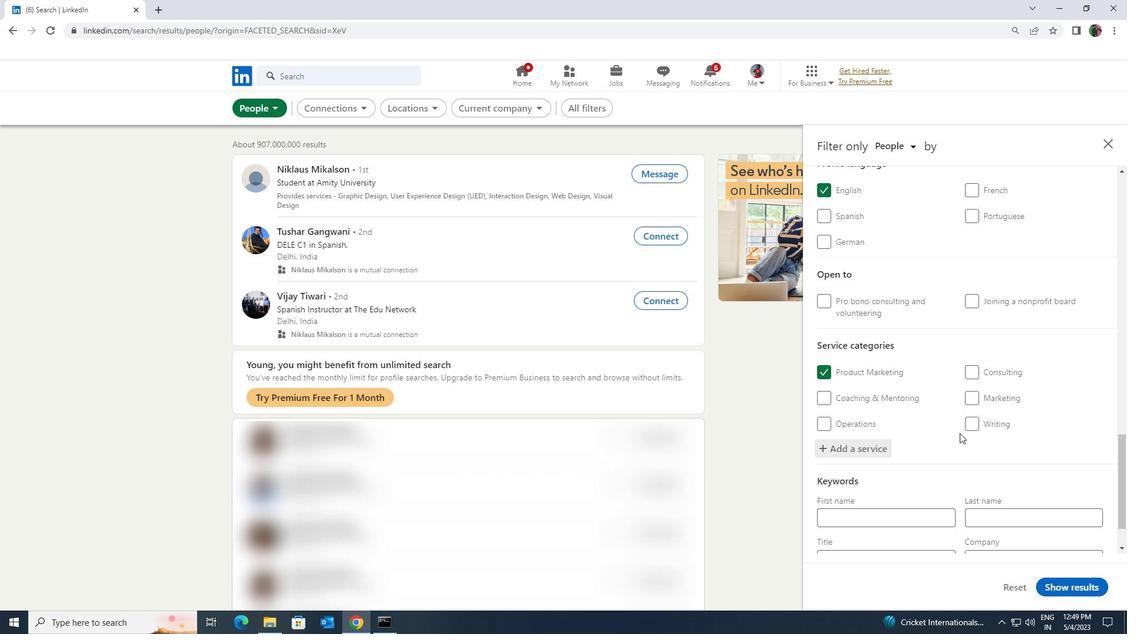 
Action: Mouse scrolled (960, 432) with delta (0, 0)
Screenshot: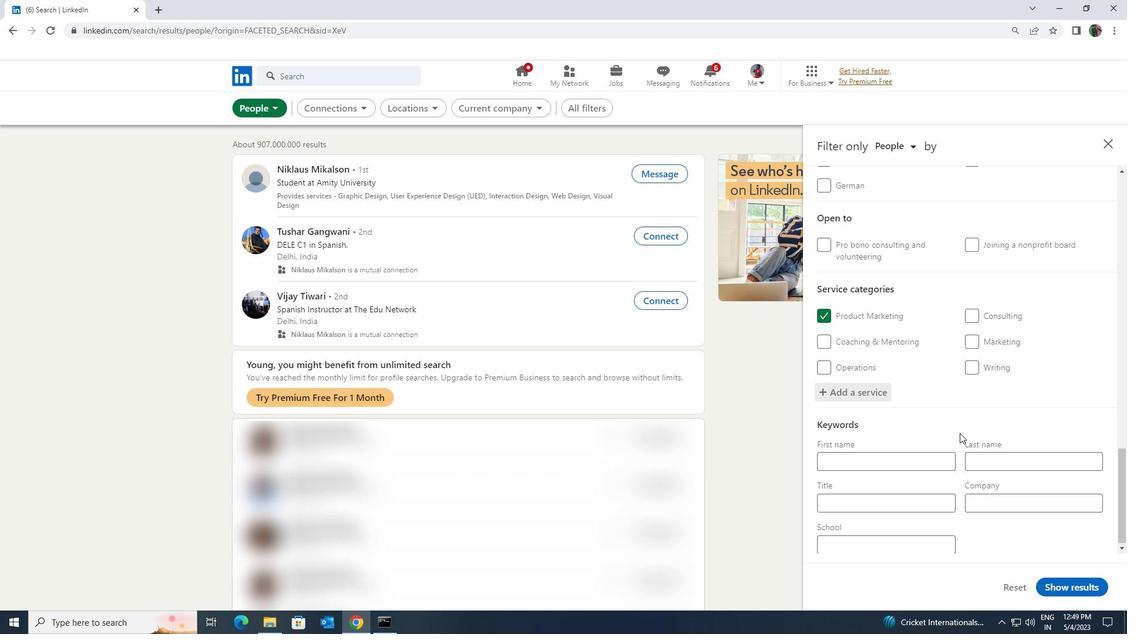 
Action: Mouse moved to (929, 507)
Screenshot: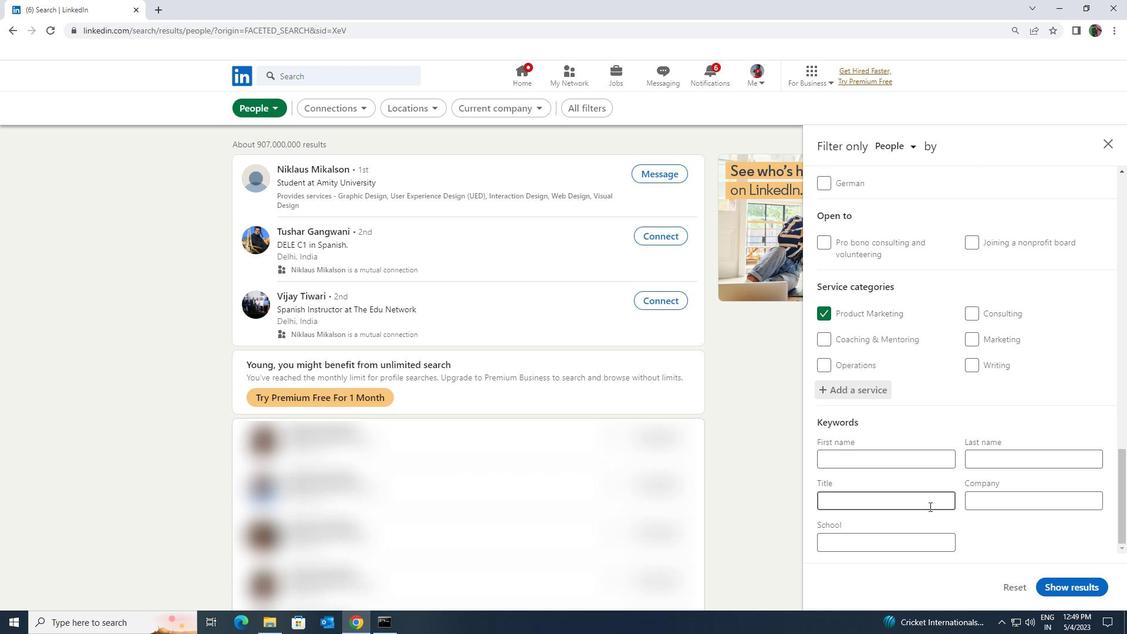
Action: Mouse pressed left at (929, 507)
Screenshot: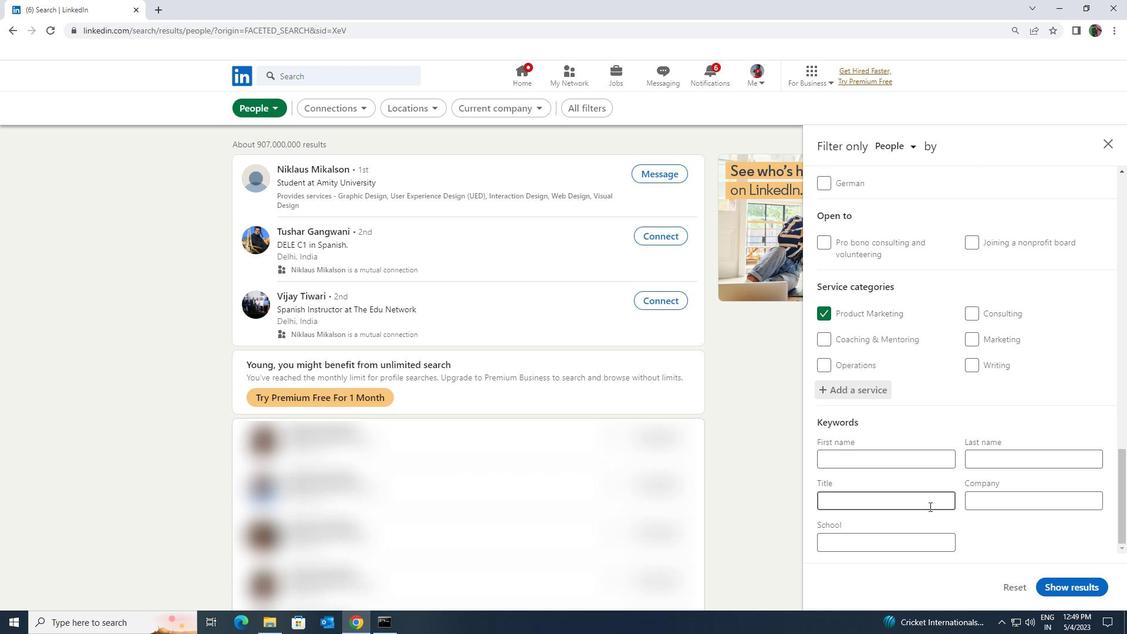 
Action: Key pressed <Key.shift><Key.shift><Key.shift><Key.shift><Key.shift><Key.shift><Key.shift><Key.shift><Key.shift><Key.shift><Key.shift><Key.shift><Key.shift><Key.shift><Key.shift><Key.shift><Key.shift><Key.shift>ARCHITECT
Screenshot: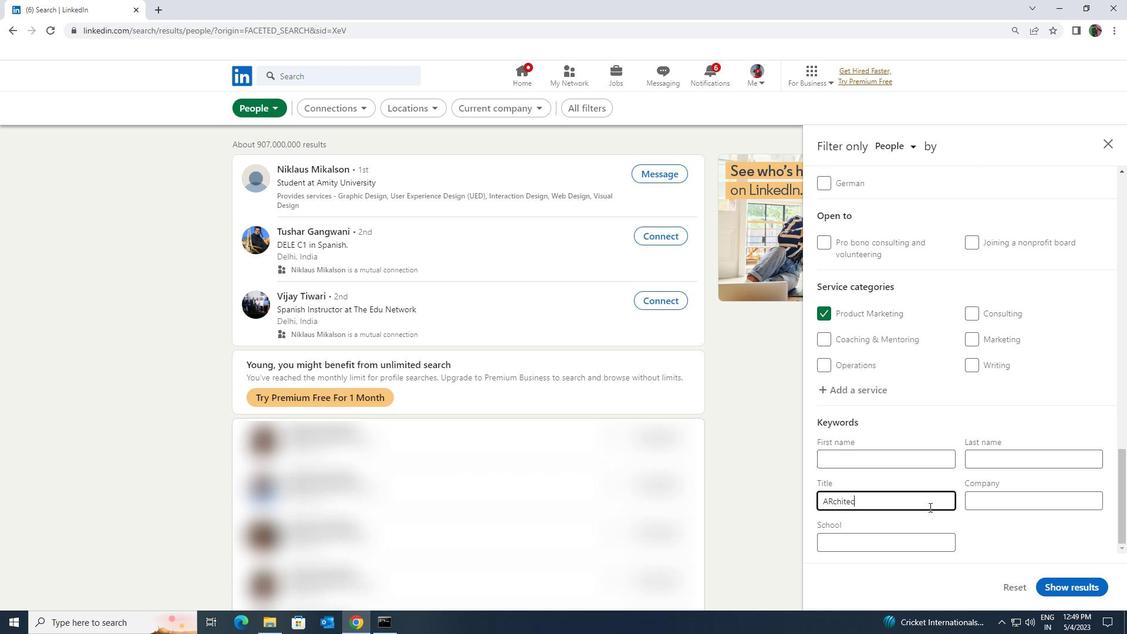 
Action: Mouse moved to (1077, 588)
Screenshot: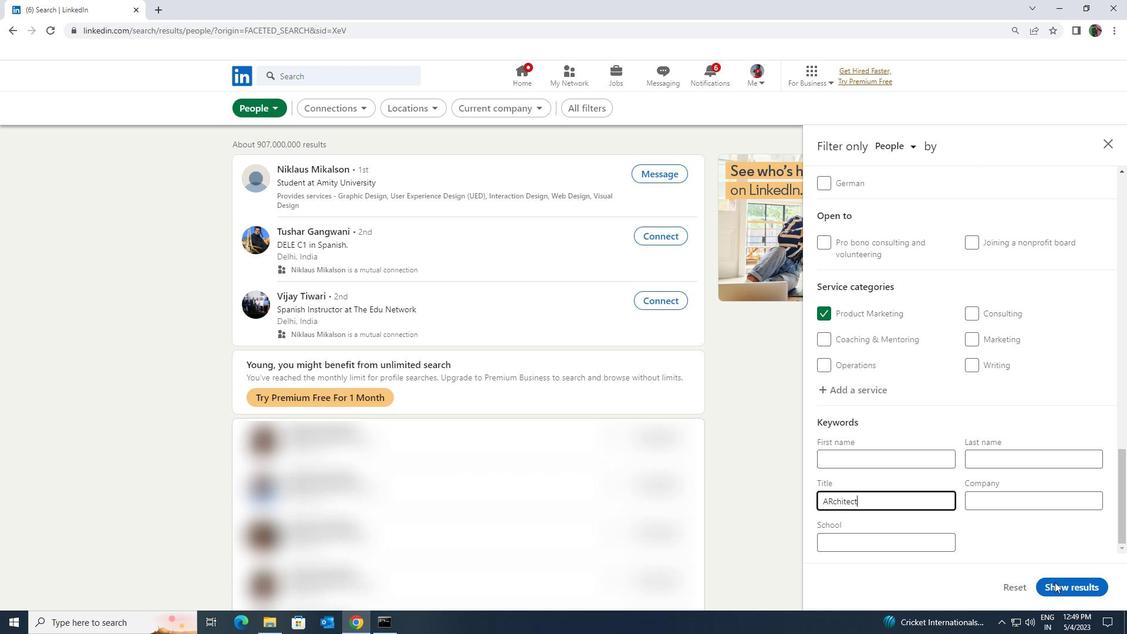 
Action: Mouse pressed left at (1077, 588)
Screenshot: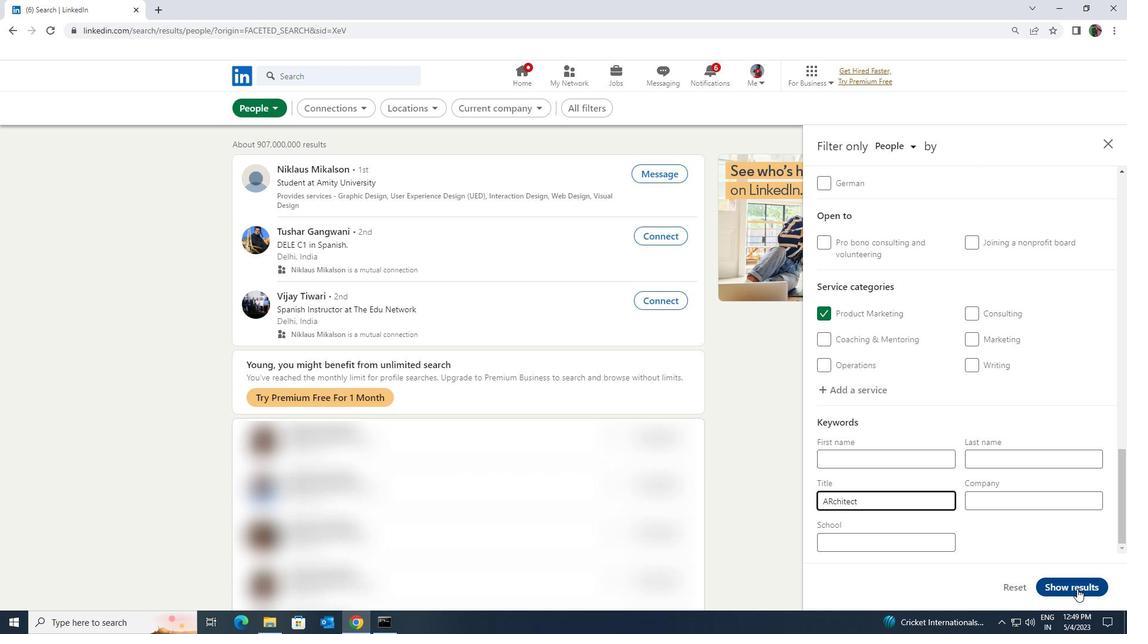 
